 Task: Add a signature Guadalupe Nelson containing With heartfelt thanks and sincere wishes, Guadalupe Nelson to email address softage.8@softage.net and add a label Self-improvement
Action: Mouse moved to (1302, 67)
Screenshot: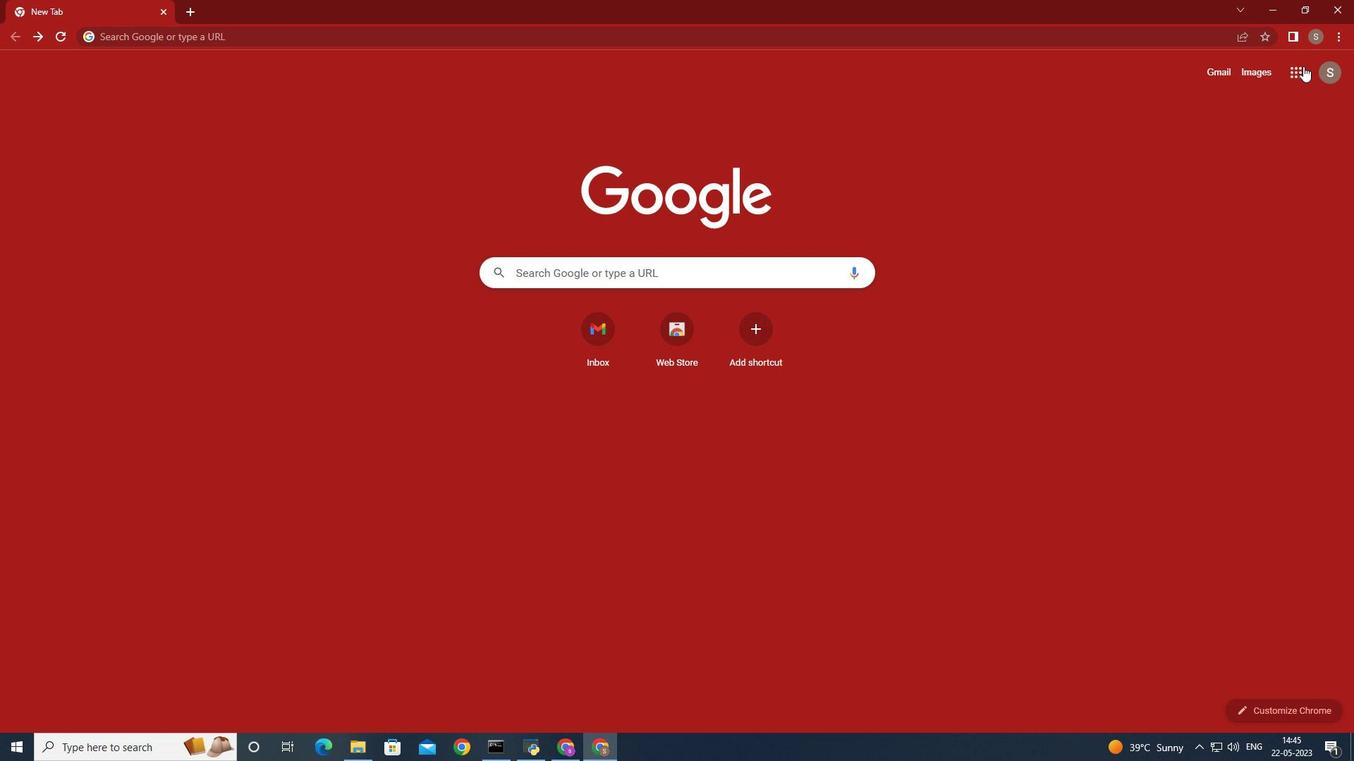 
Action: Mouse pressed left at (1302, 67)
Screenshot: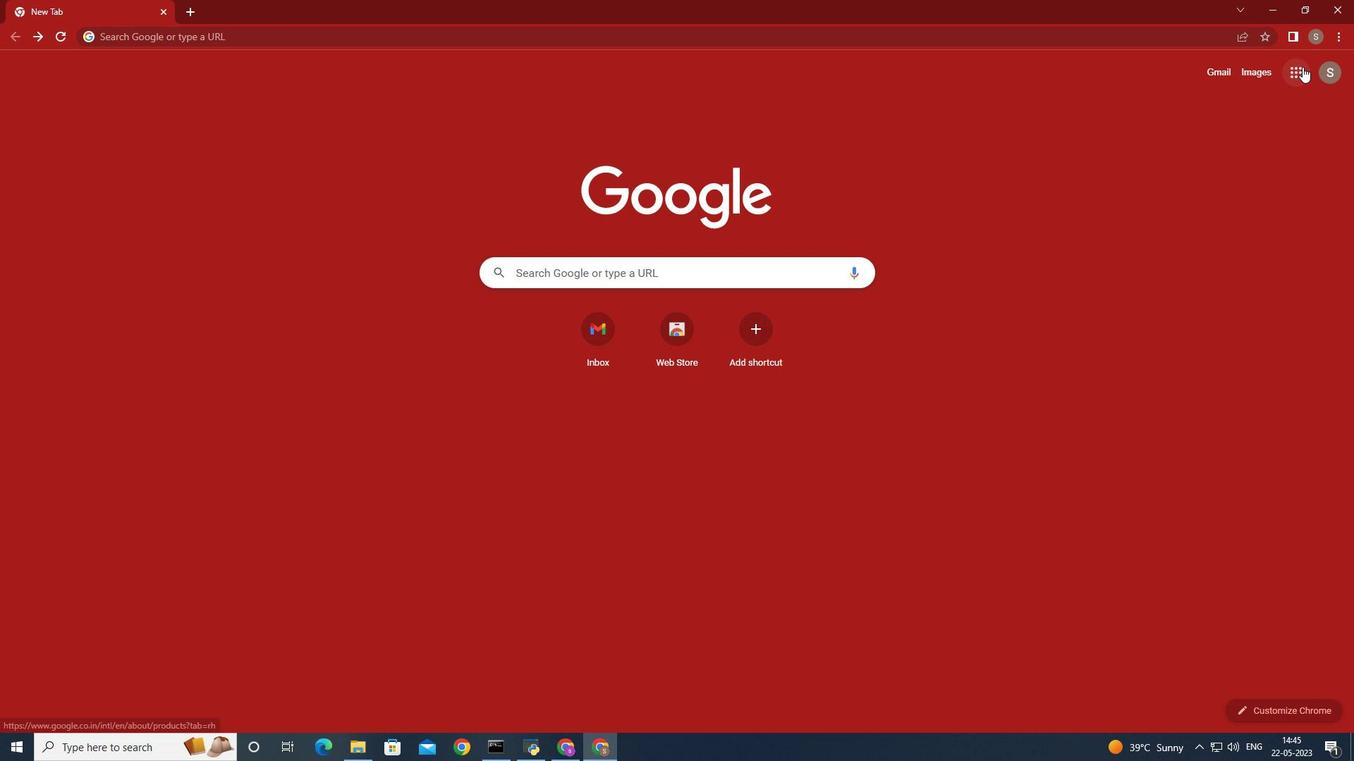 
Action: Mouse moved to (1239, 119)
Screenshot: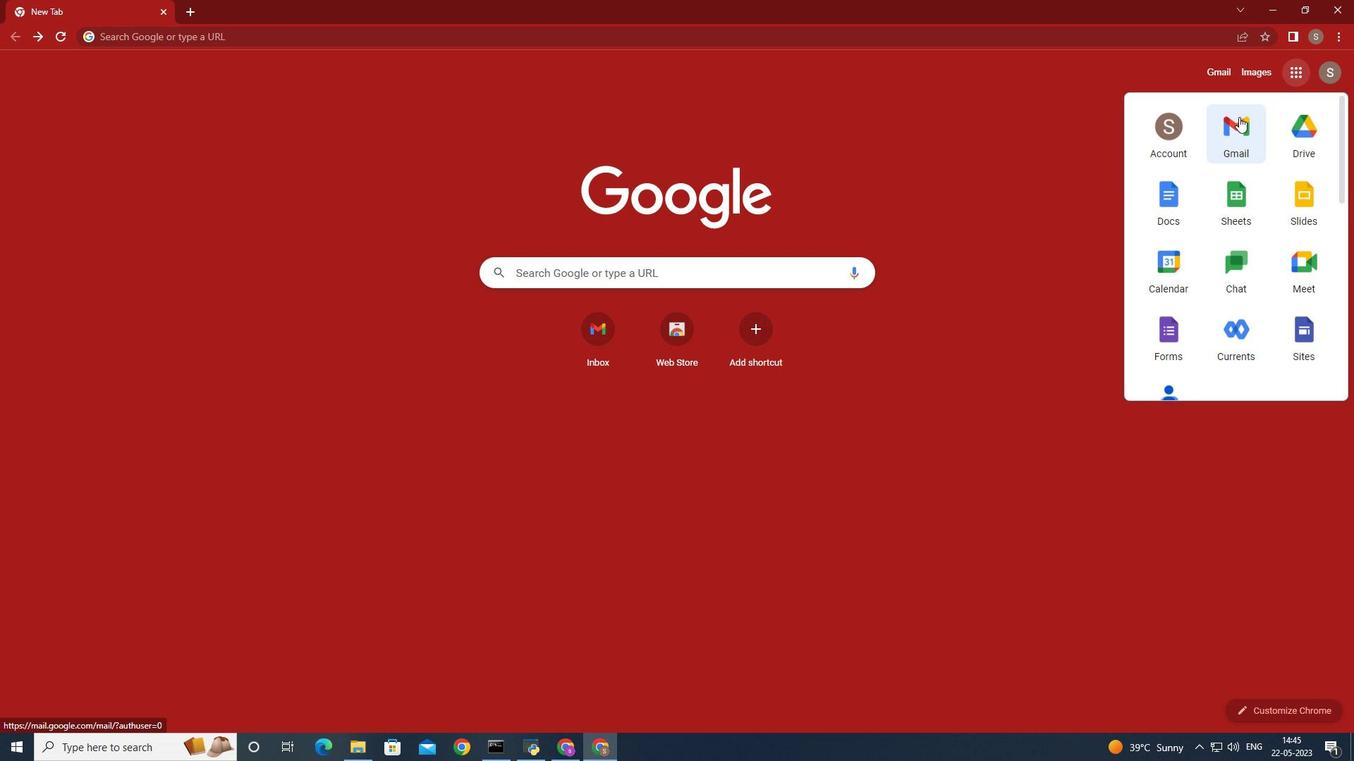 
Action: Mouse pressed left at (1239, 119)
Screenshot: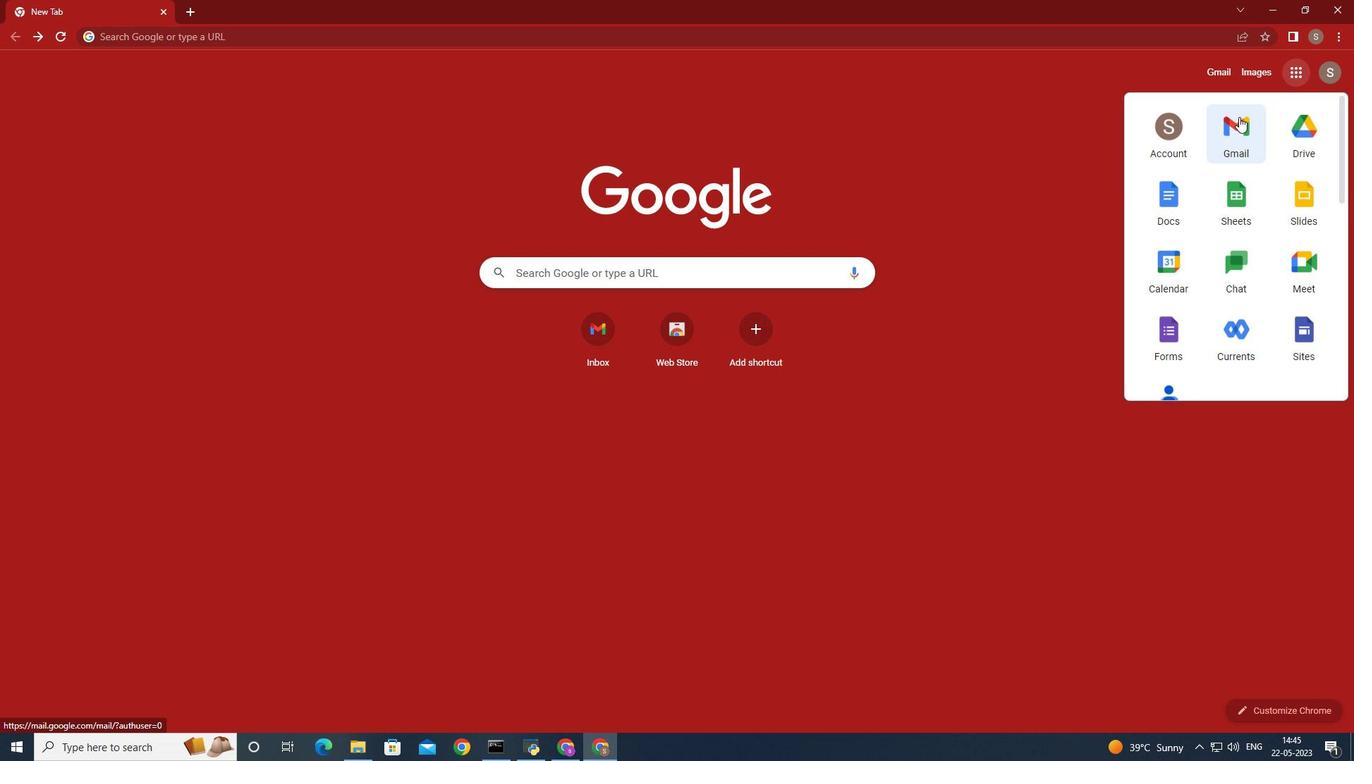 
Action: Mouse moved to (1194, 105)
Screenshot: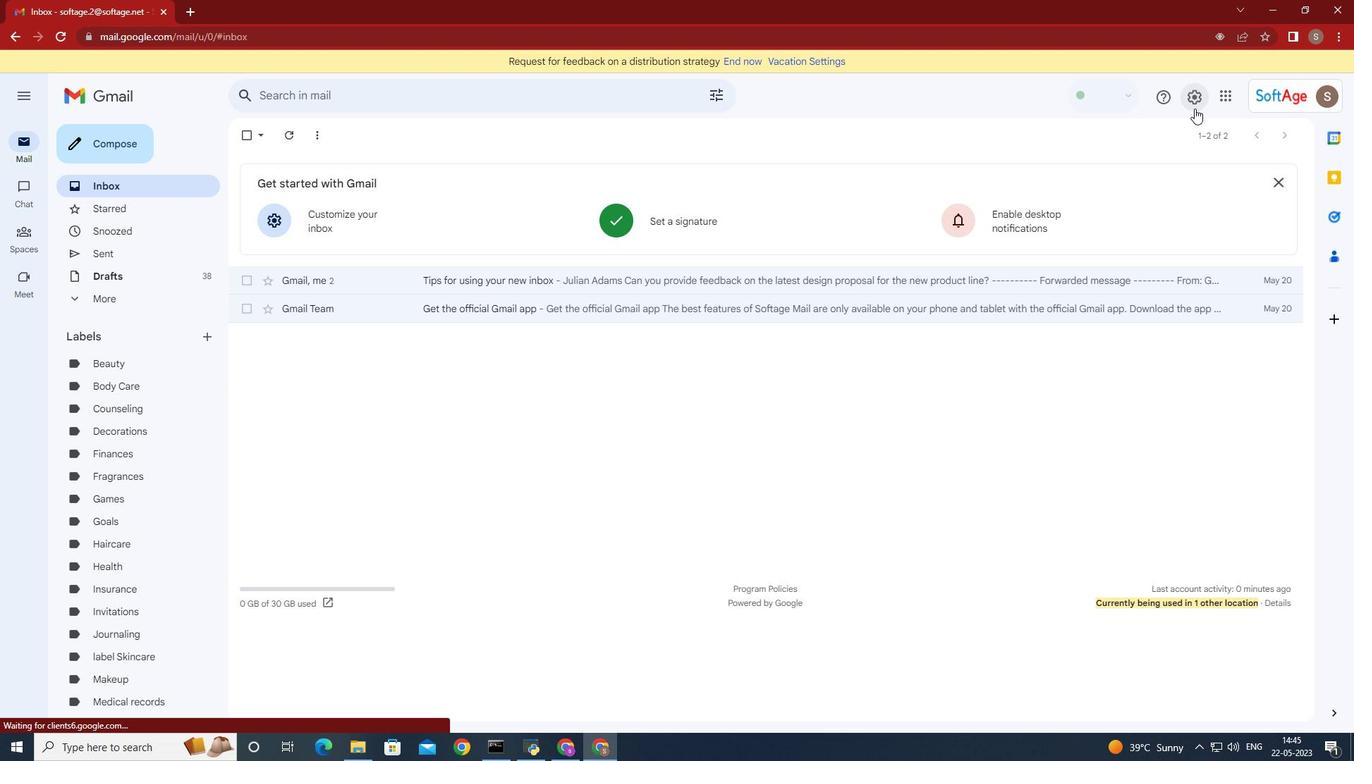 
Action: Mouse pressed left at (1194, 105)
Screenshot: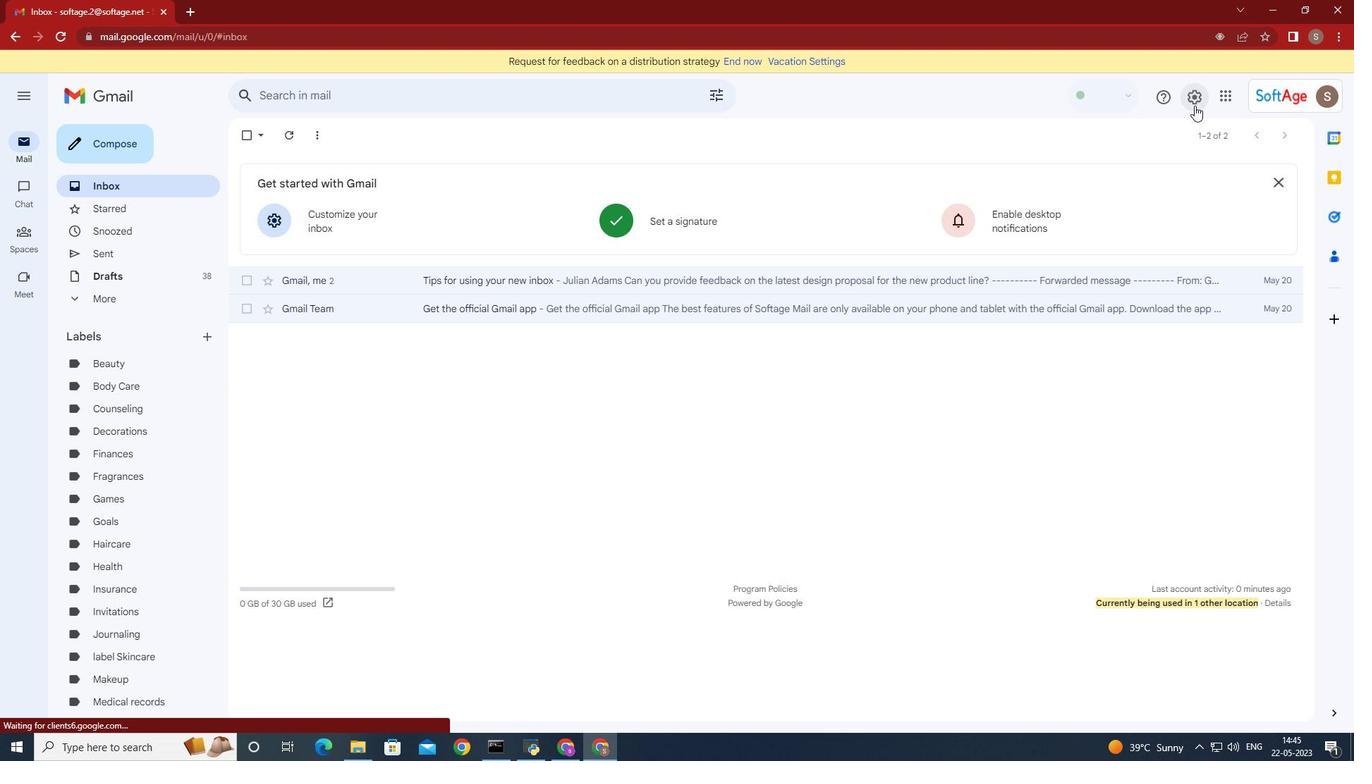 
Action: Mouse moved to (1241, 163)
Screenshot: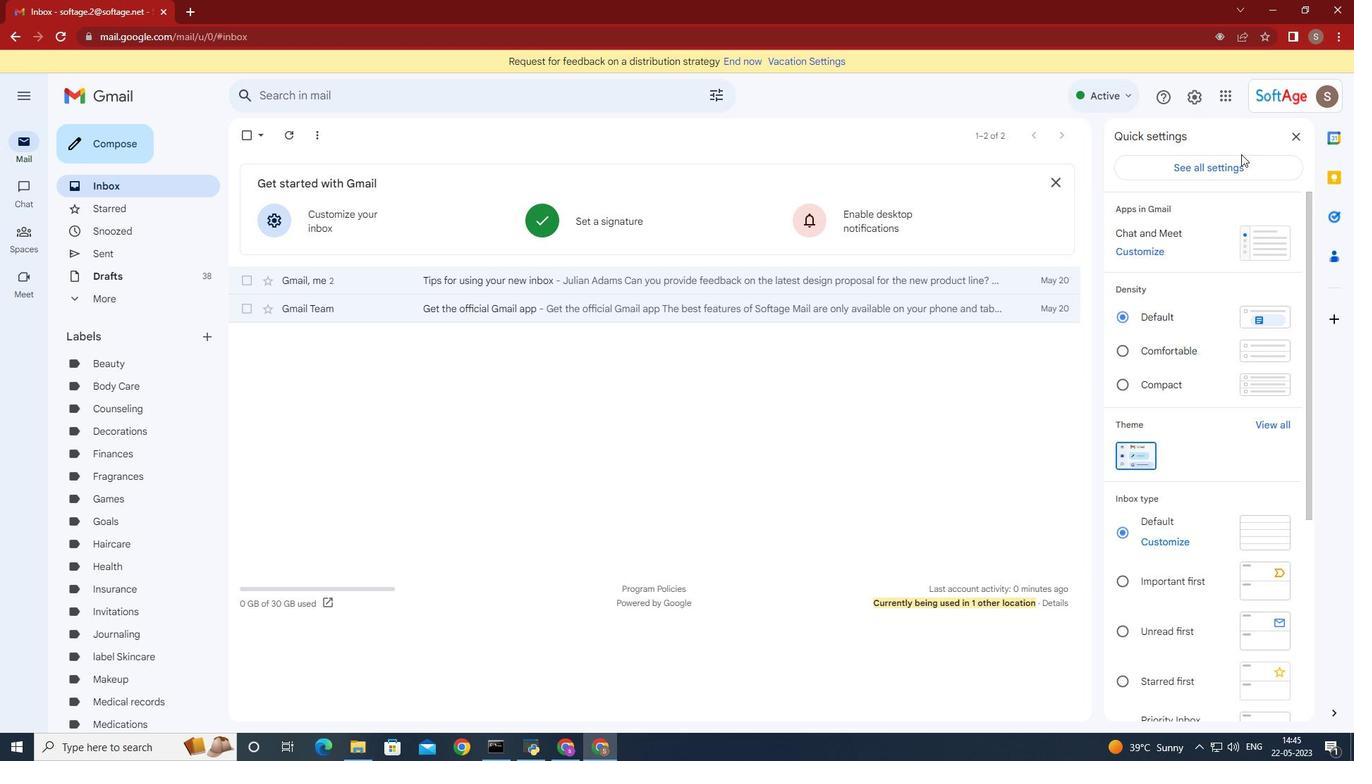
Action: Mouse pressed left at (1241, 163)
Screenshot: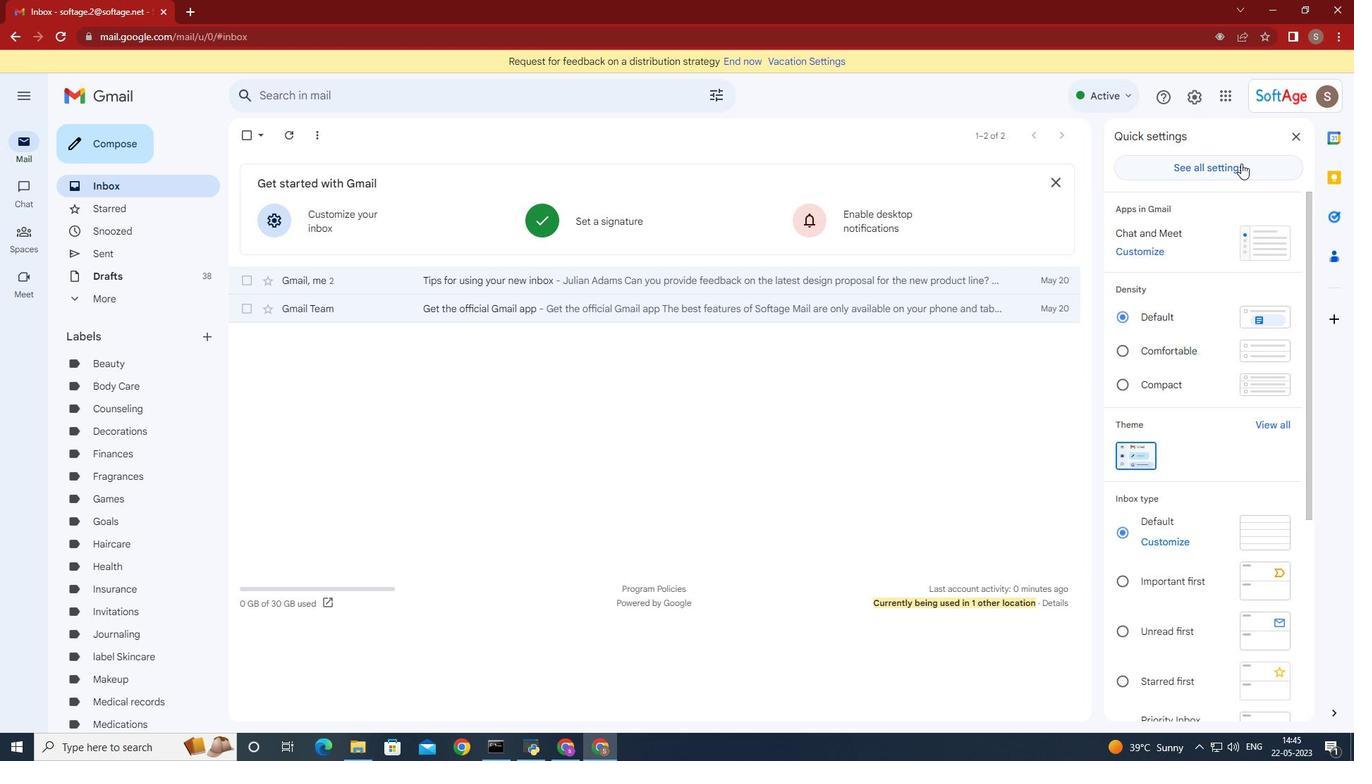 
Action: Mouse moved to (1017, 337)
Screenshot: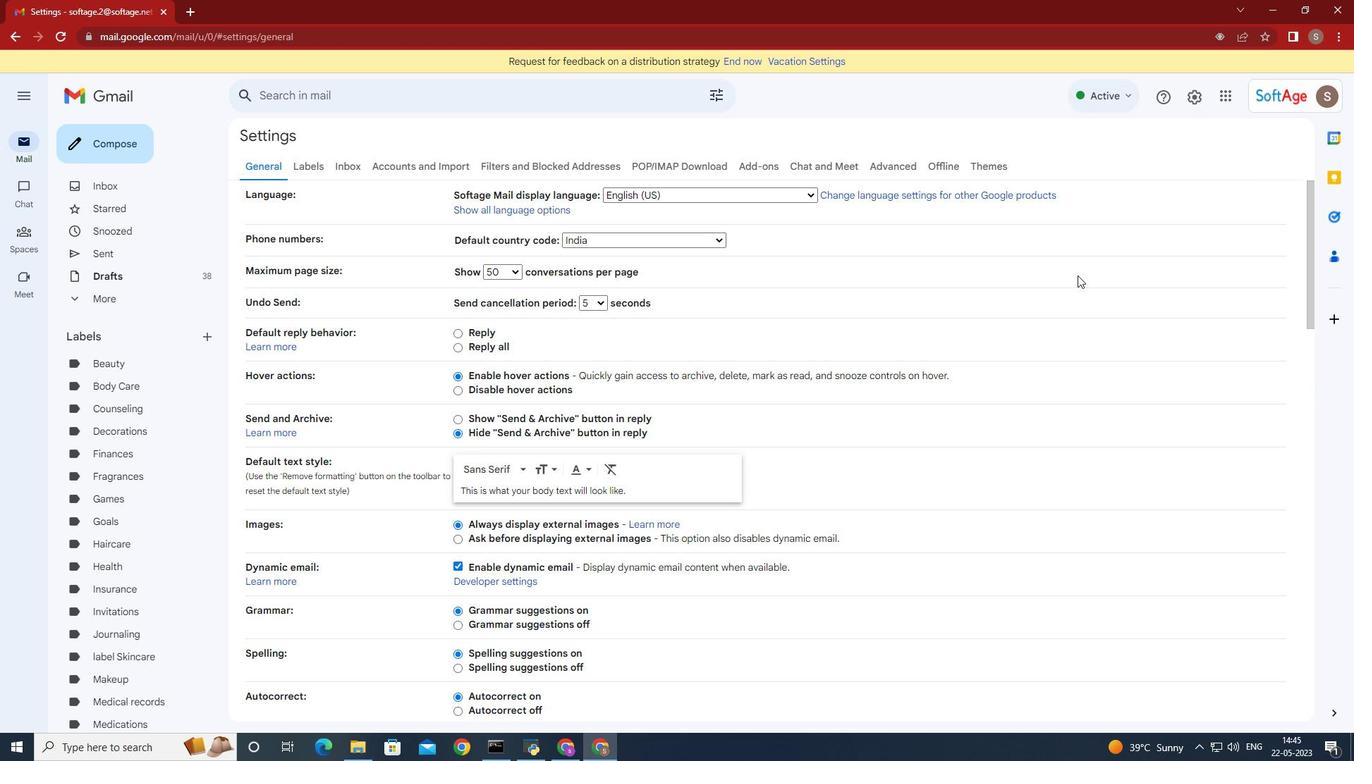 
Action: Mouse scrolled (1017, 337) with delta (0, 0)
Screenshot: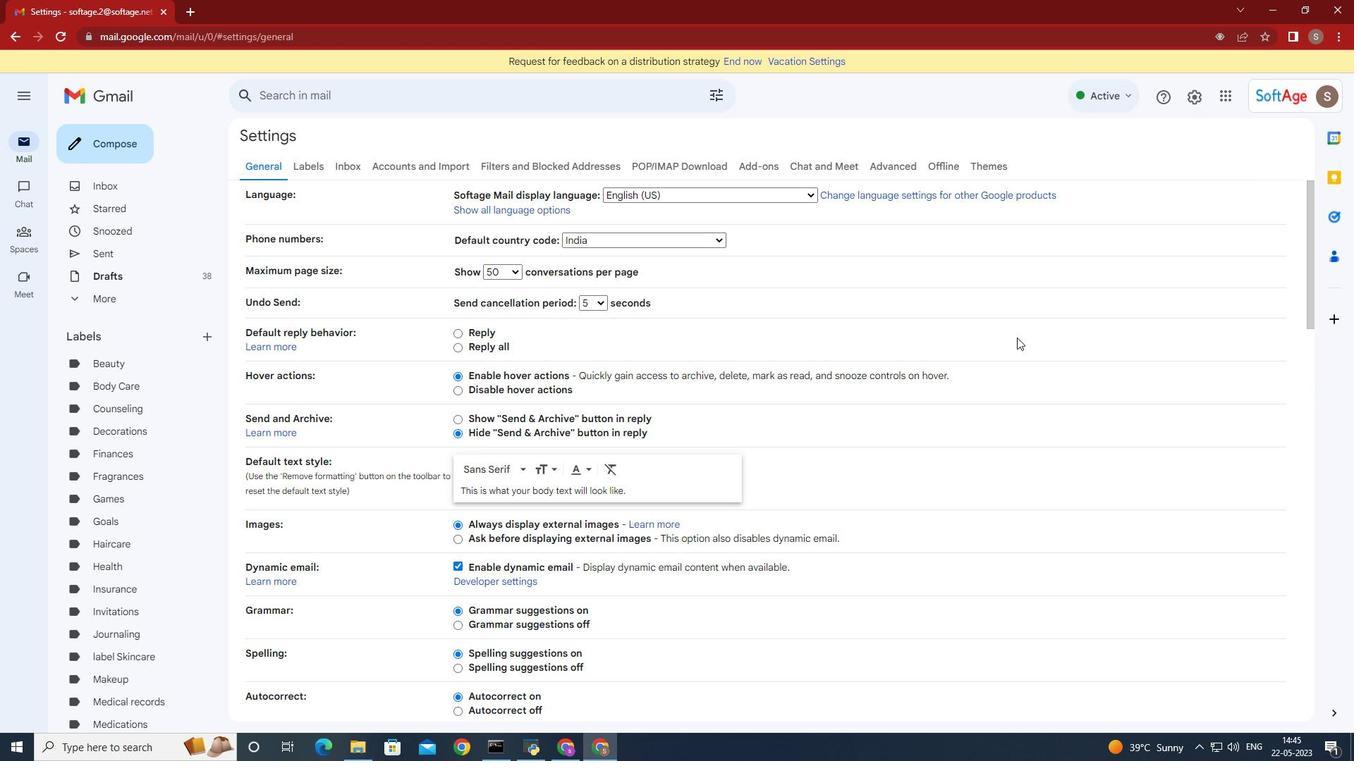 
Action: Mouse scrolled (1017, 337) with delta (0, 0)
Screenshot: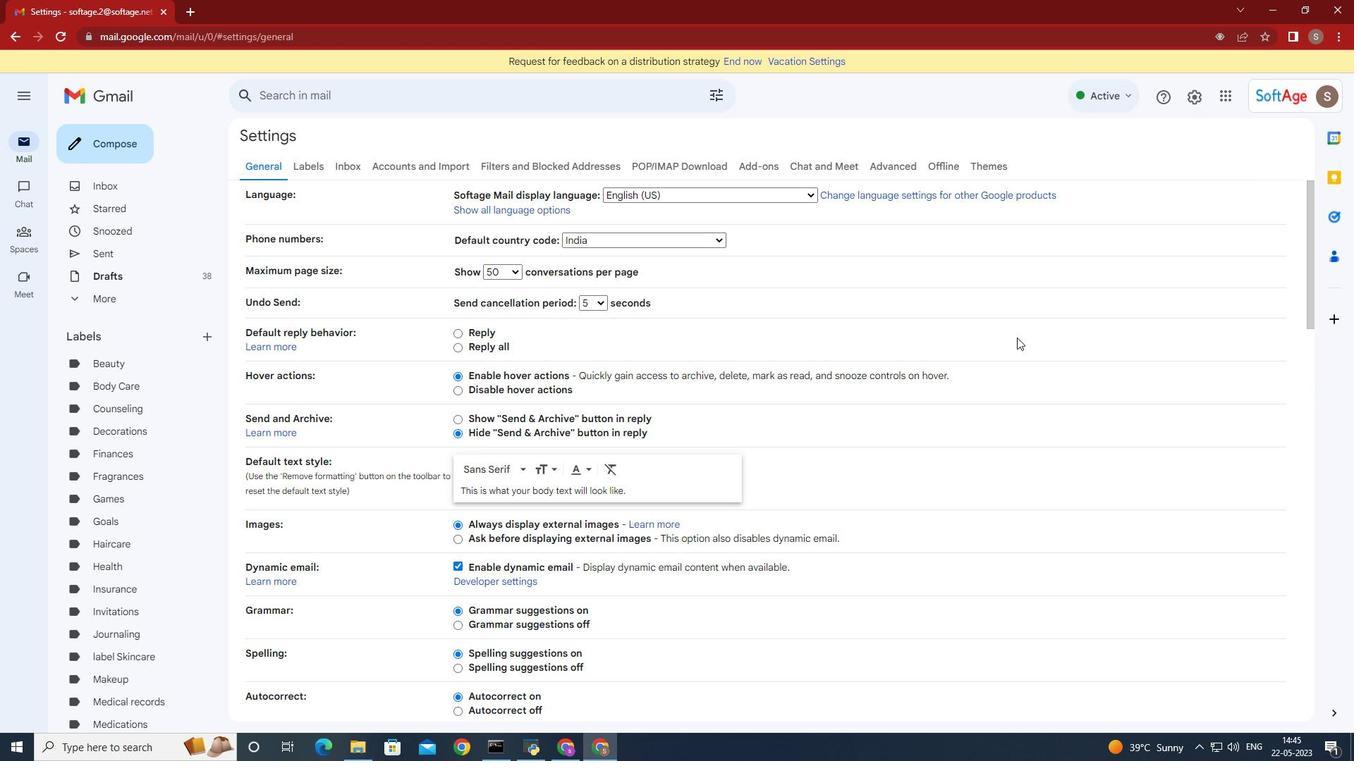 
Action: Mouse scrolled (1017, 337) with delta (0, 0)
Screenshot: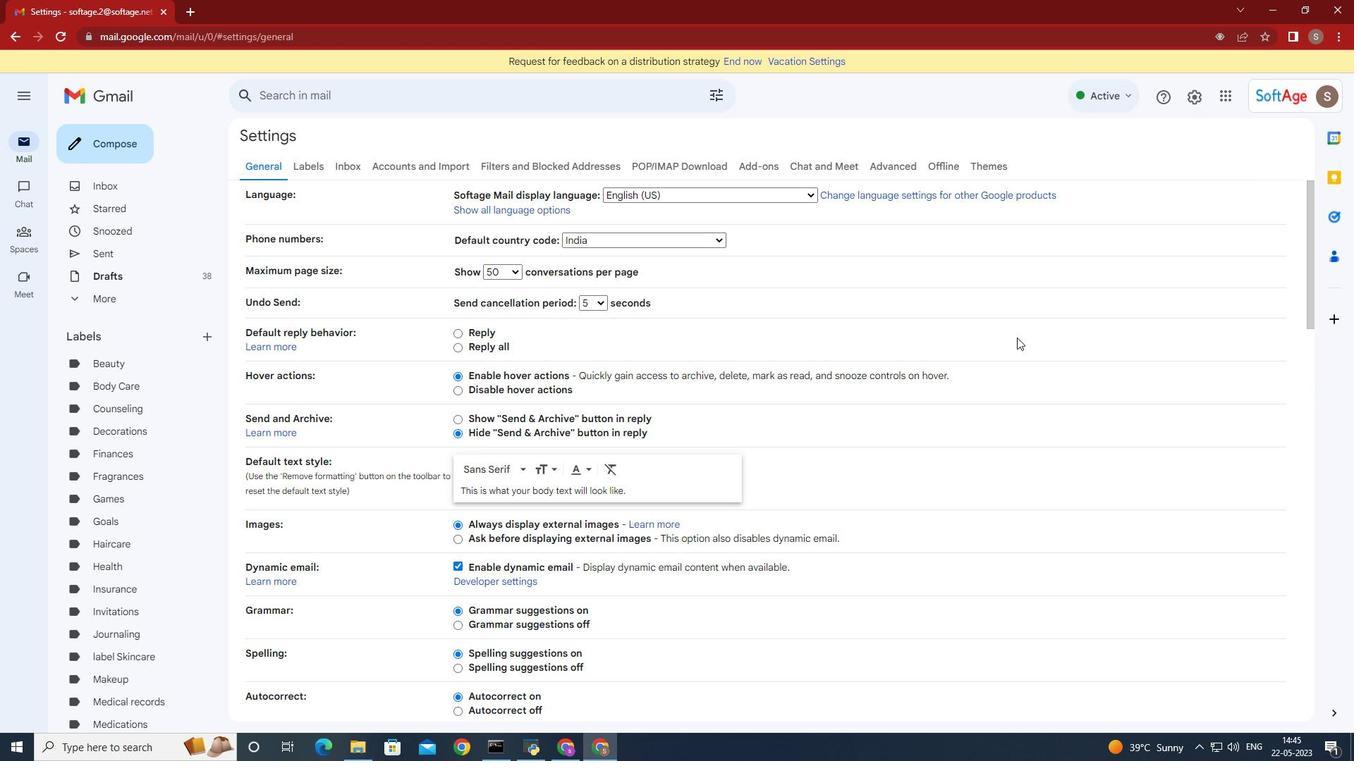 
Action: Mouse scrolled (1017, 337) with delta (0, 0)
Screenshot: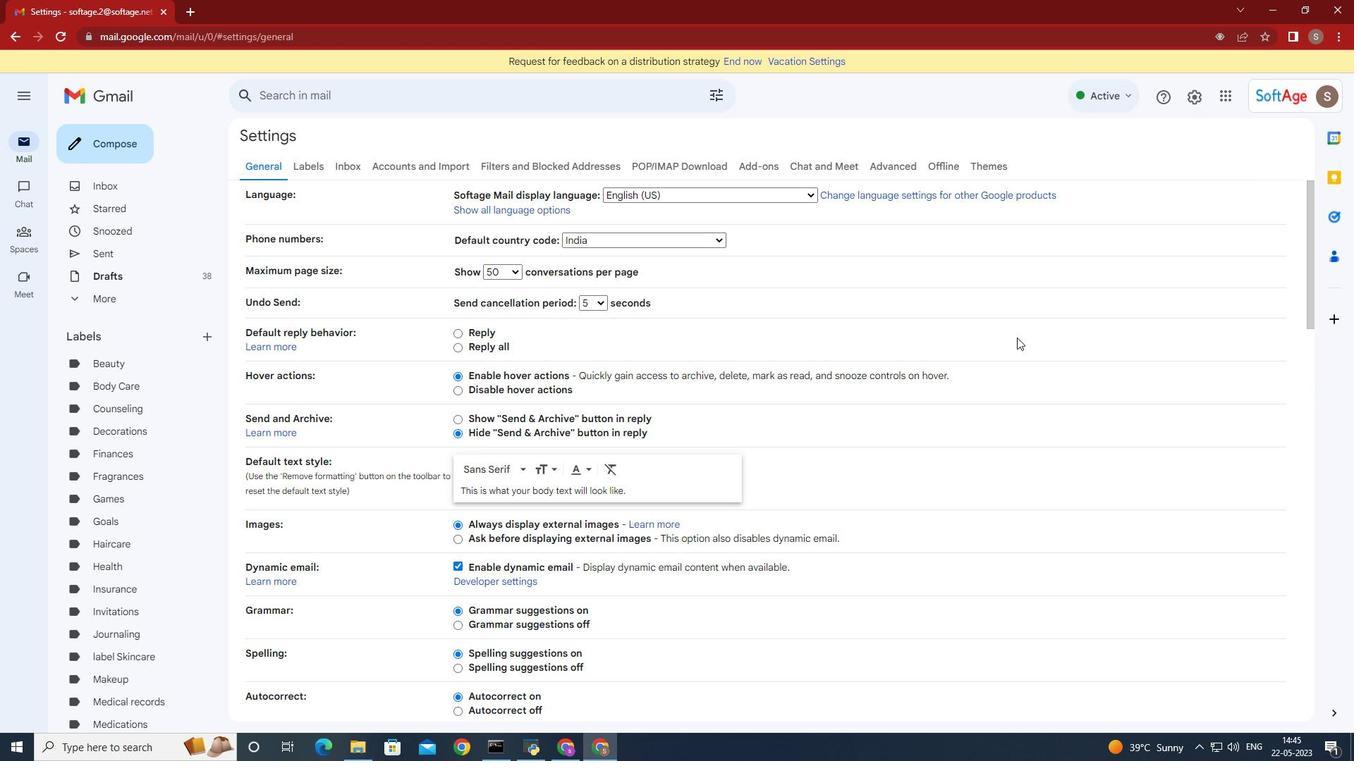 
Action: Mouse moved to (1017, 337)
Screenshot: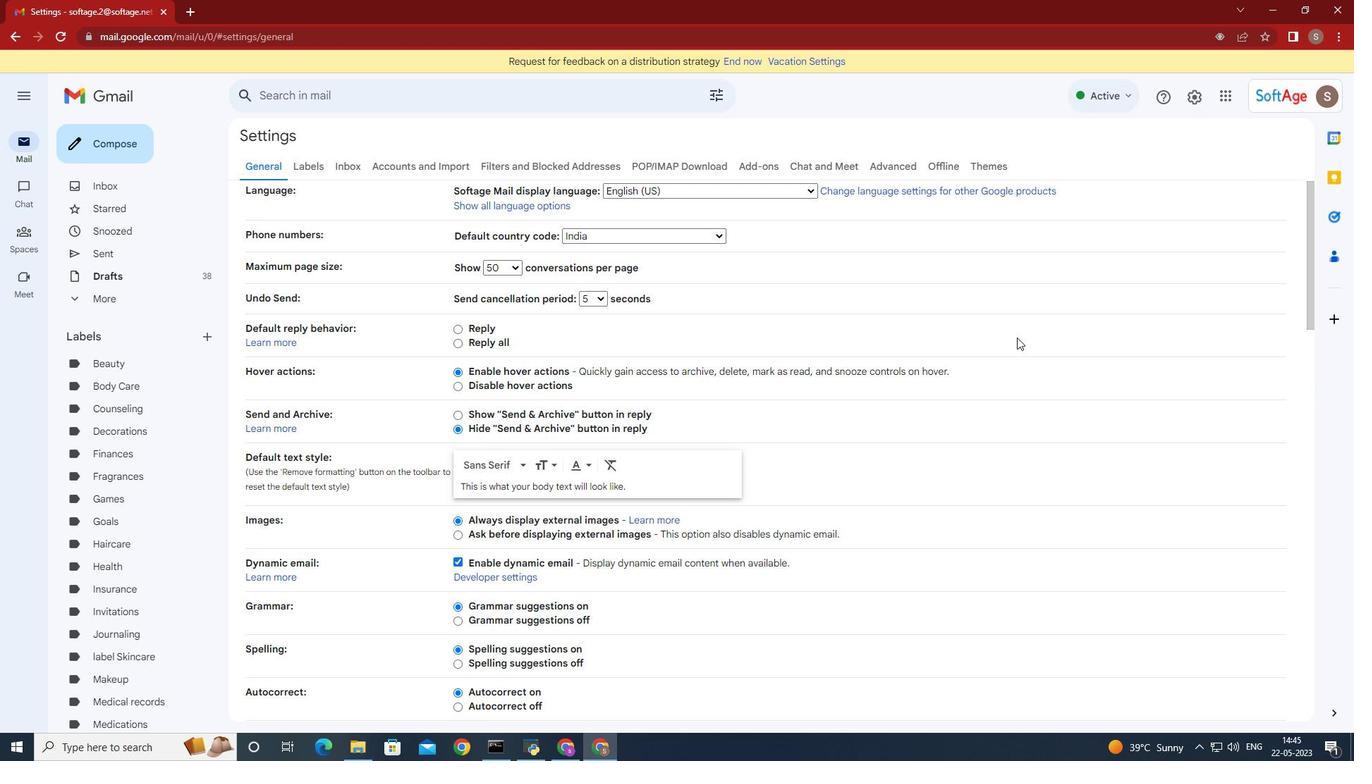 
Action: Mouse scrolled (1017, 337) with delta (0, 0)
Screenshot: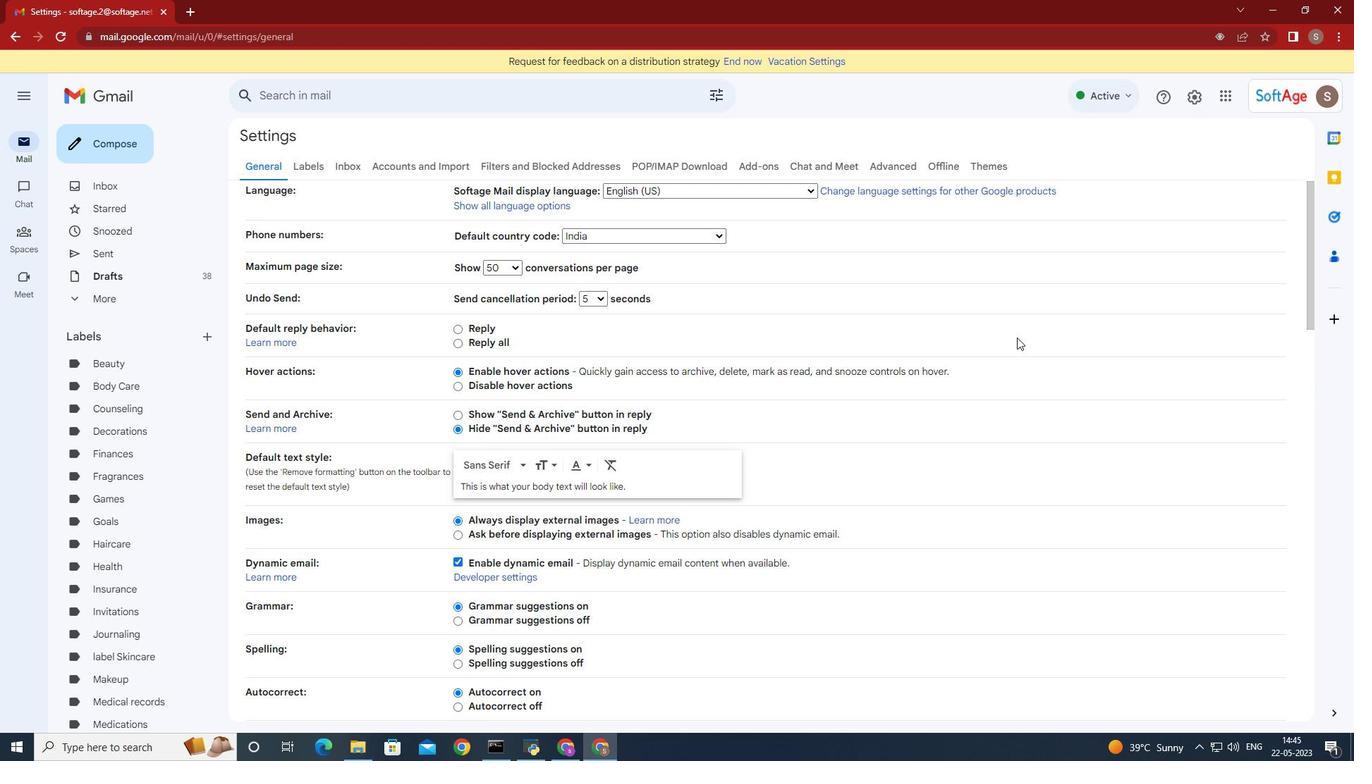 
Action: Mouse moved to (1005, 350)
Screenshot: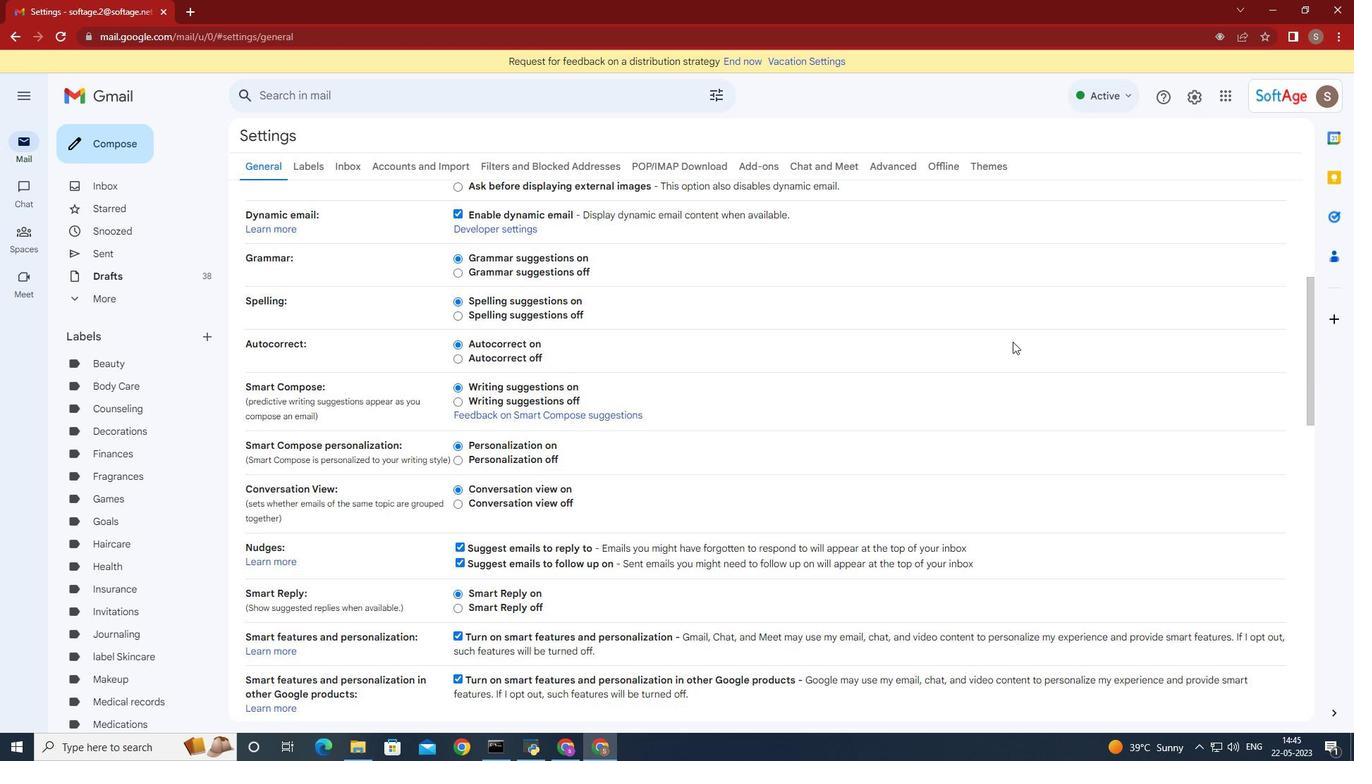 
Action: Mouse scrolled (1005, 349) with delta (0, 0)
Screenshot: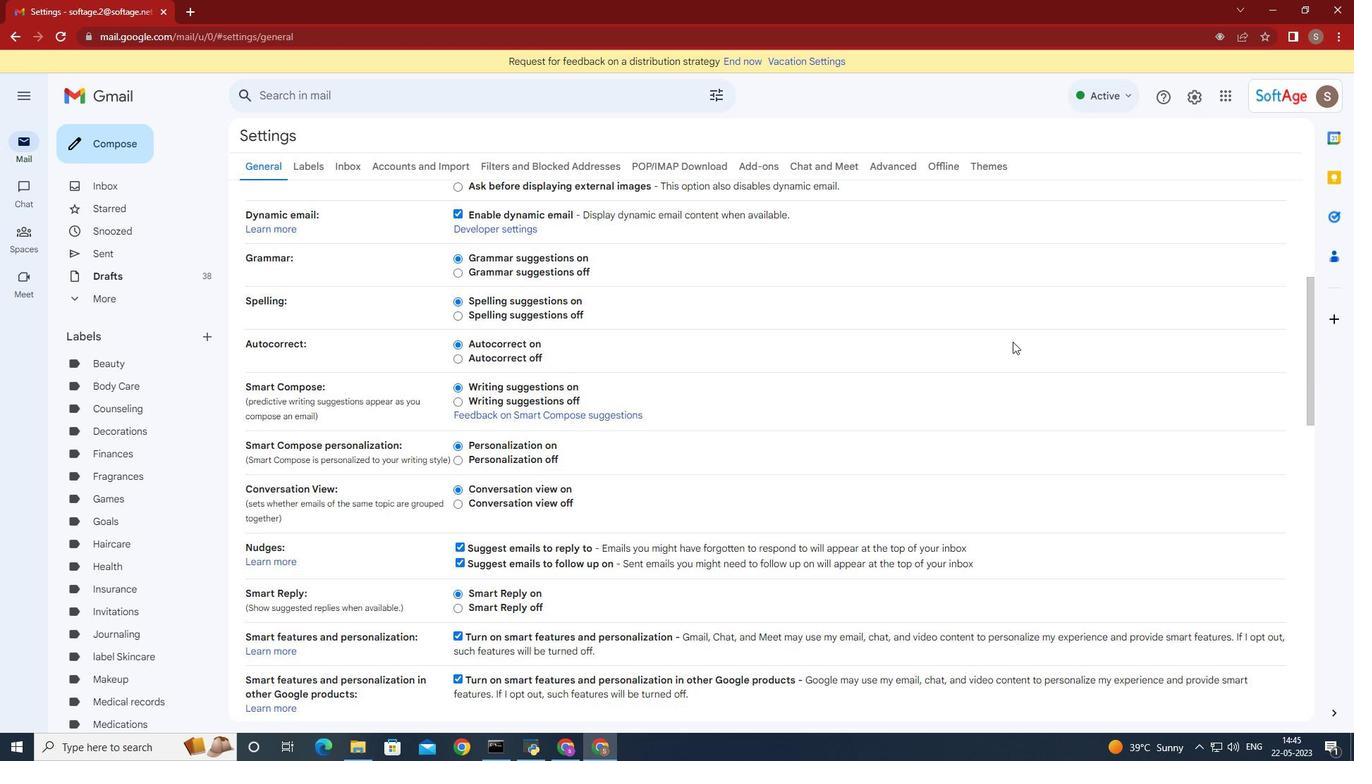 
Action: Mouse moved to (1003, 353)
Screenshot: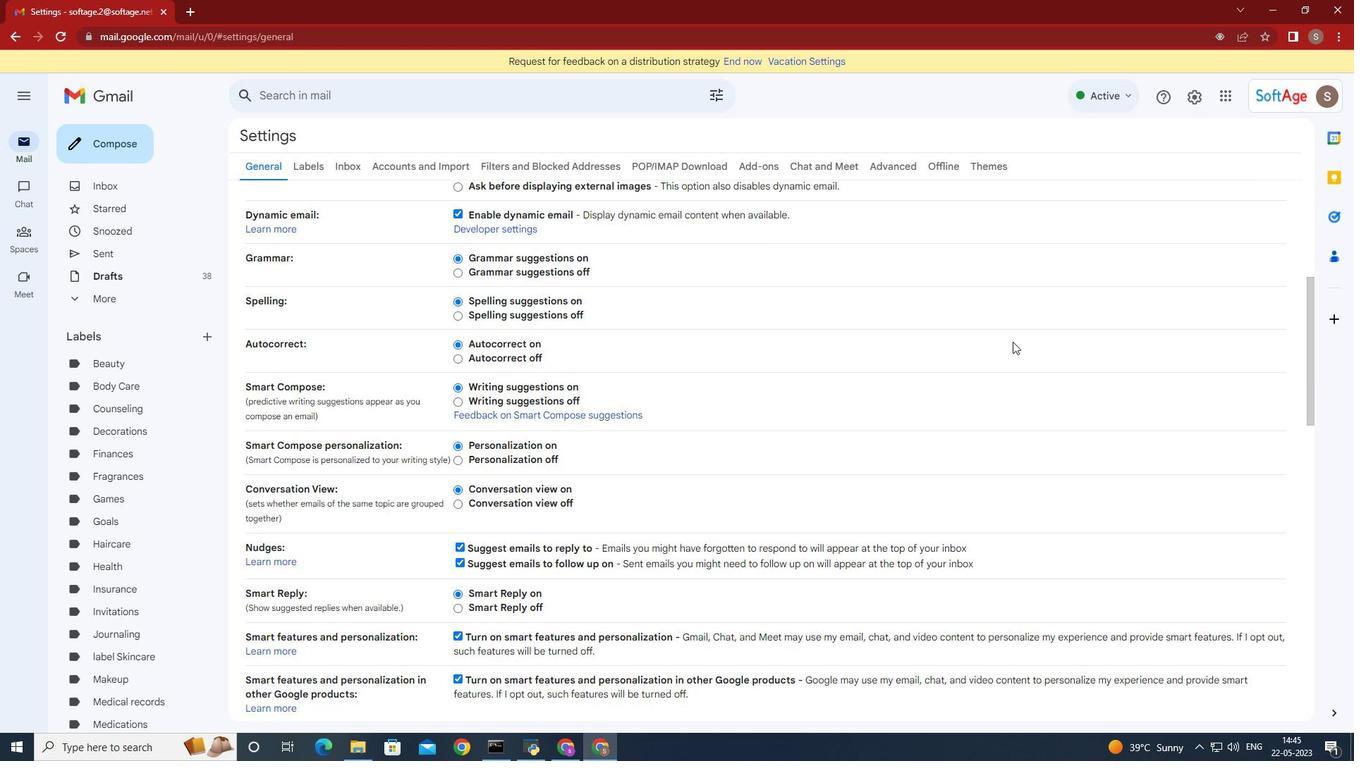 
Action: Mouse scrolled (1003, 352) with delta (0, 0)
Screenshot: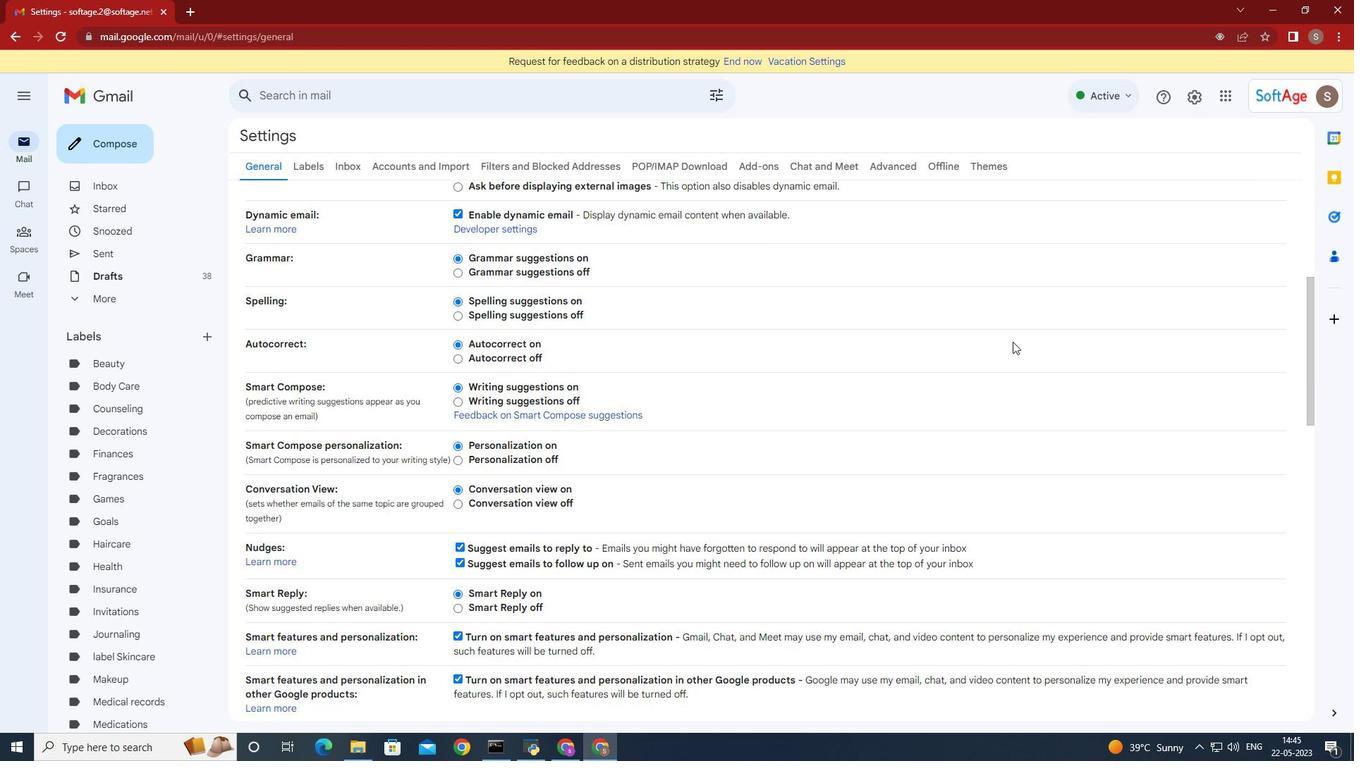 
Action: Mouse moved to (955, 368)
Screenshot: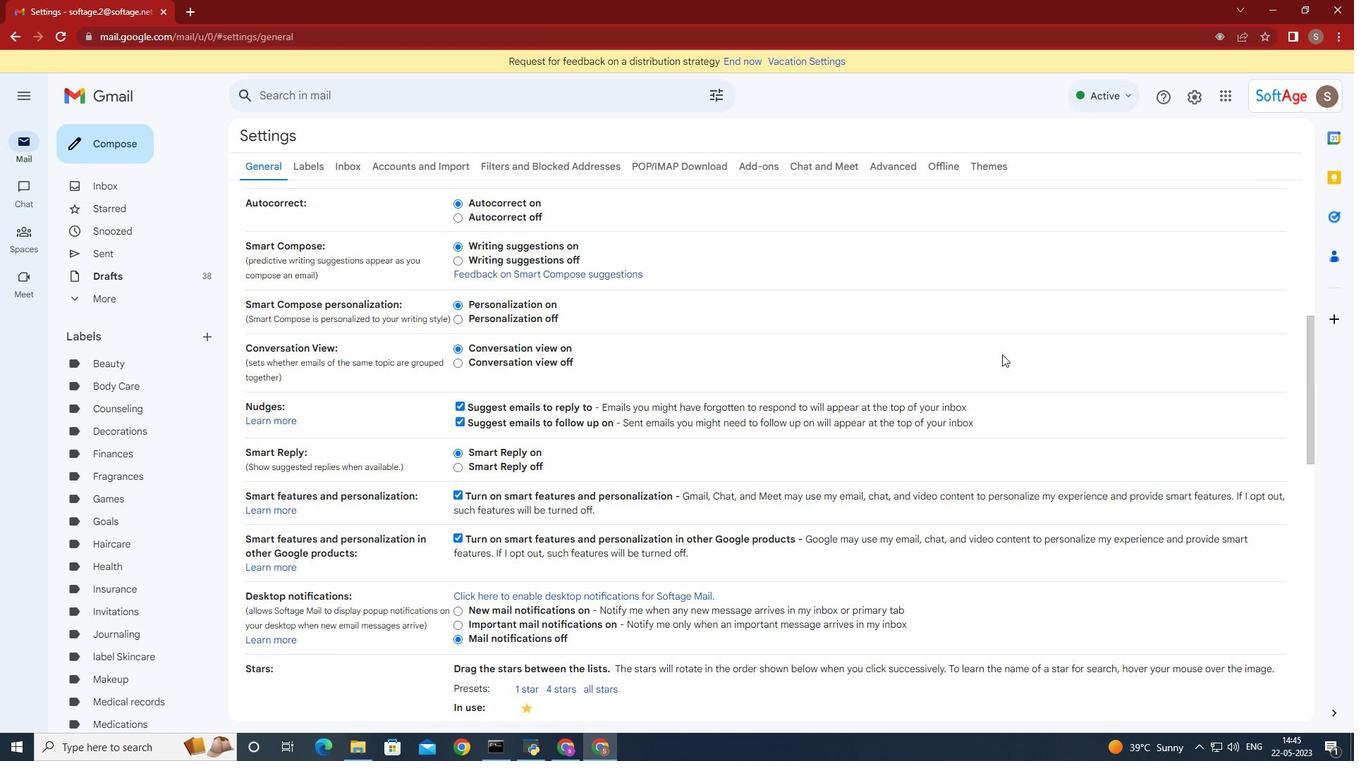 
Action: Mouse scrolled (1001, 354) with delta (0, 0)
Screenshot: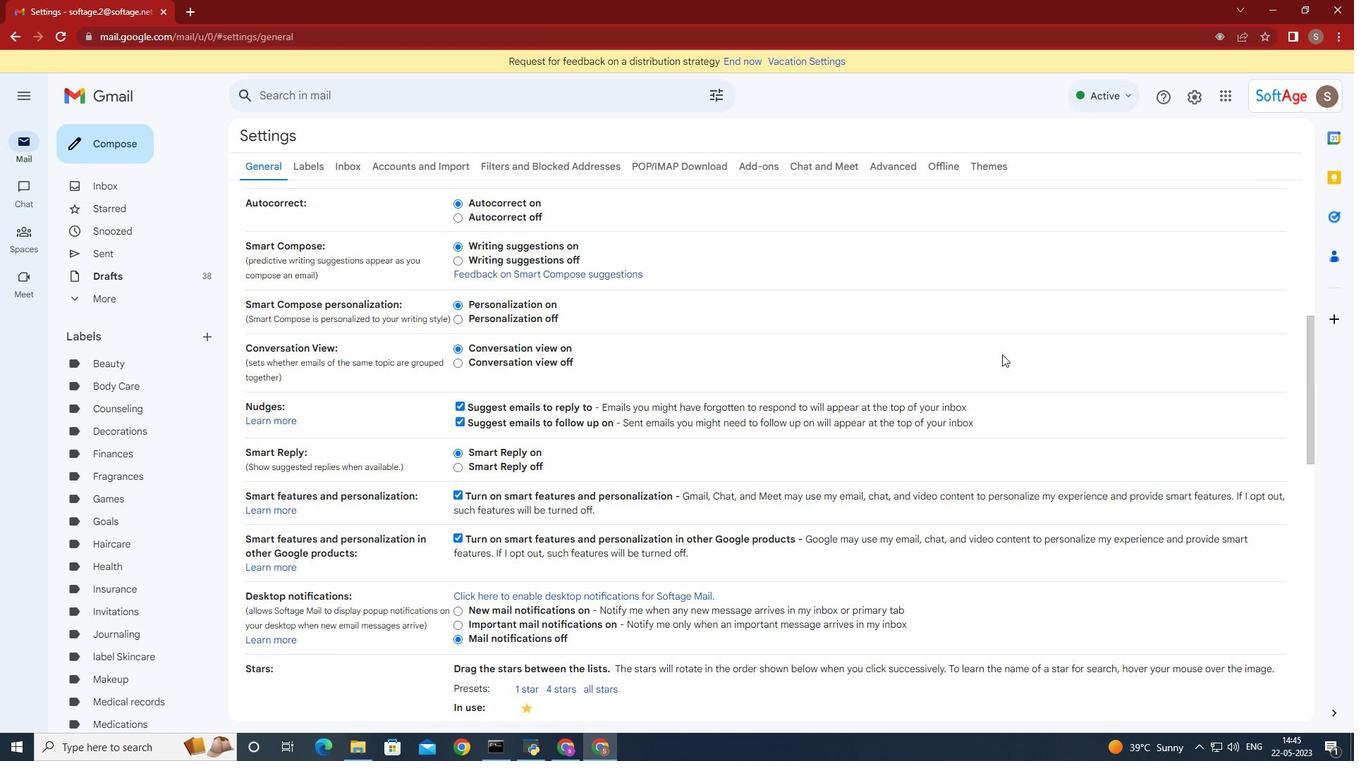 
Action: Mouse moved to (952, 376)
Screenshot: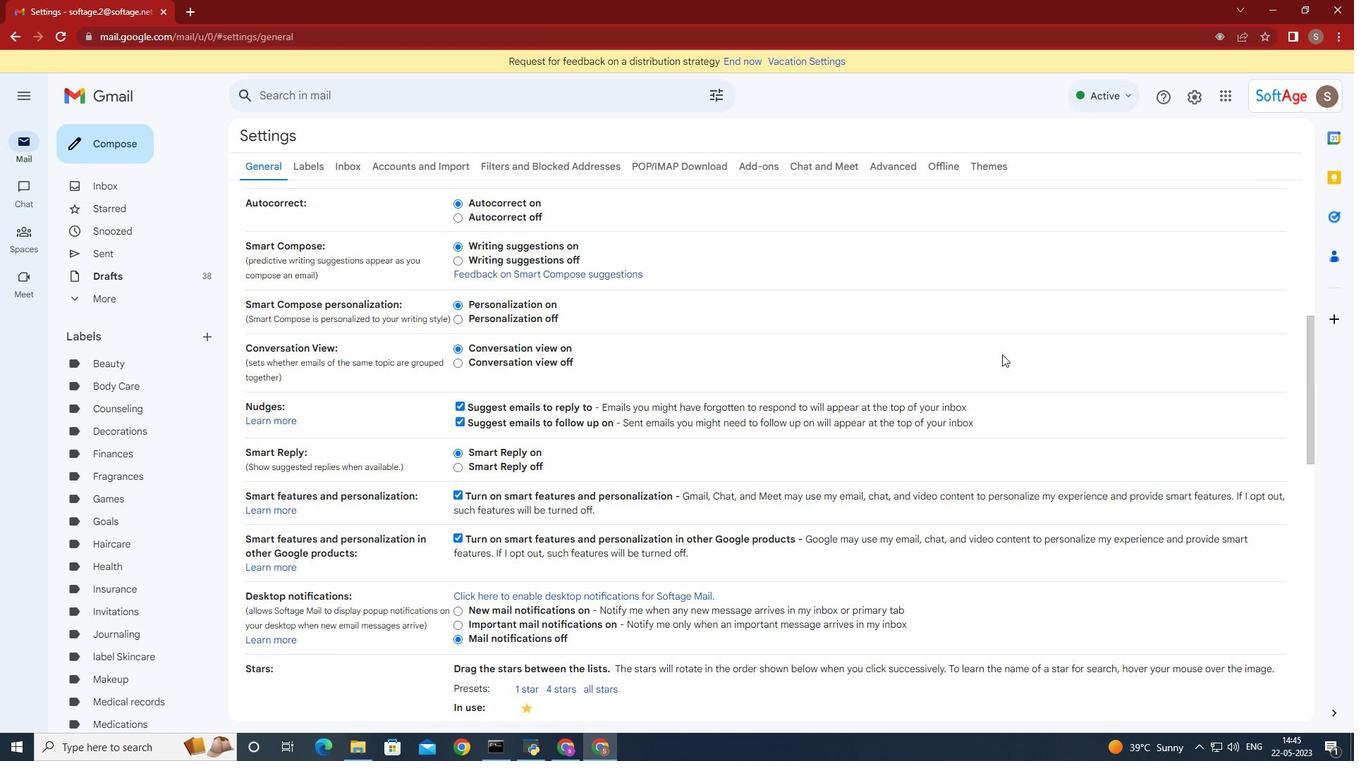 
Action: Mouse scrolled (998, 356) with delta (0, 0)
Screenshot: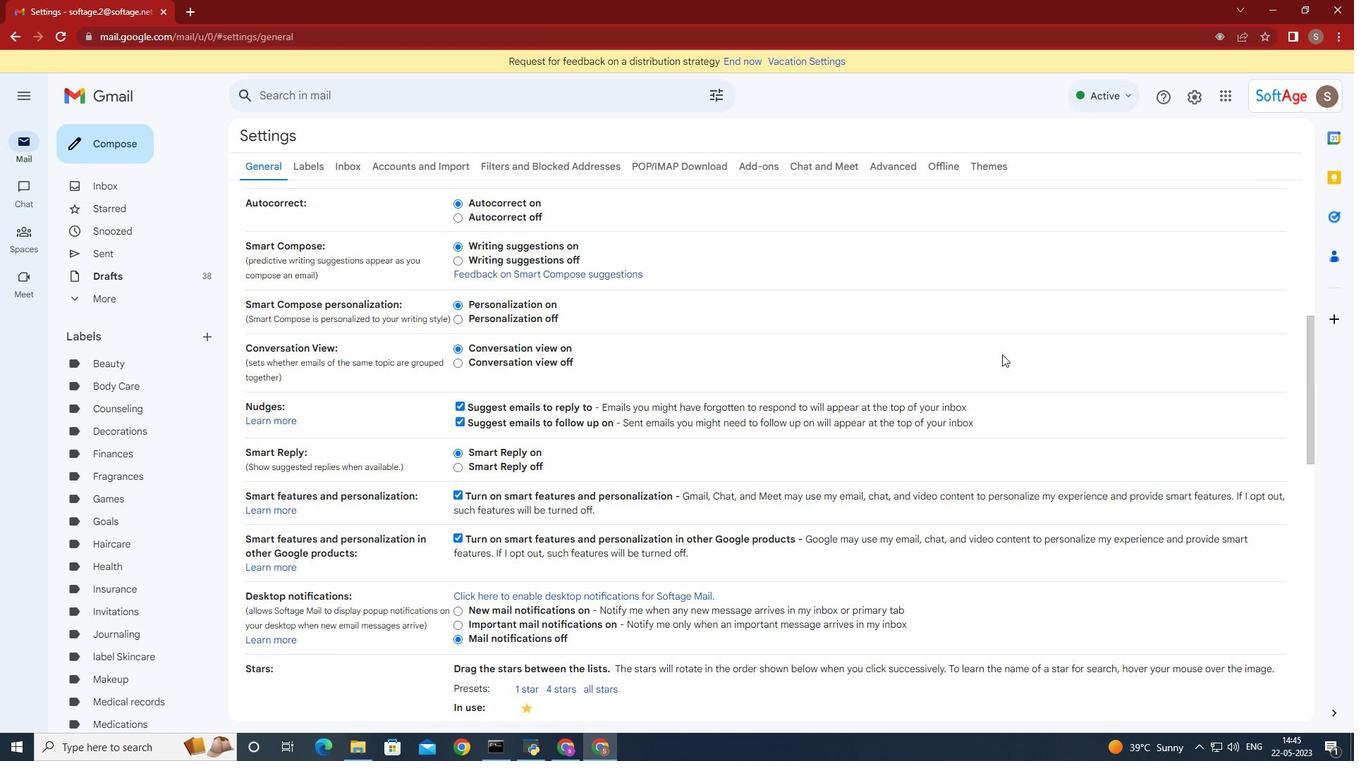 
Action: Mouse moved to (952, 378)
Screenshot: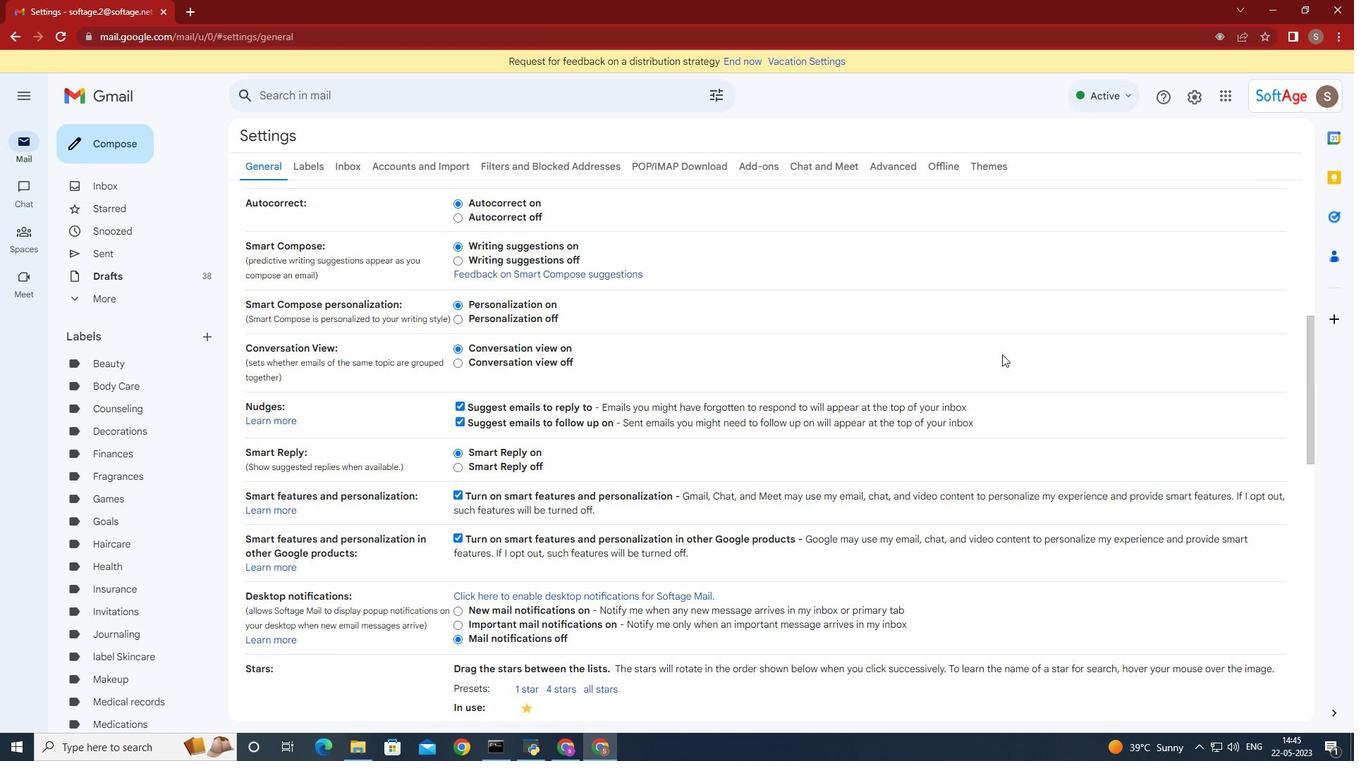 
Action: Mouse scrolled (995, 356) with delta (0, 0)
Screenshot: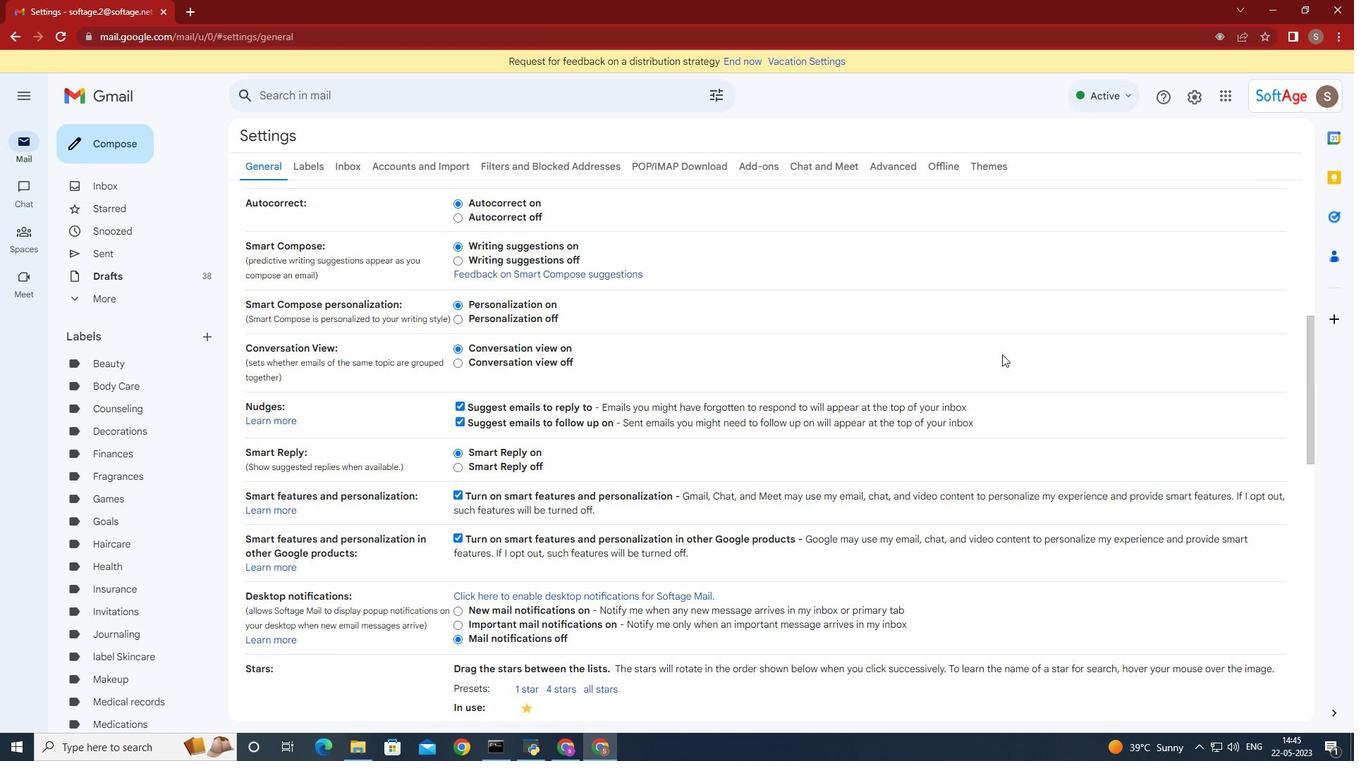 
Action: Mouse moved to (952, 378)
Screenshot: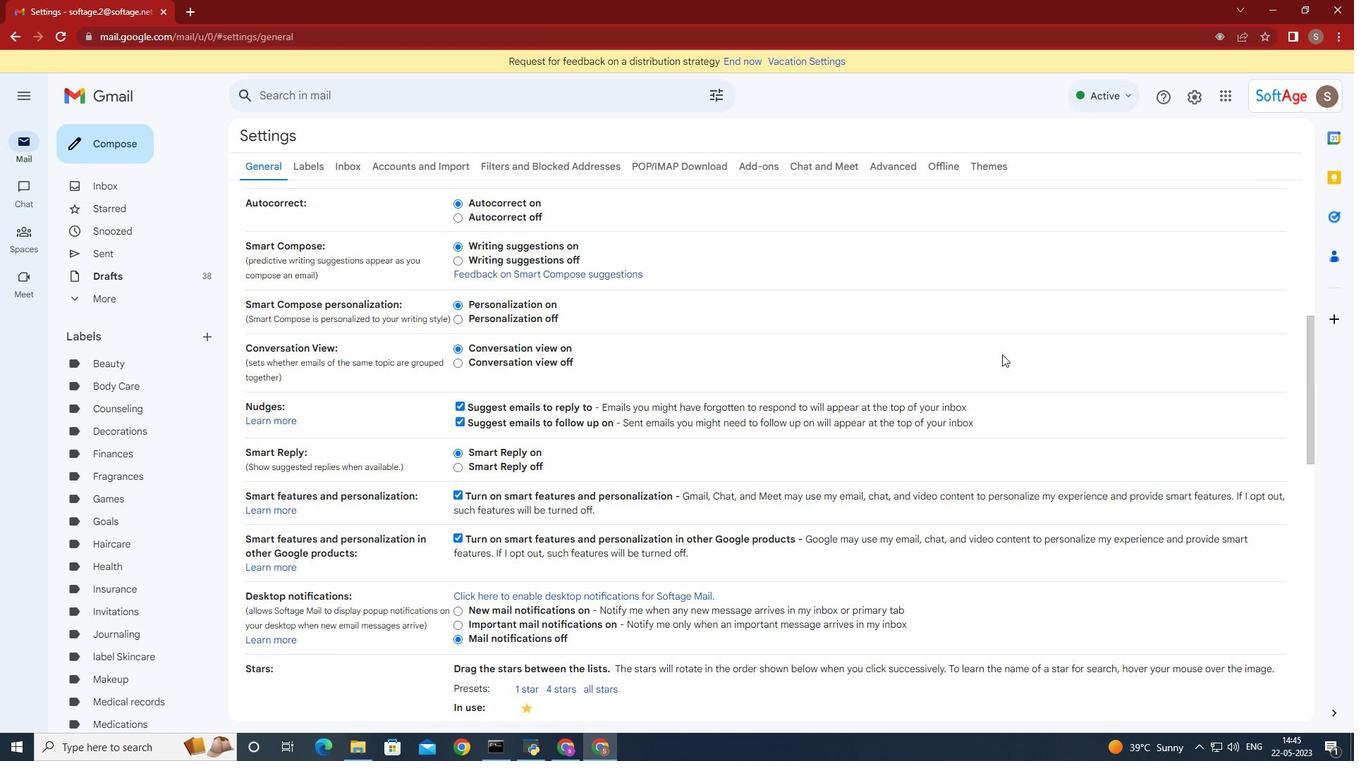 
Action: Mouse scrolled (991, 356) with delta (0, 0)
Screenshot: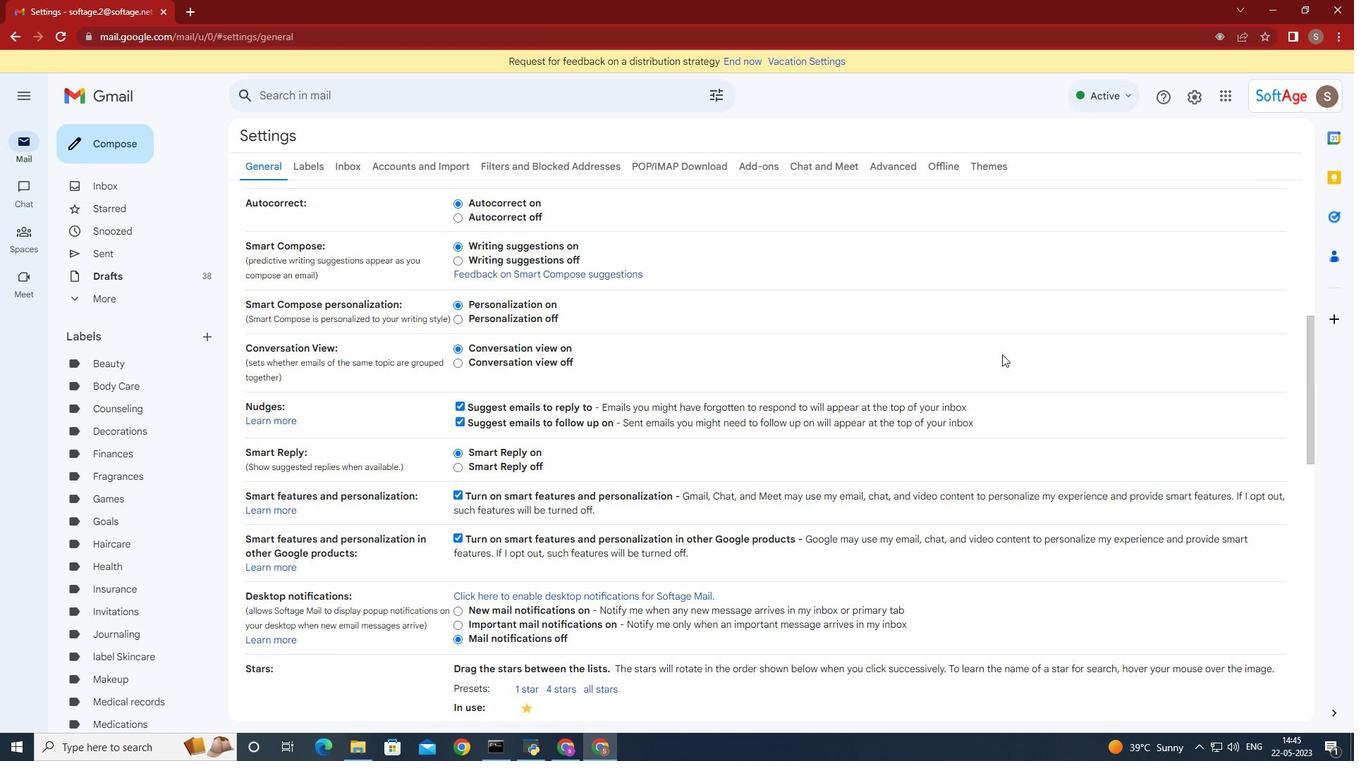 
Action: Mouse moved to (951, 378)
Screenshot: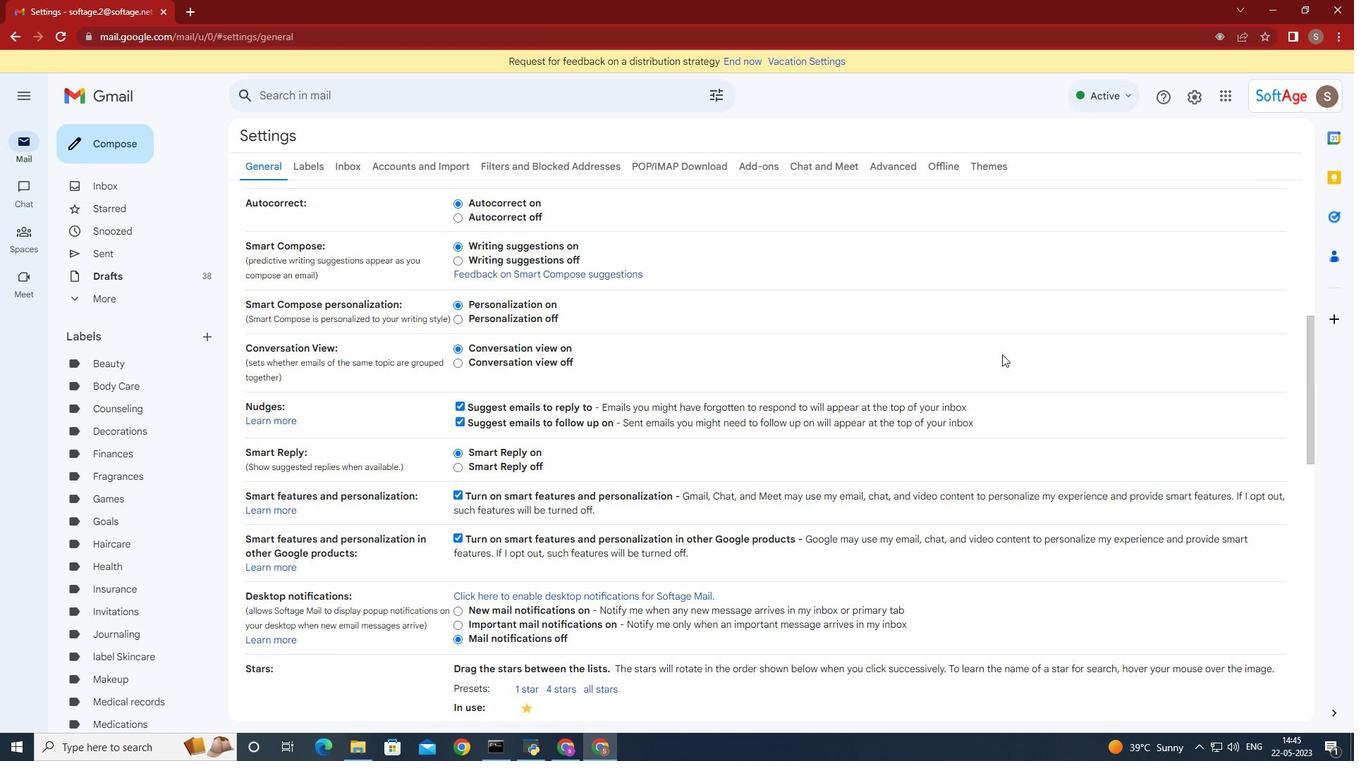 
Action: Mouse scrolled (981, 357) with delta (0, 0)
Screenshot: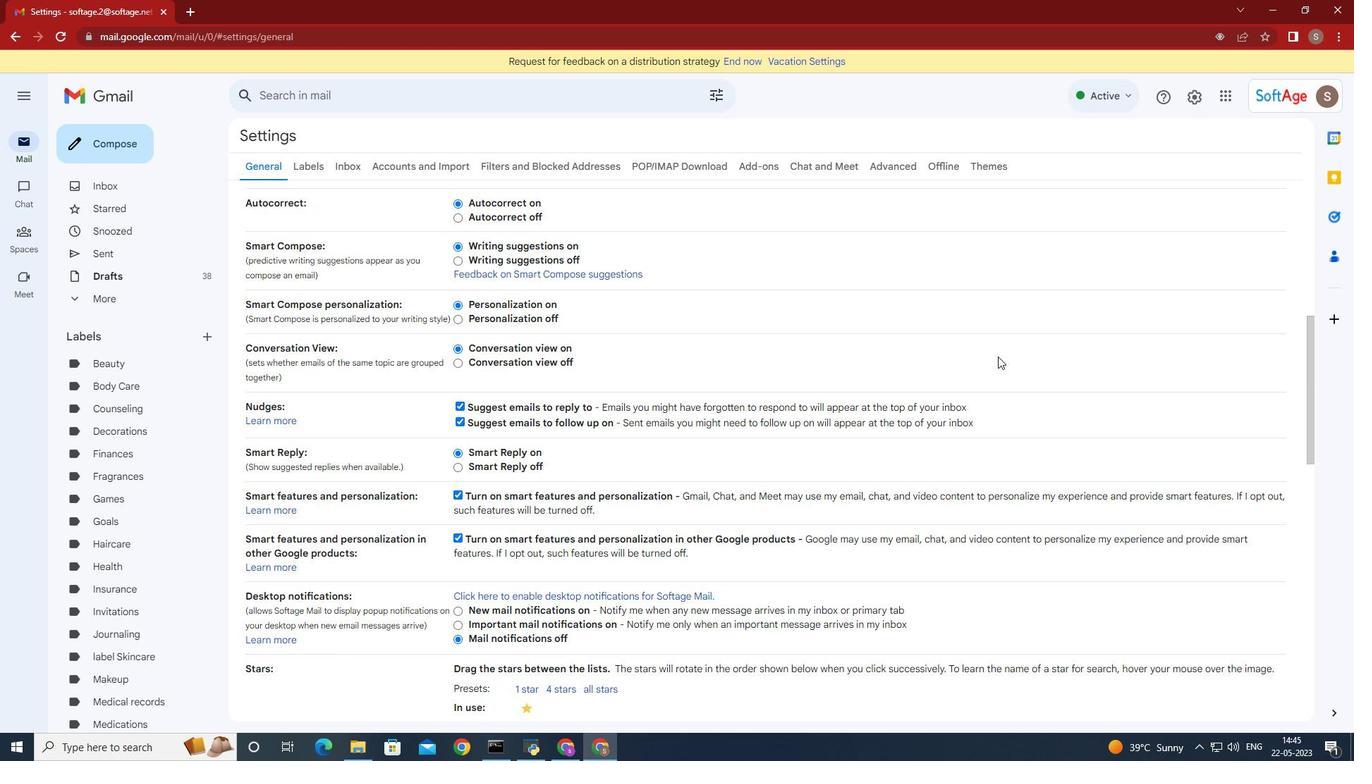 
Action: Mouse moved to (951, 378)
Screenshot: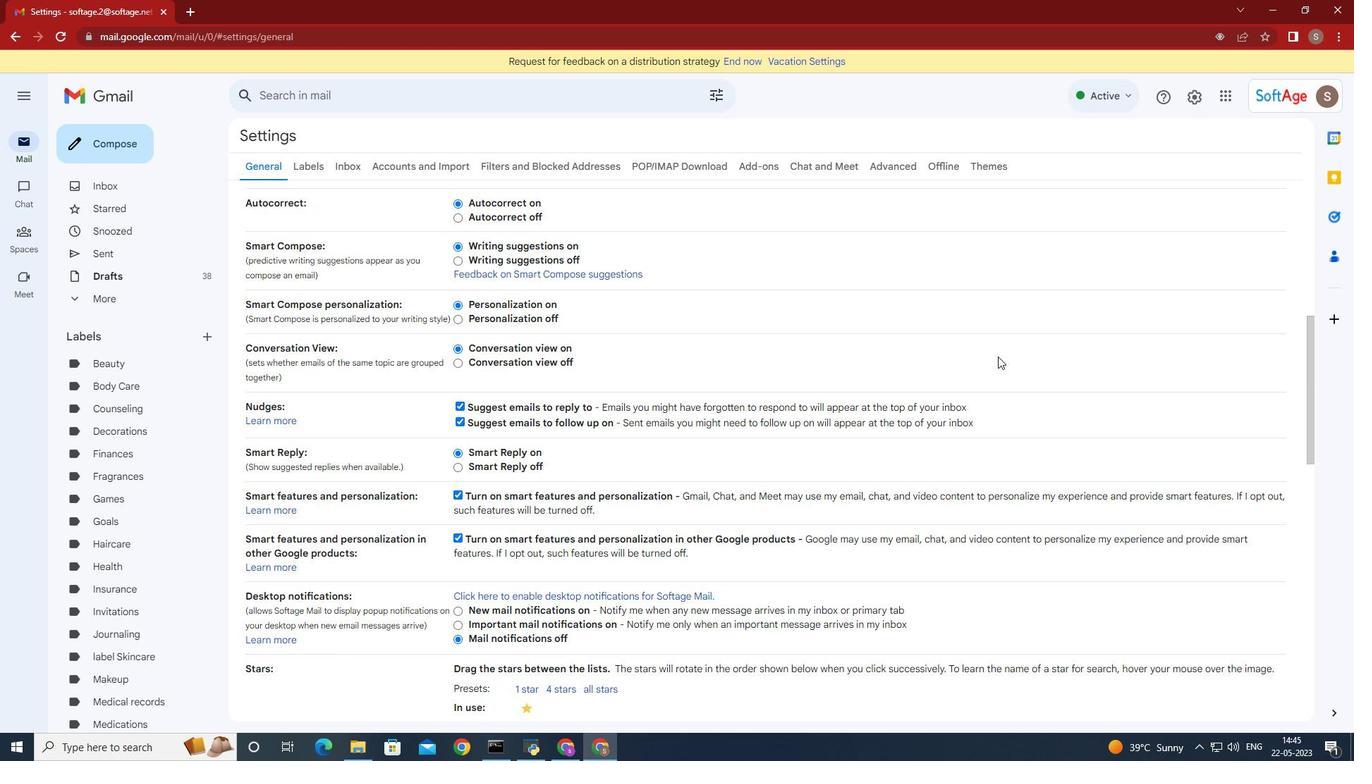 
Action: Mouse scrolled (952, 377) with delta (0, 0)
Screenshot: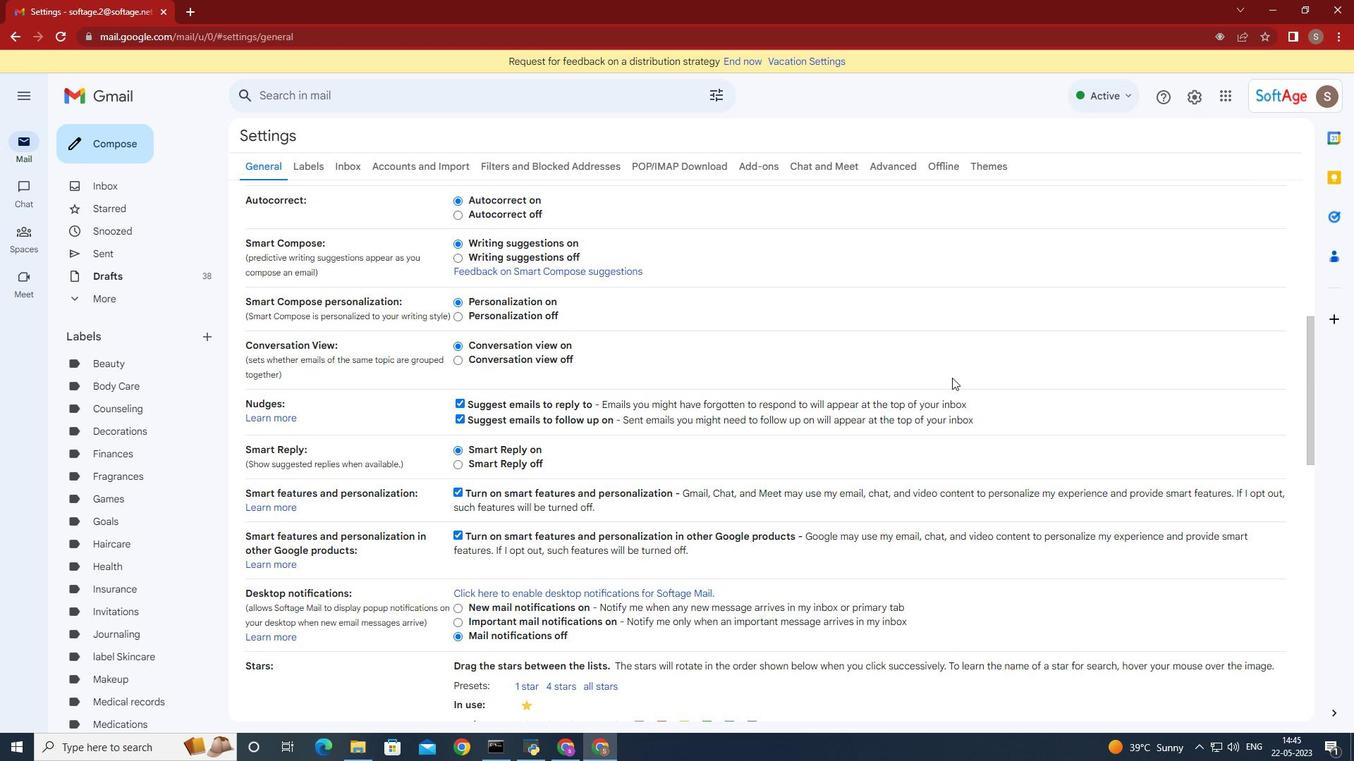 
Action: Mouse moved to (950, 378)
Screenshot: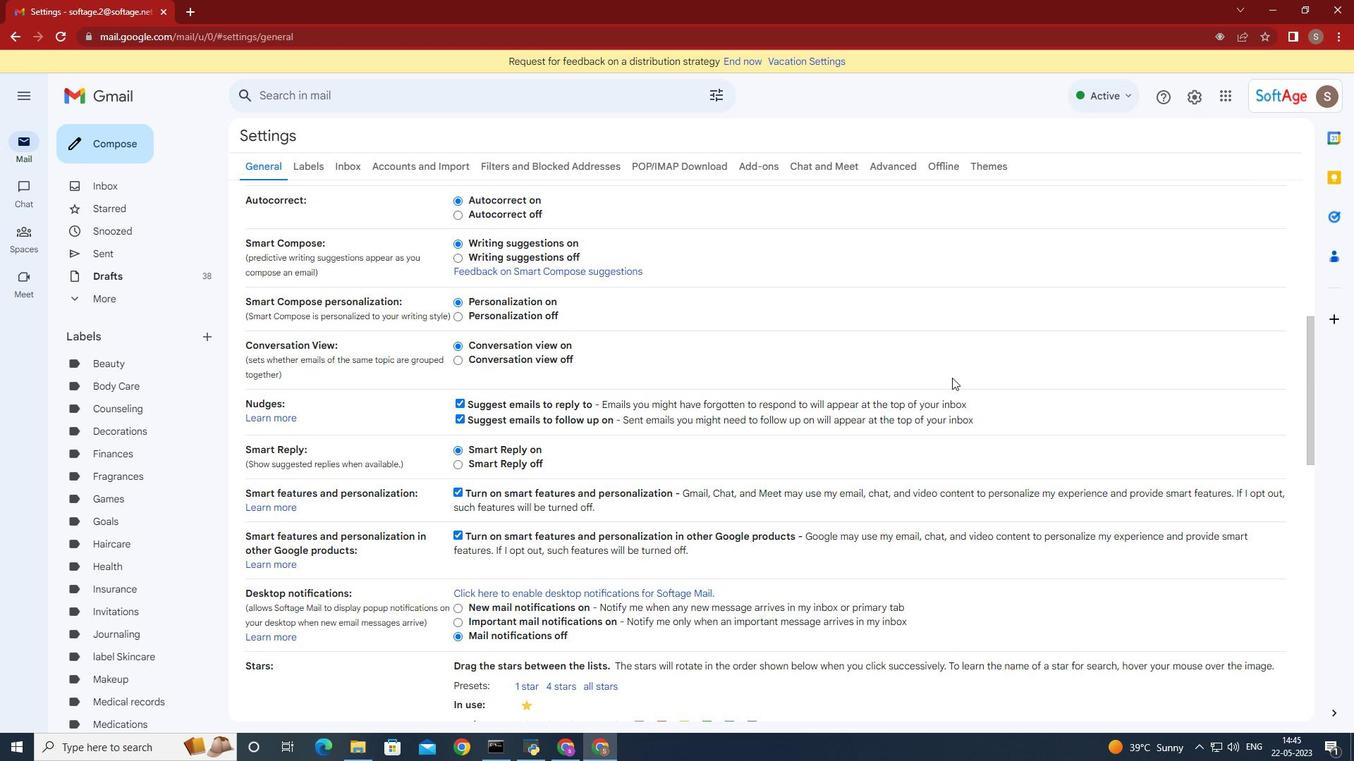 
Action: Mouse scrolled (951, 377) with delta (0, 0)
Screenshot: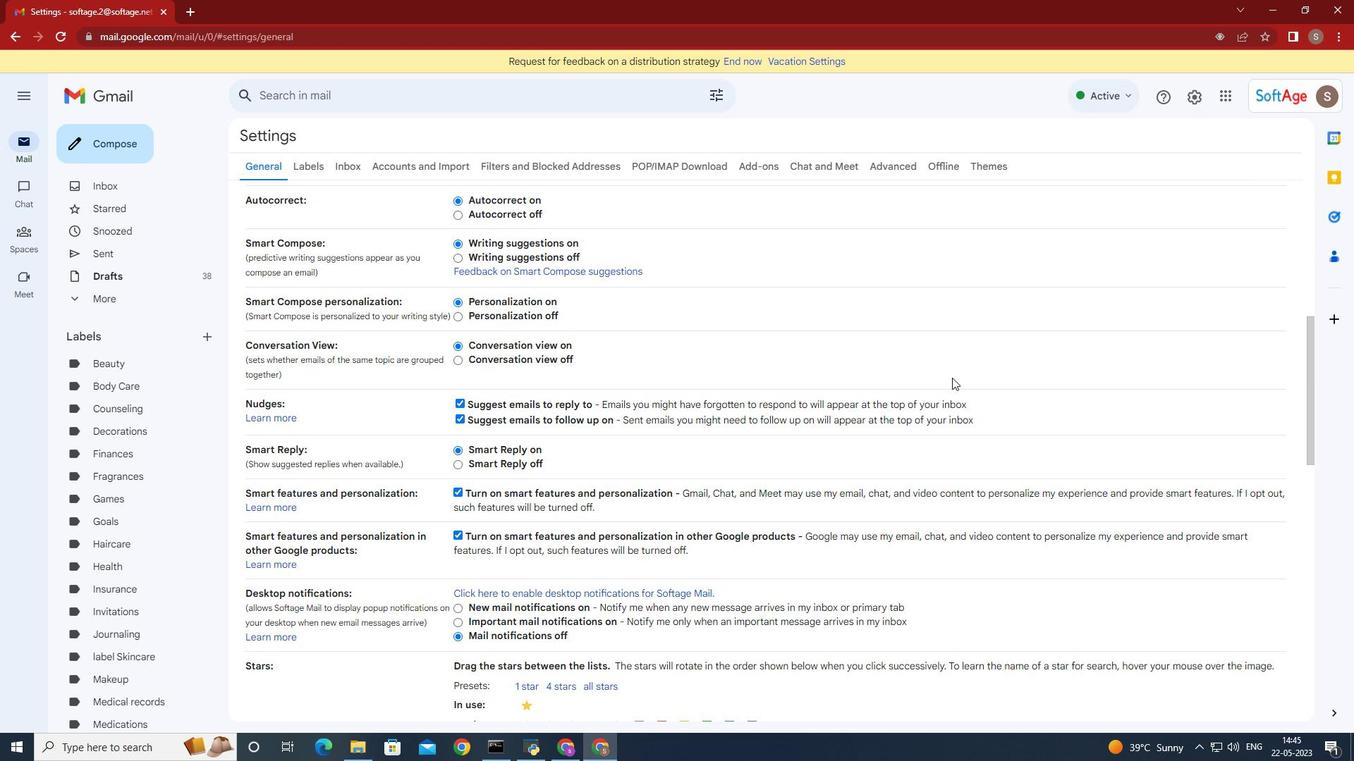 
Action: Mouse moved to (950, 379)
Screenshot: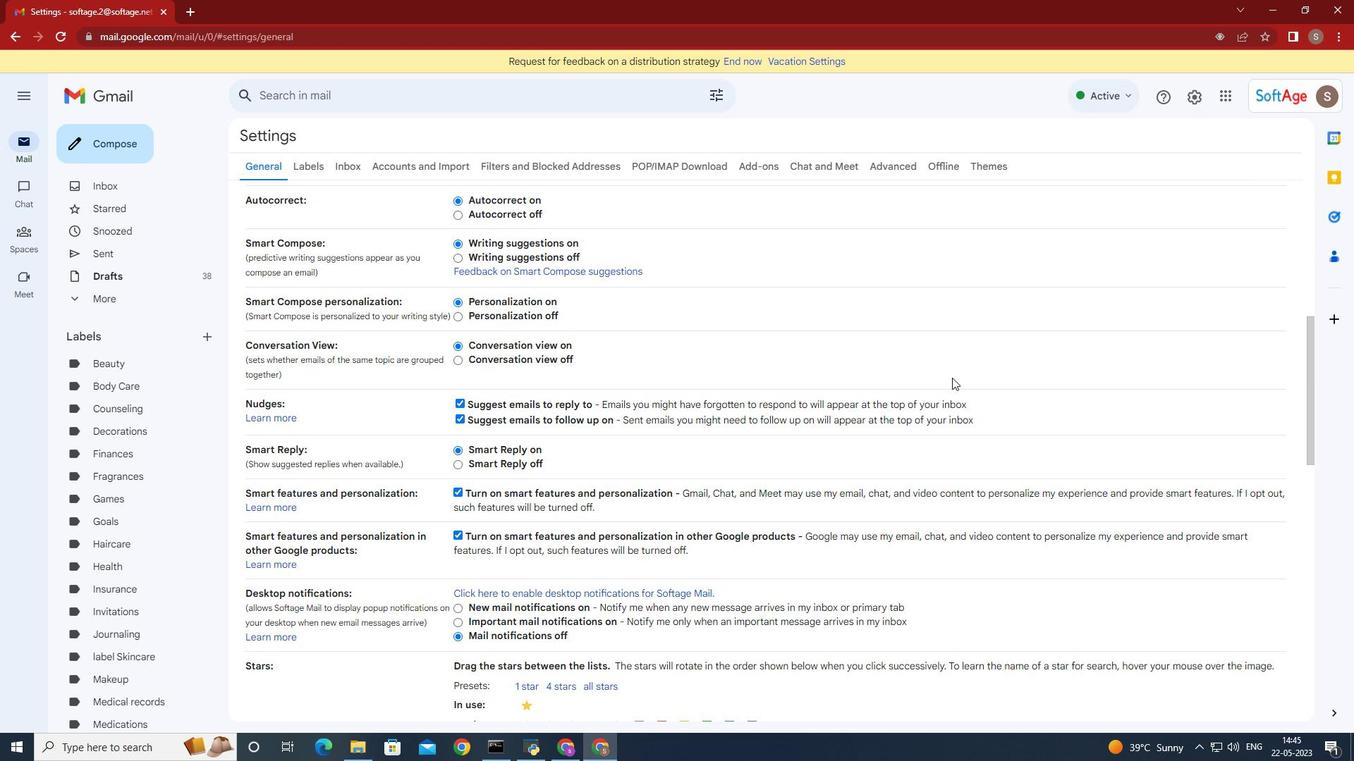 
Action: Mouse scrolled (951, 377) with delta (0, 0)
Screenshot: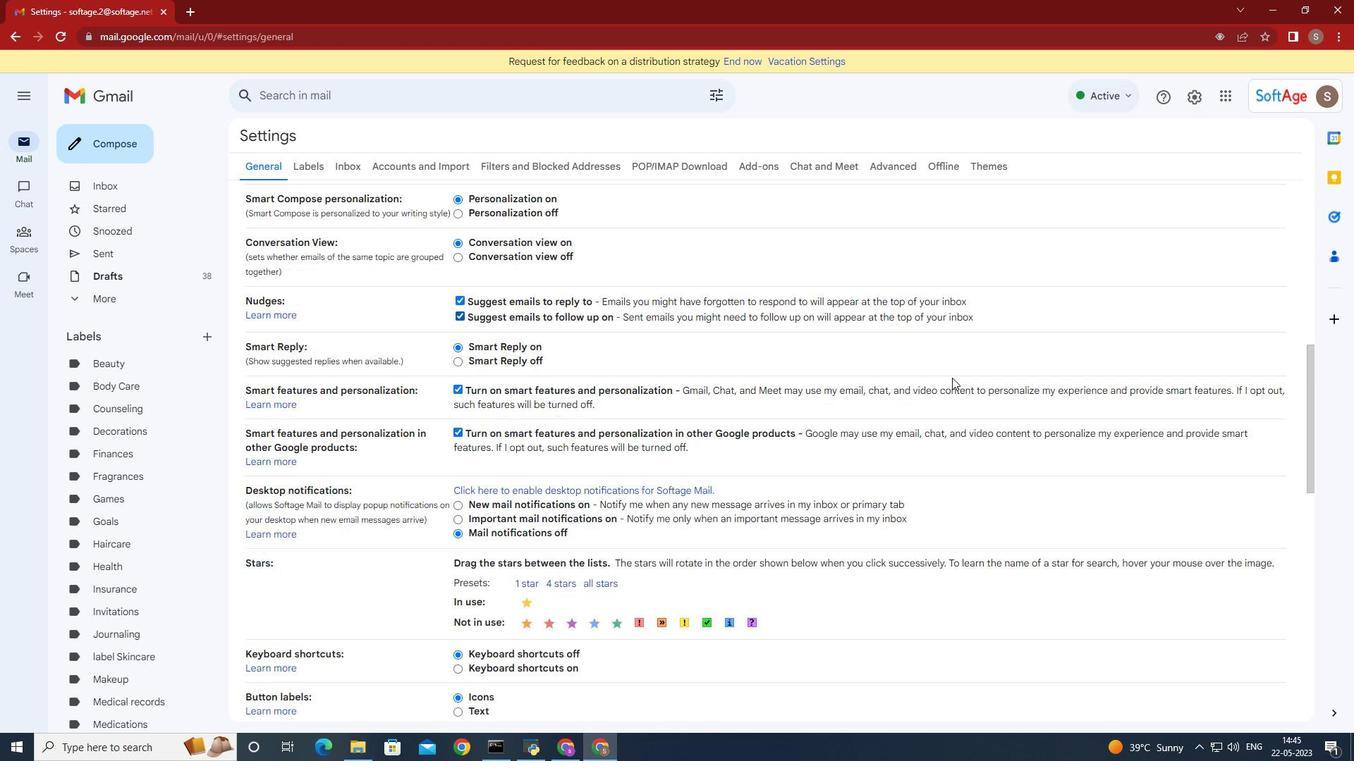 
Action: Mouse moved to (950, 379)
Screenshot: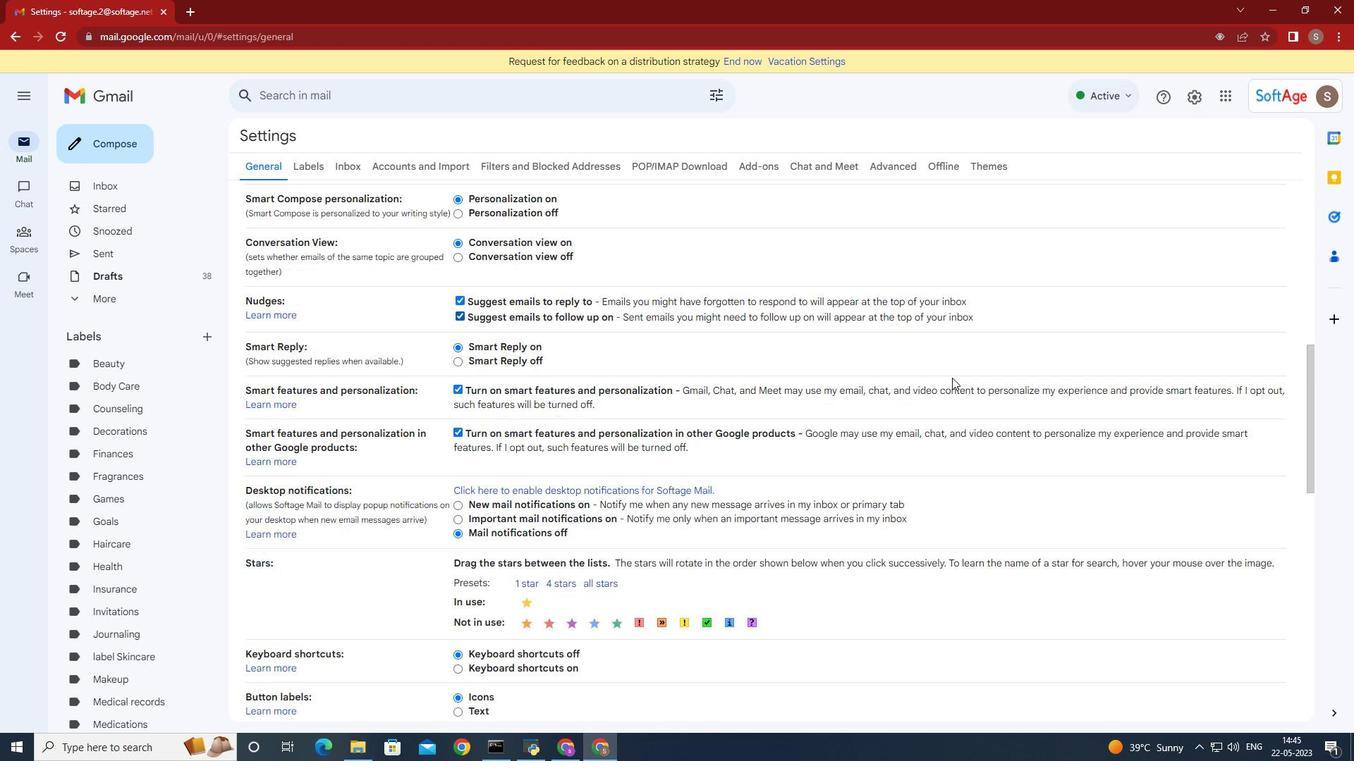 
Action: Mouse scrolled (951, 378) with delta (0, 0)
Screenshot: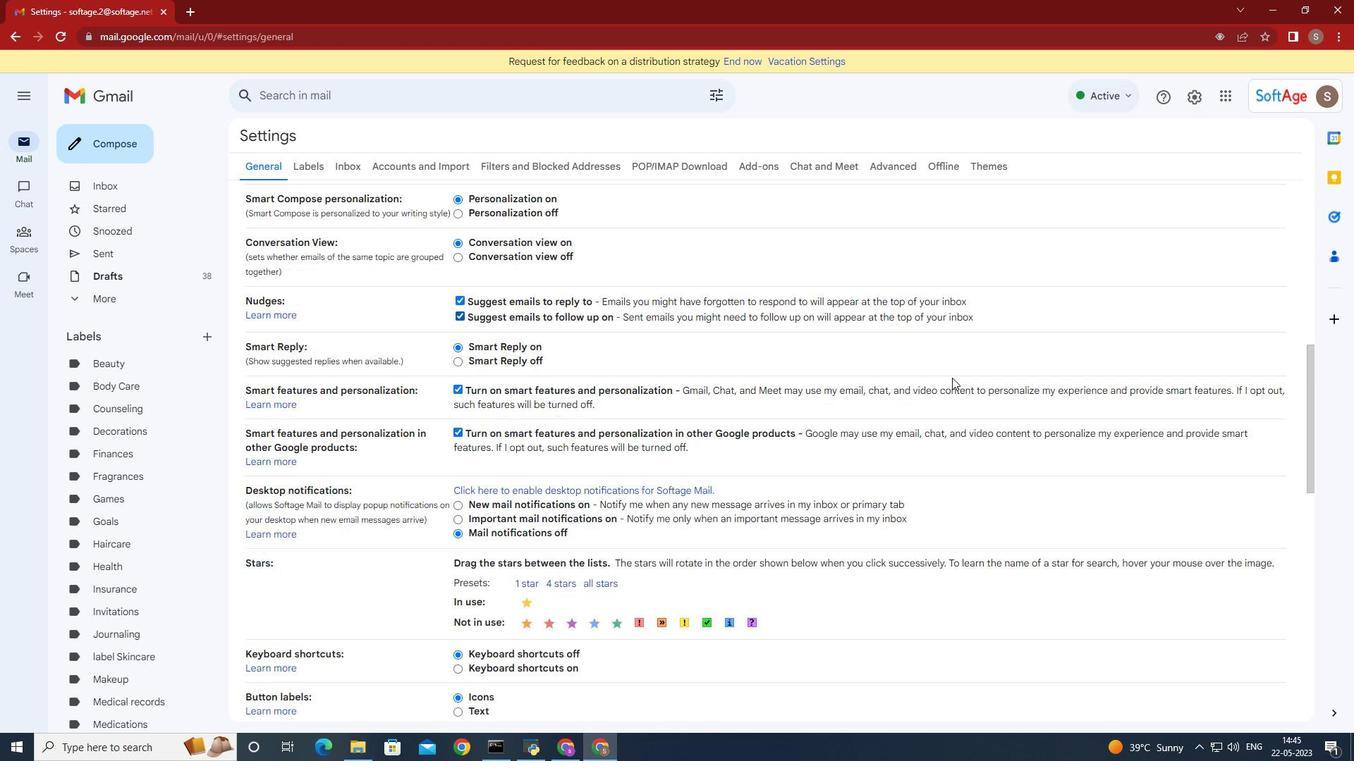 
Action: Mouse moved to (933, 384)
Screenshot: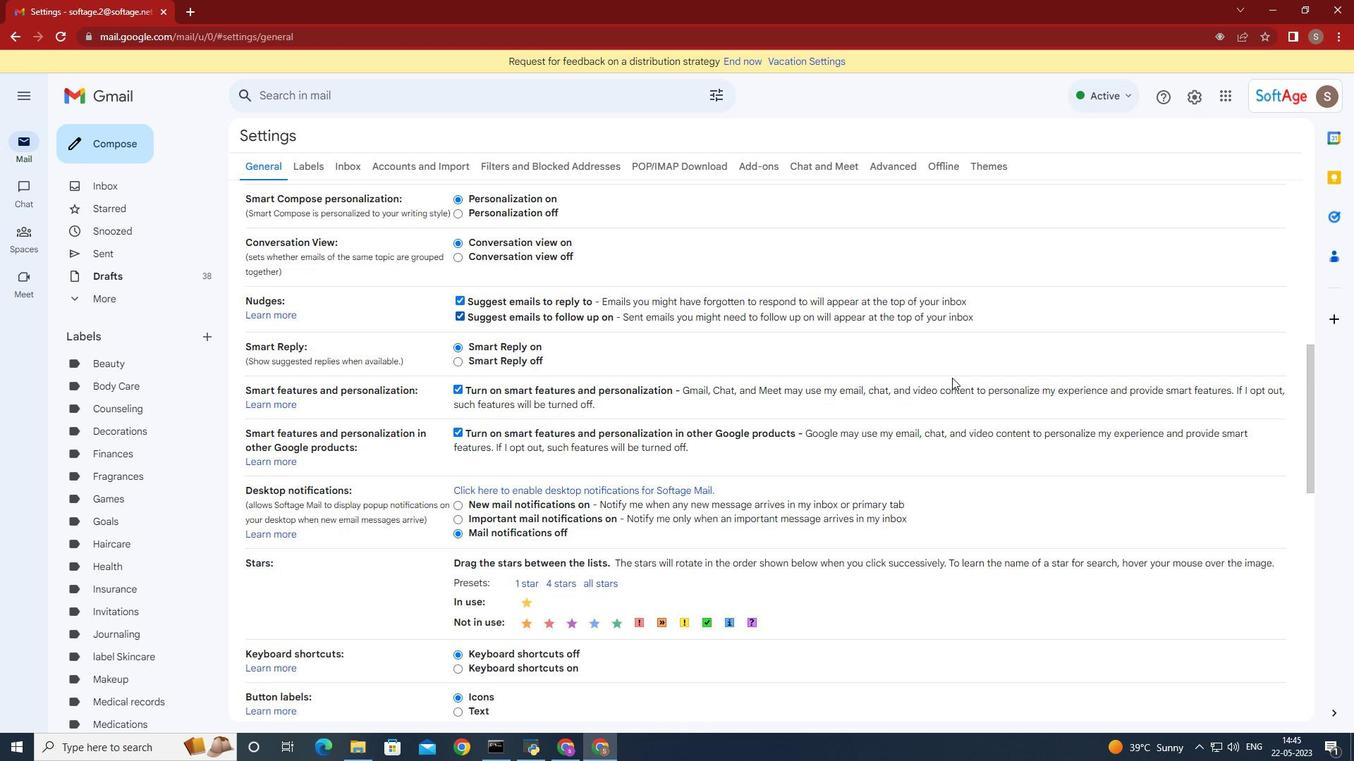 
Action: Mouse scrolled (950, 378) with delta (0, 0)
Screenshot: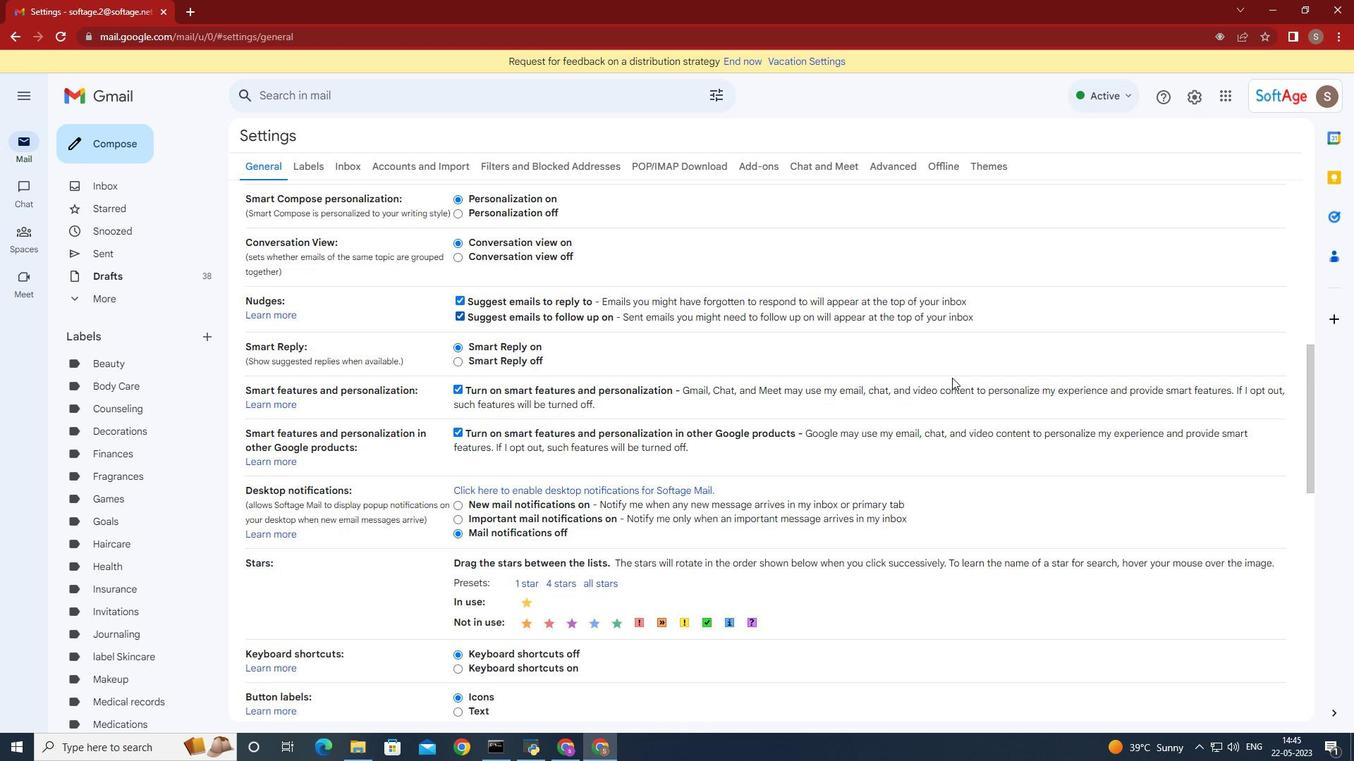 
Action: Mouse moved to (774, 428)
Screenshot: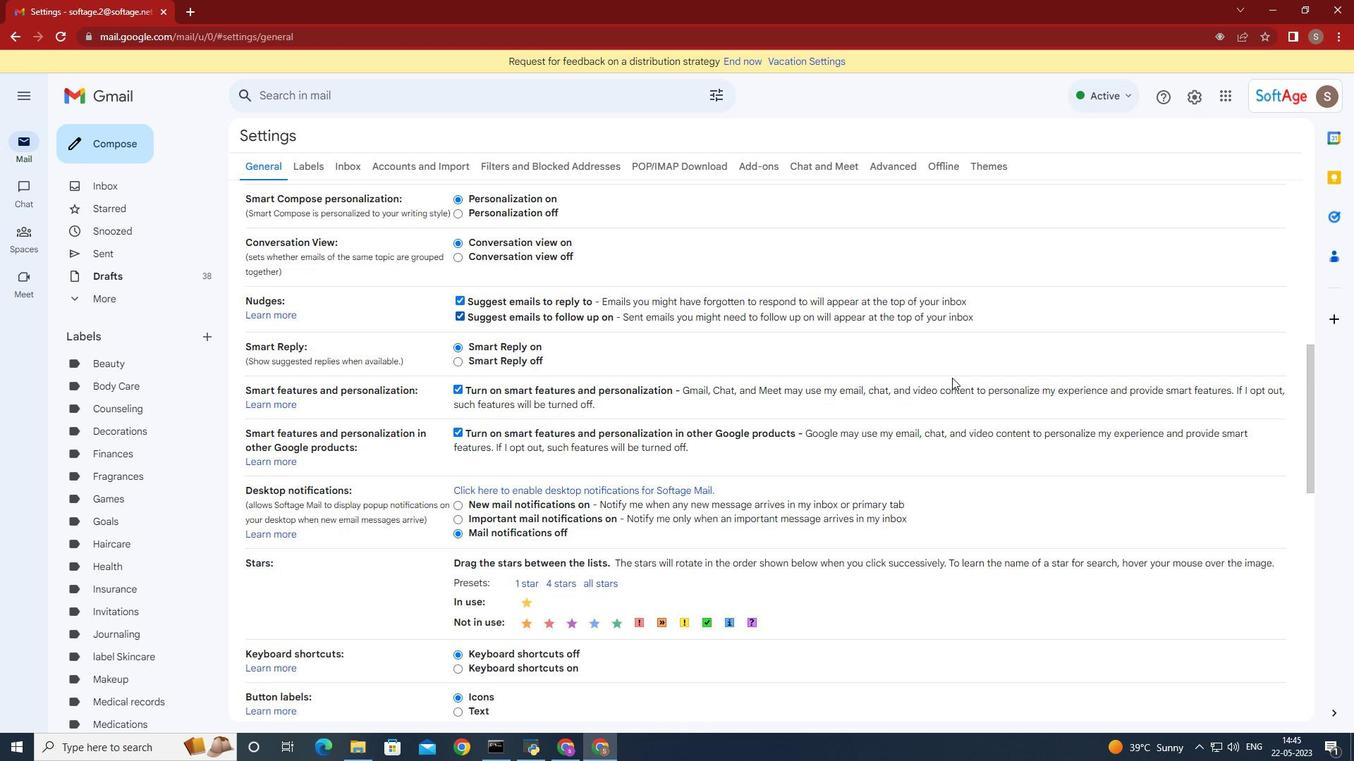 
Action: Mouse scrolled (950, 378) with delta (0, 0)
Screenshot: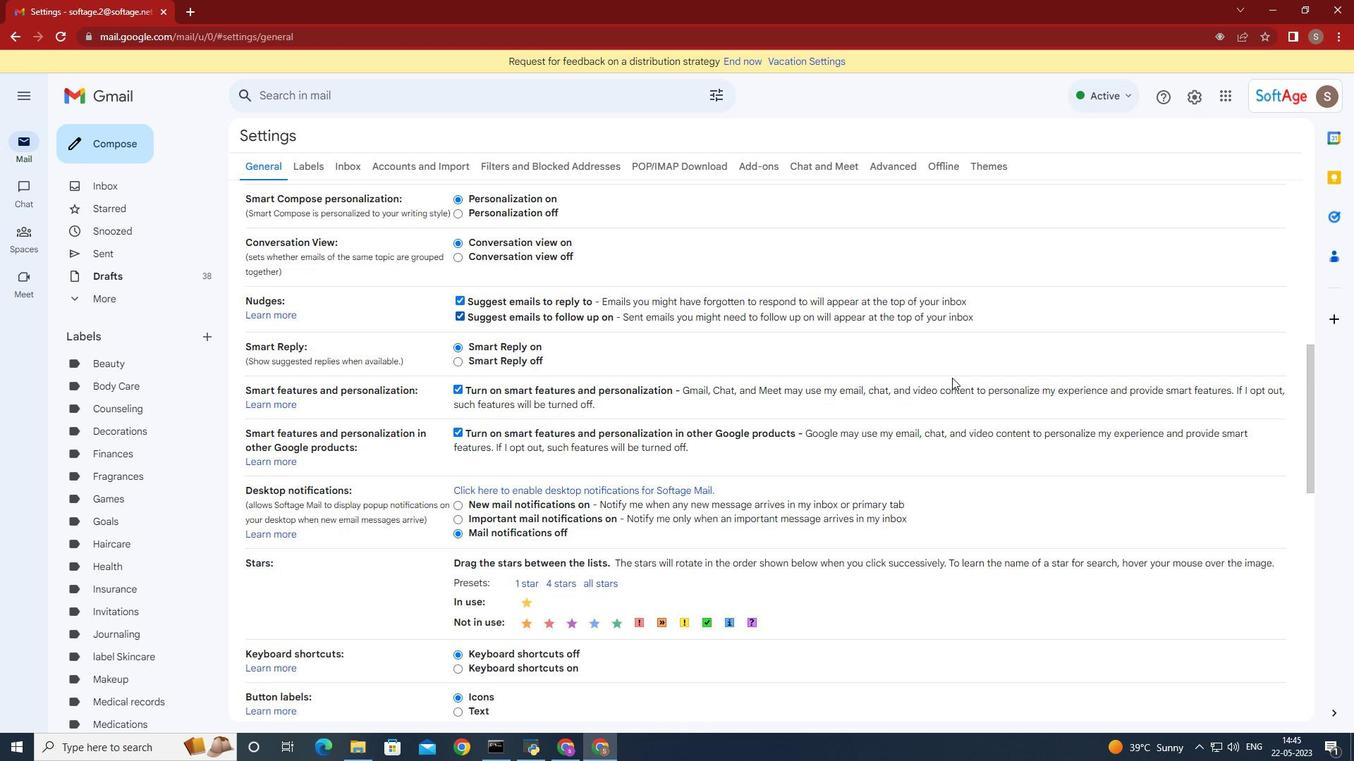 
Action: Mouse moved to (715, 450)
Screenshot: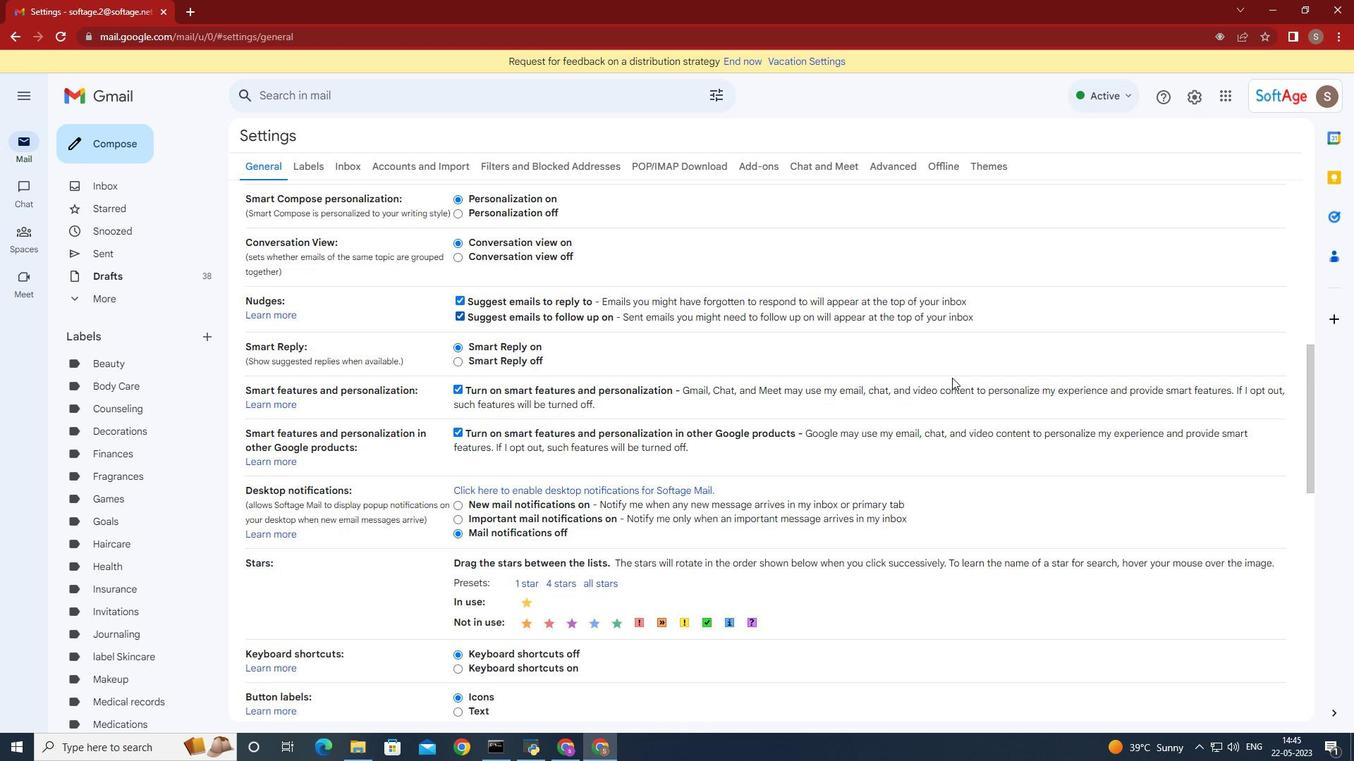 
Action: Mouse scrolled (950, 378) with delta (0, 0)
Screenshot: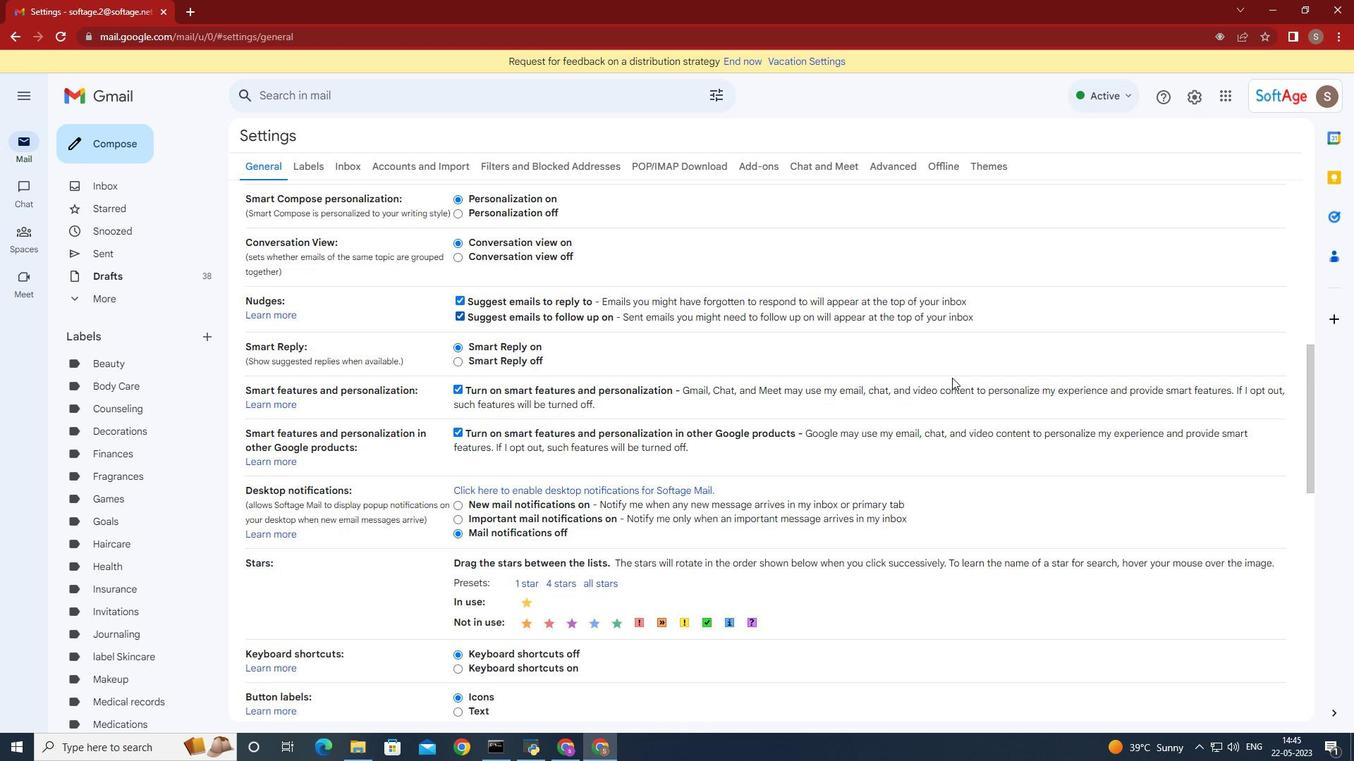 
Action: Mouse moved to (710, 454)
Screenshot: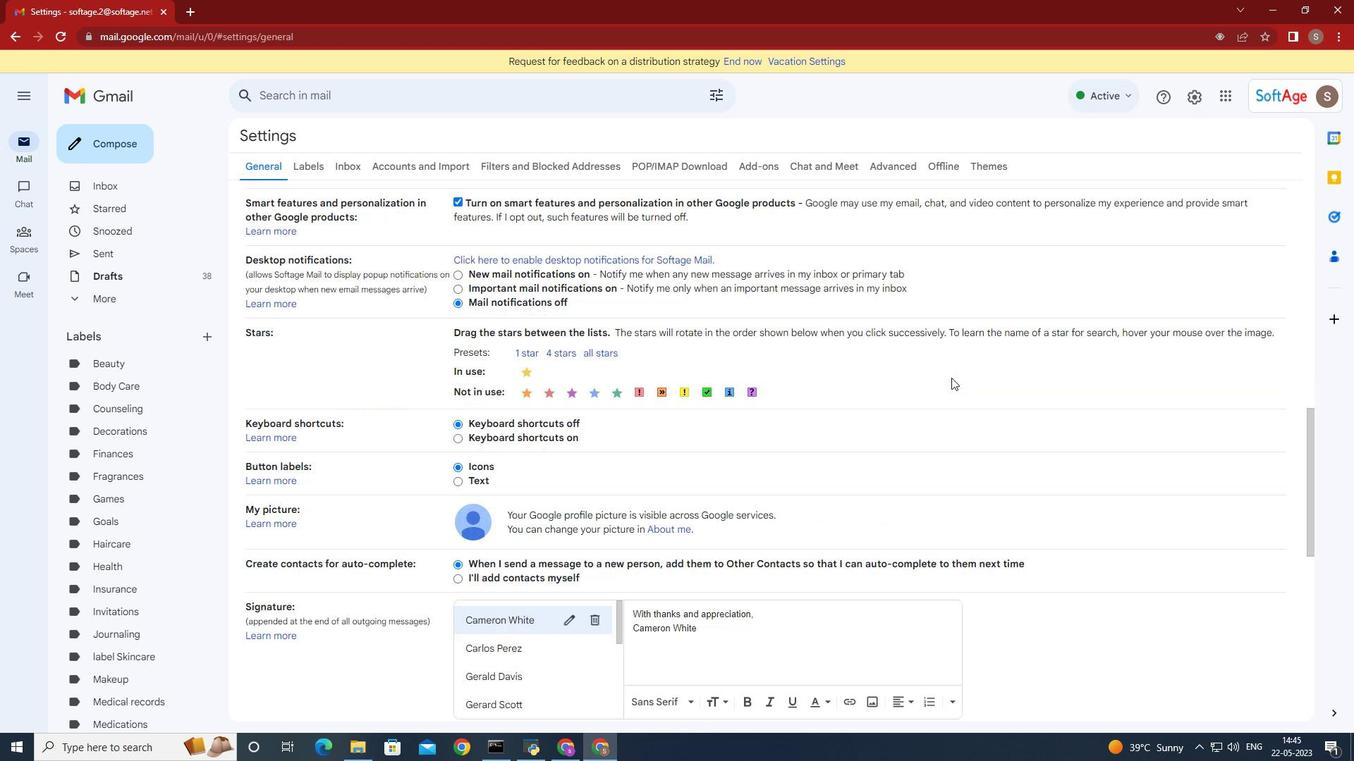
Action: Mouse scrolled (714, 451) with delta (0, 0)
Screenshot: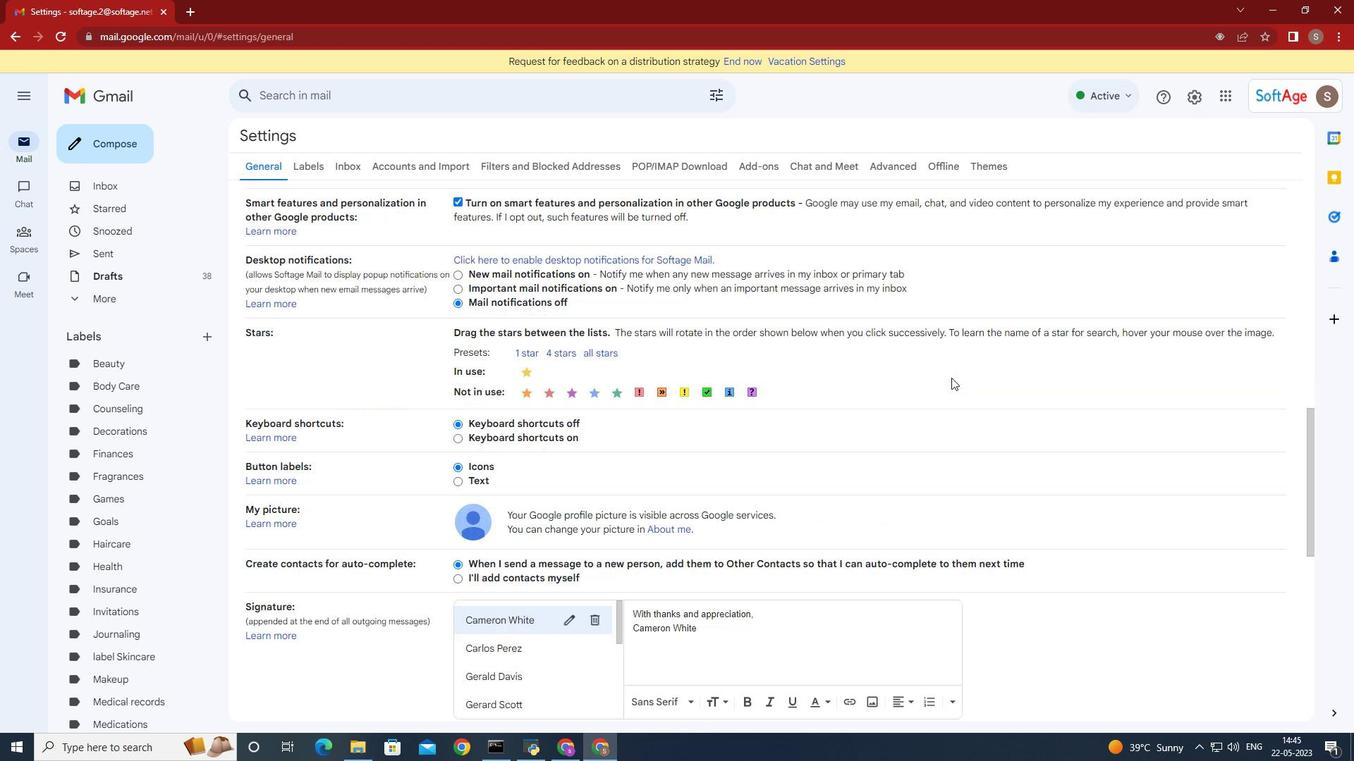 
Action: Mouse moved to (709, 454)
Screenshot: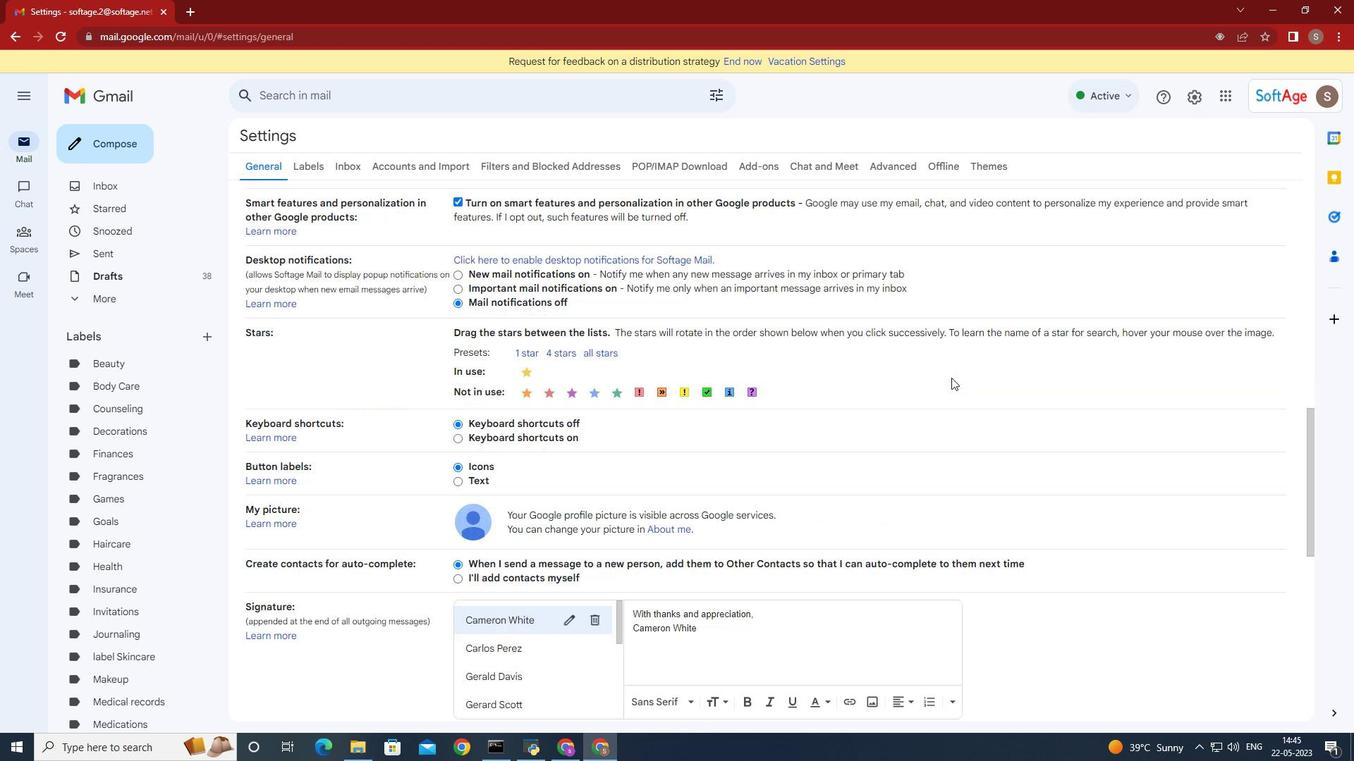 
Action: Mouse scrolled (713, 452) with delta (0, 0)
Screenshot: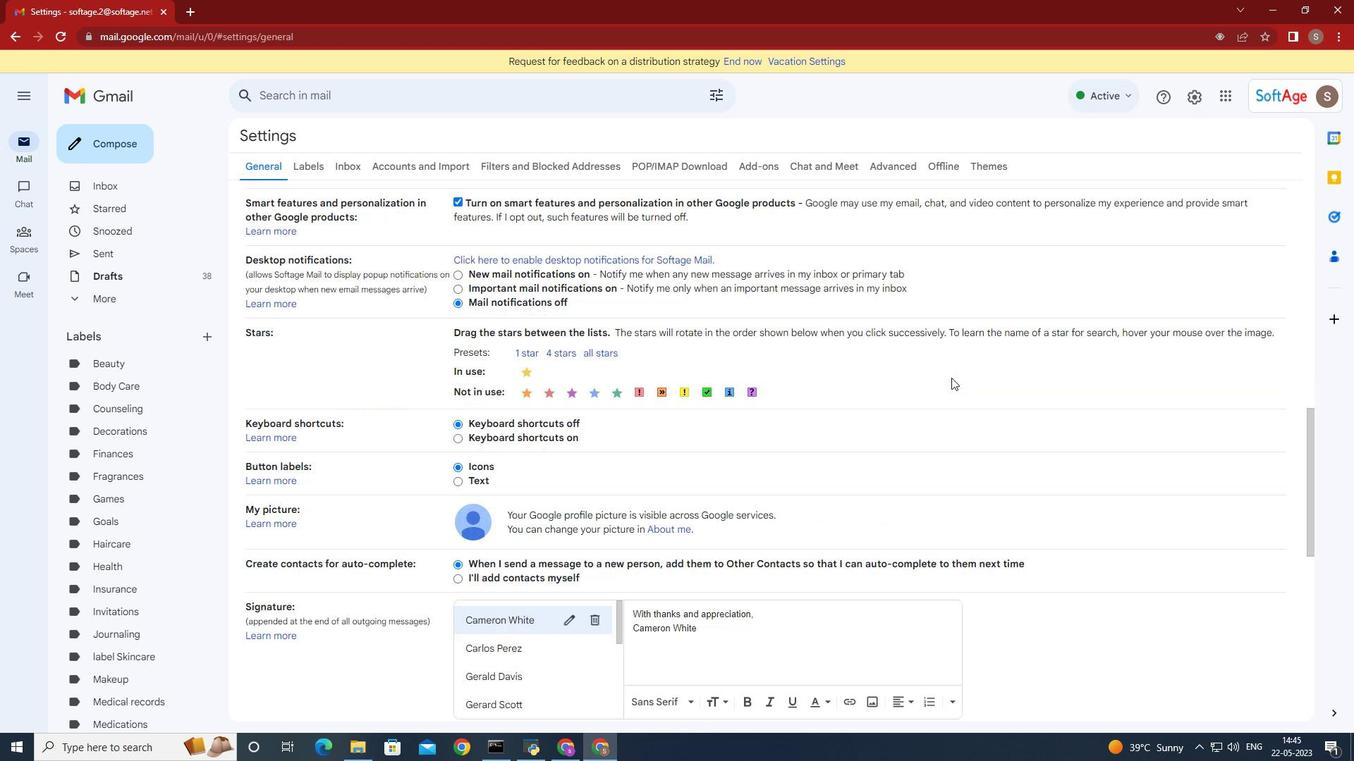 
Action: Mouse moved to (708, 454)
Screenshot: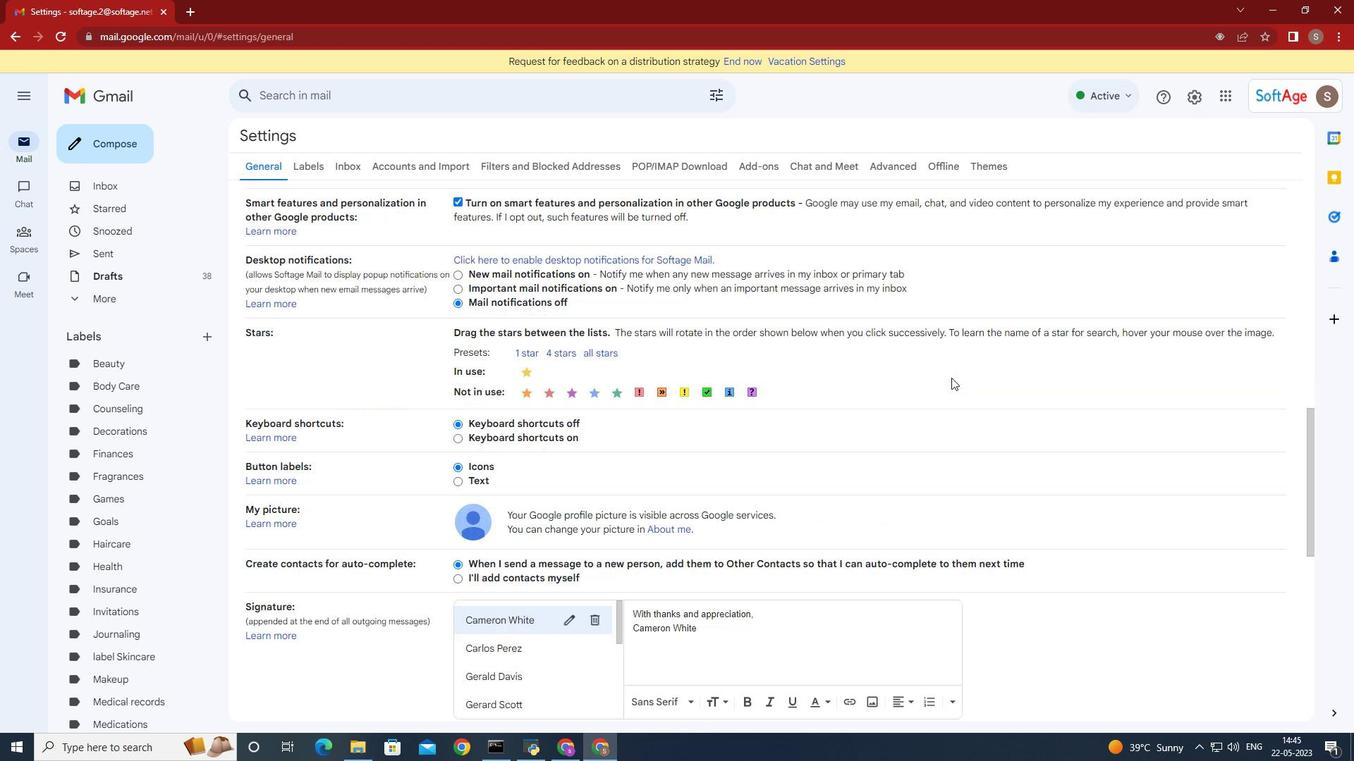 
Action: Mouse scrolled (713, 453) with delta (0, 0)
Screenshot: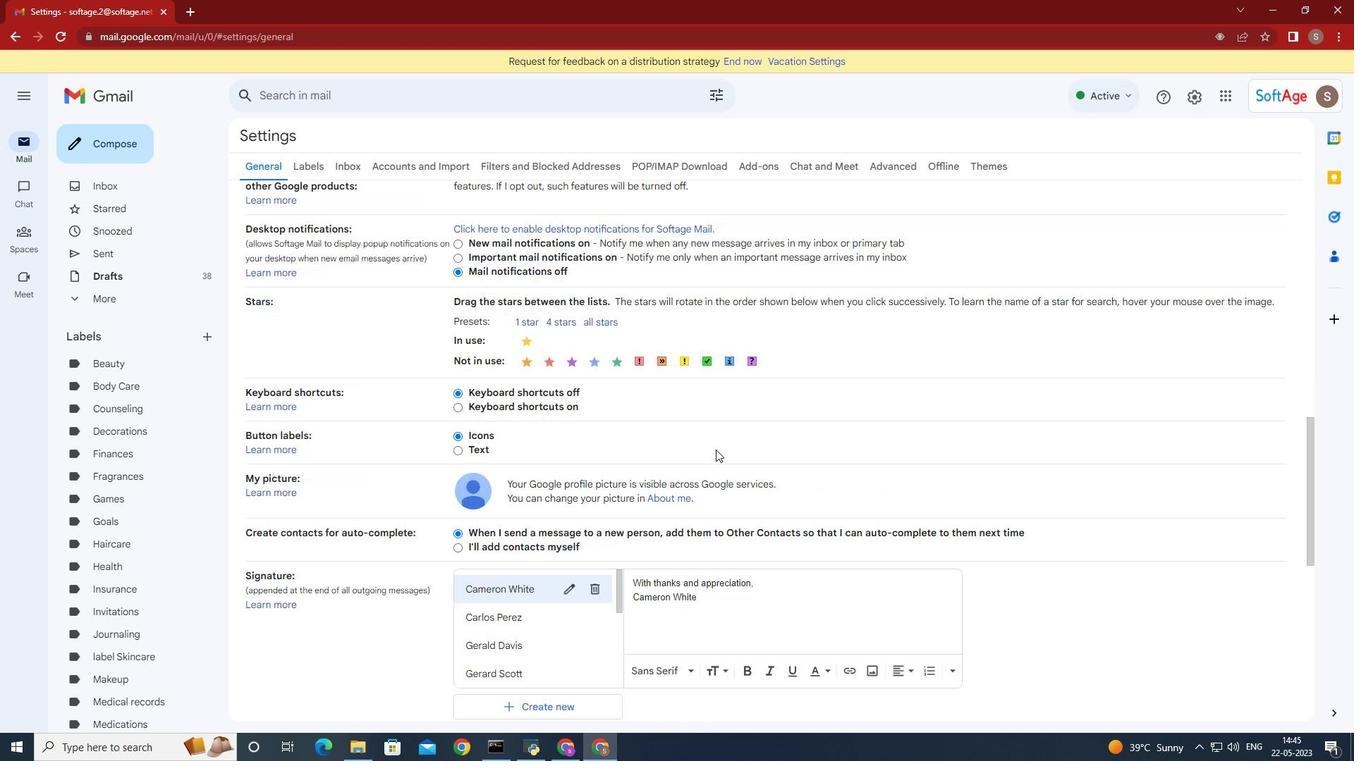 
Action: Mouse scrolled (713, 453) with delta (0, 0)
Screenshot: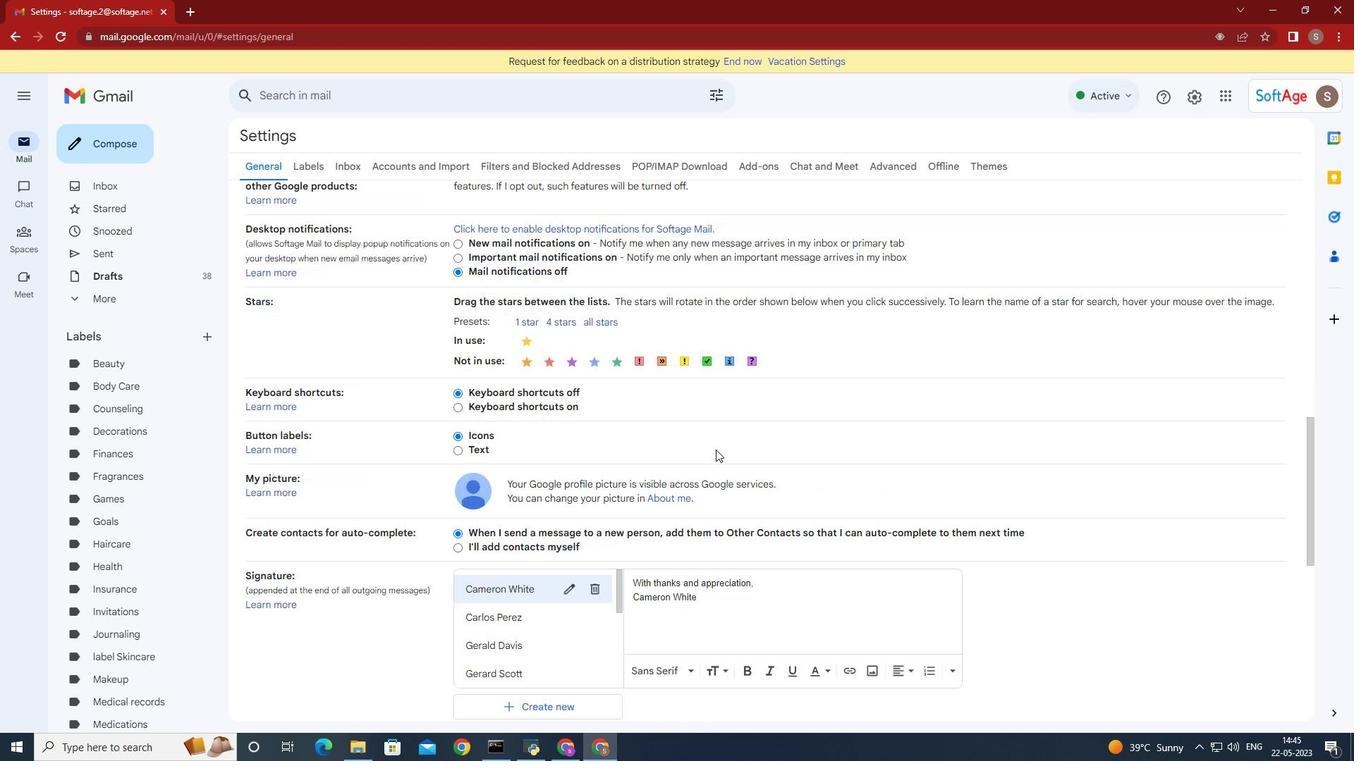 
Action: Mouse moved to (708, 454)
Screenshot: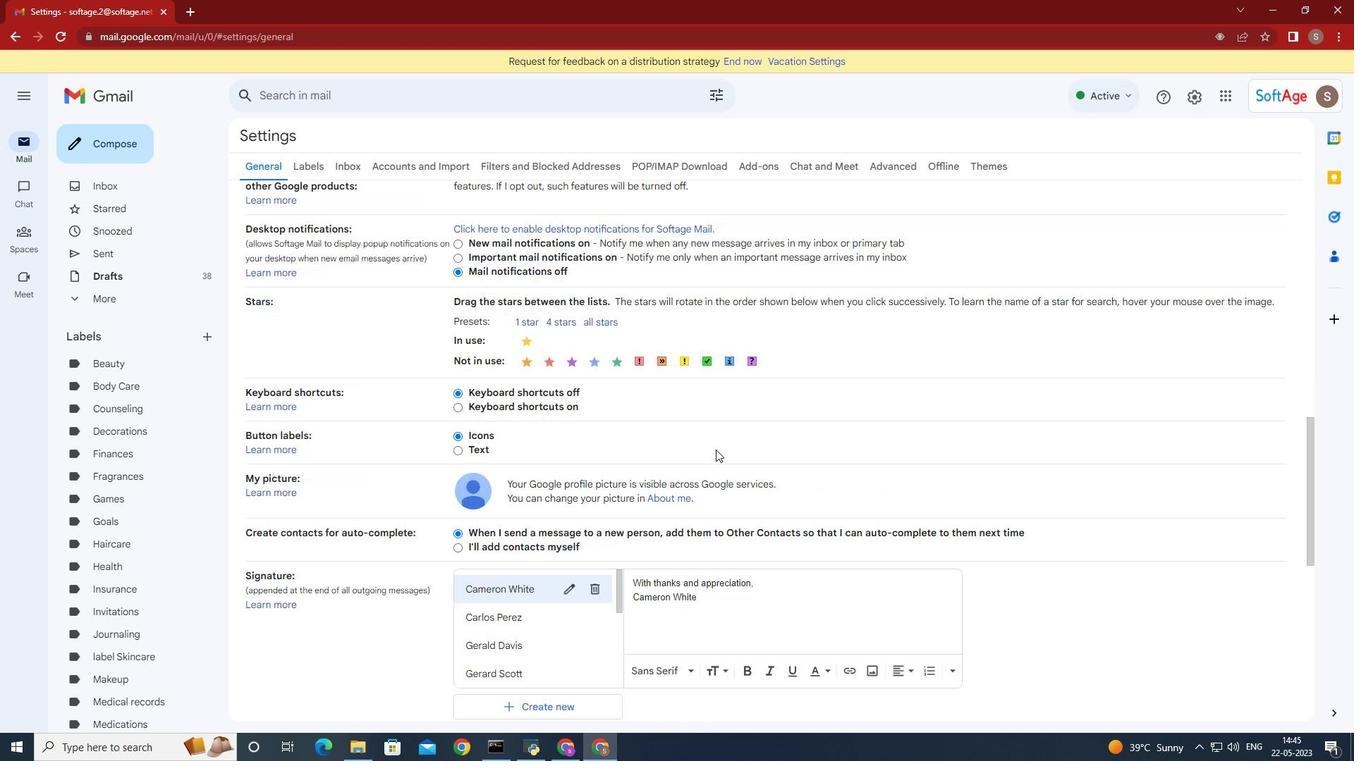 
Action: Mouse scrolled (710, 453) with delta (0, 0)
Screenshot: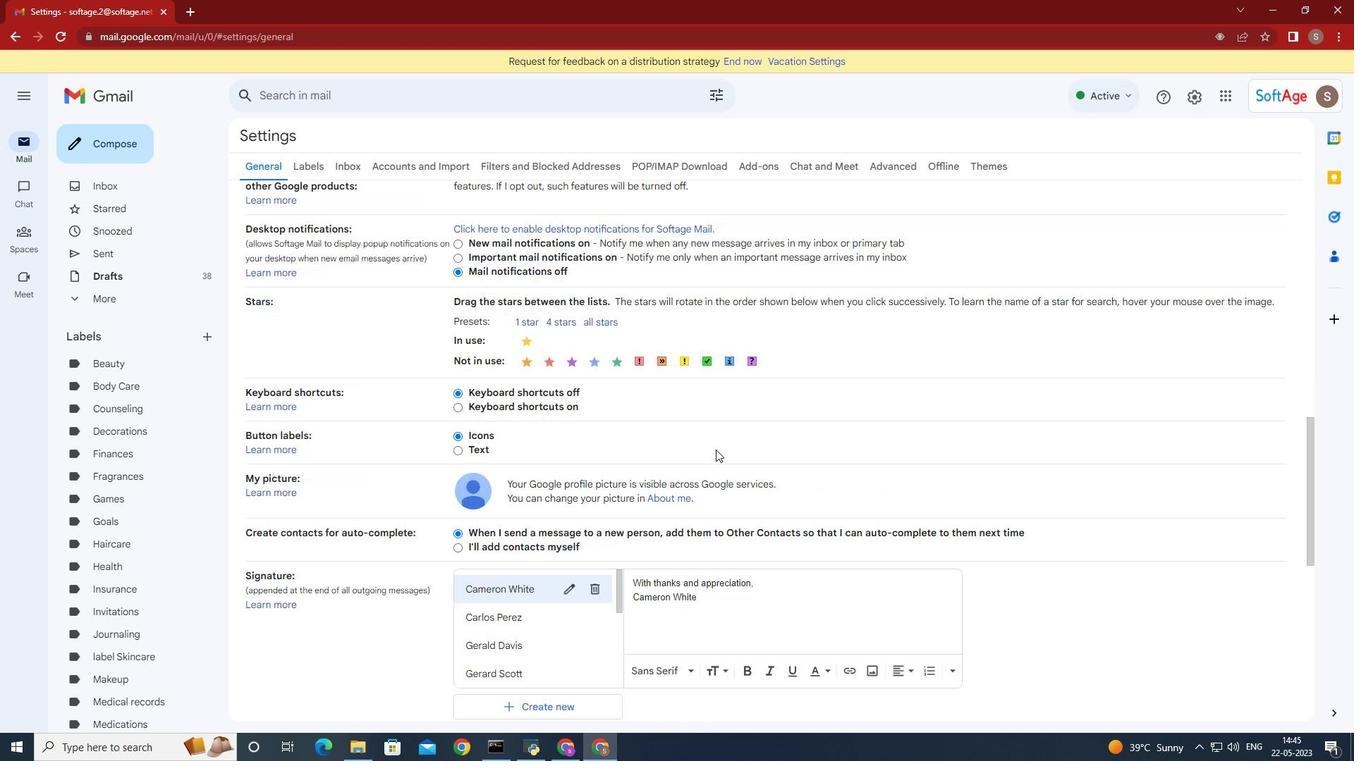 
Action: Mouse scrolled (709, 453) with delta (0, 0)
Screenshot: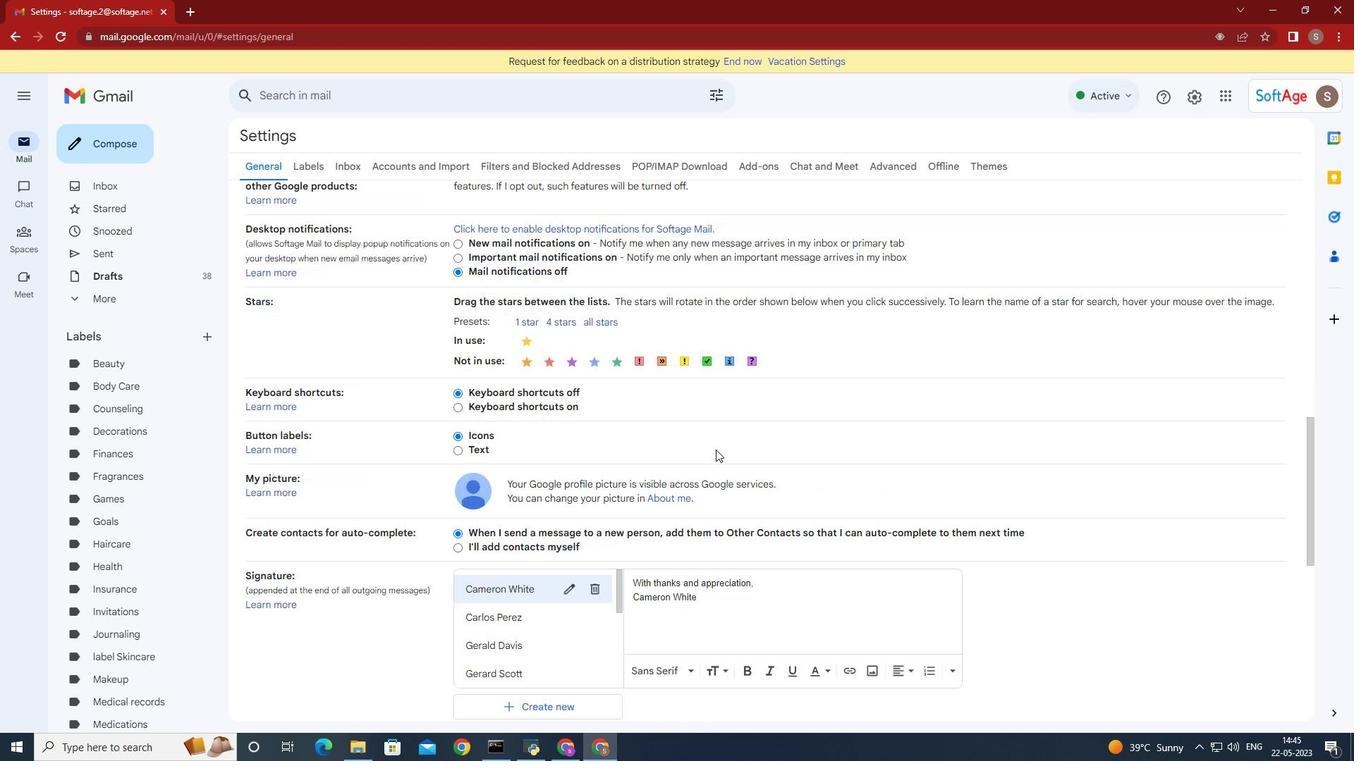 
Action: Mouse moved to (705, 454)
Screenshot: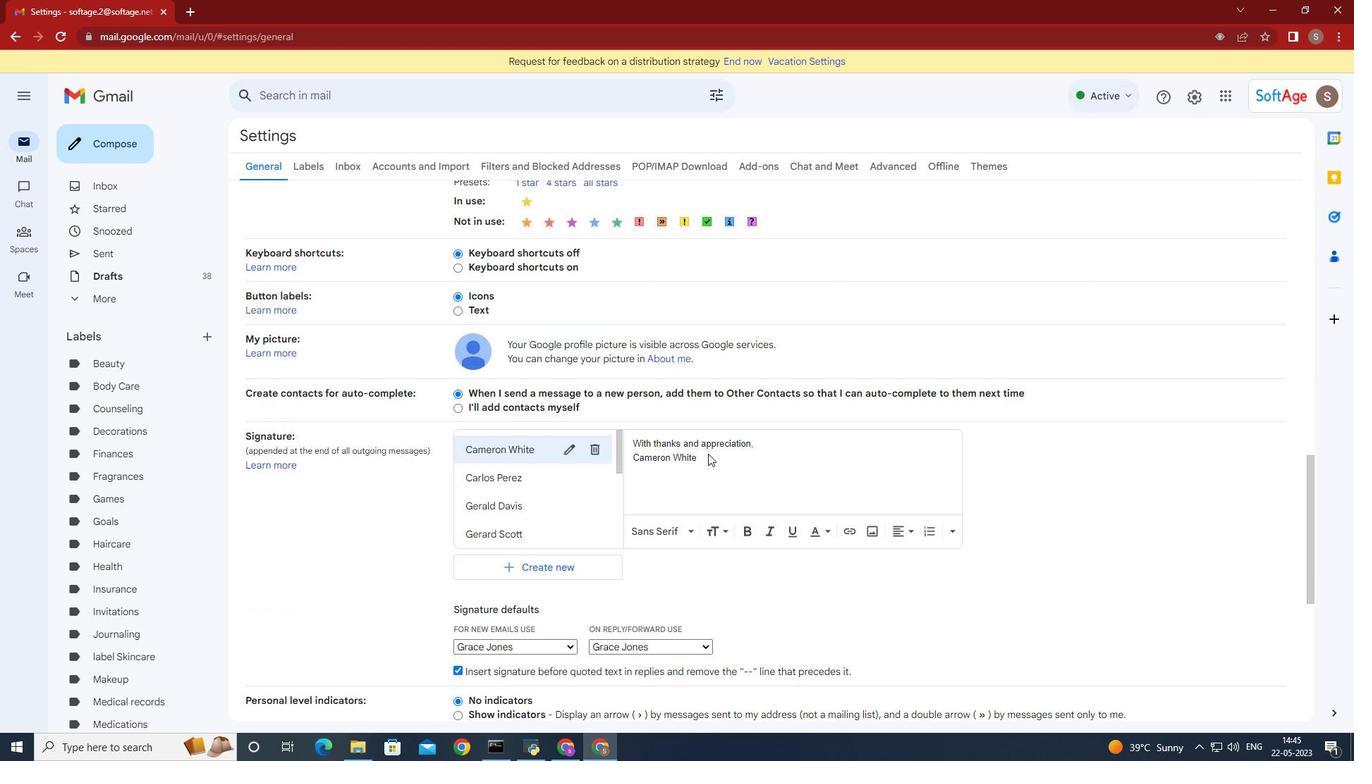 
Action: Mouse scrolled (705, 453) with delta (0, 0)
Screenshot: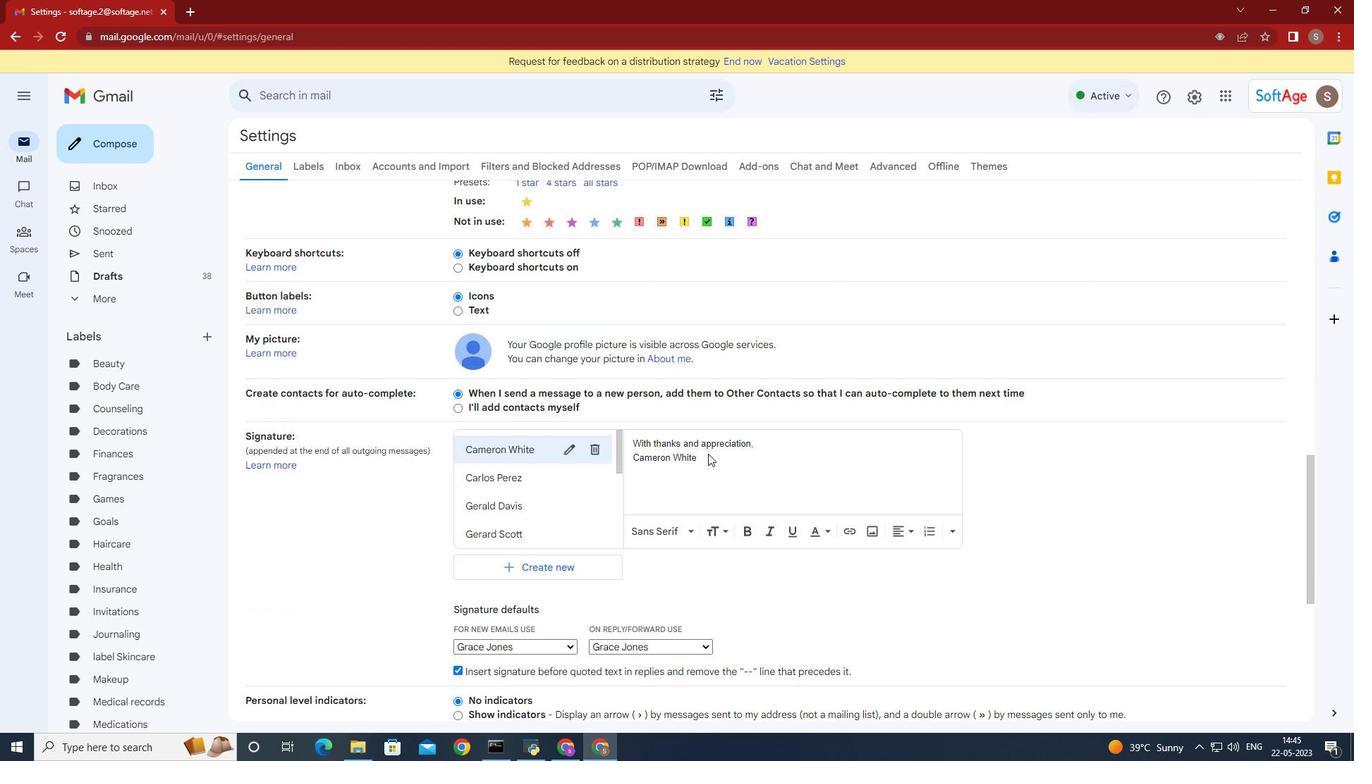 
Action: Mouse moved to (705, 452)
Screenshot: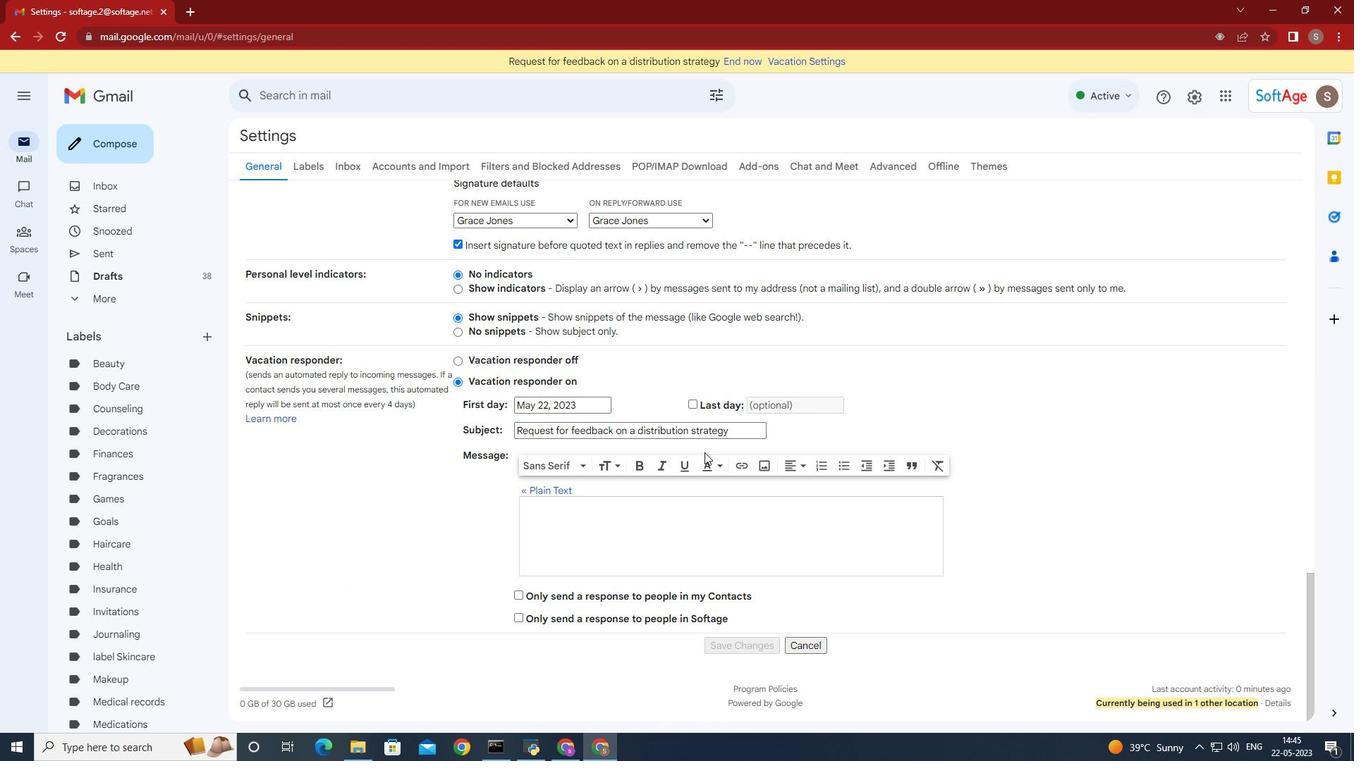 
Action: Mouse scrolled (705, 452) with delta (0, 0)
Screenshot: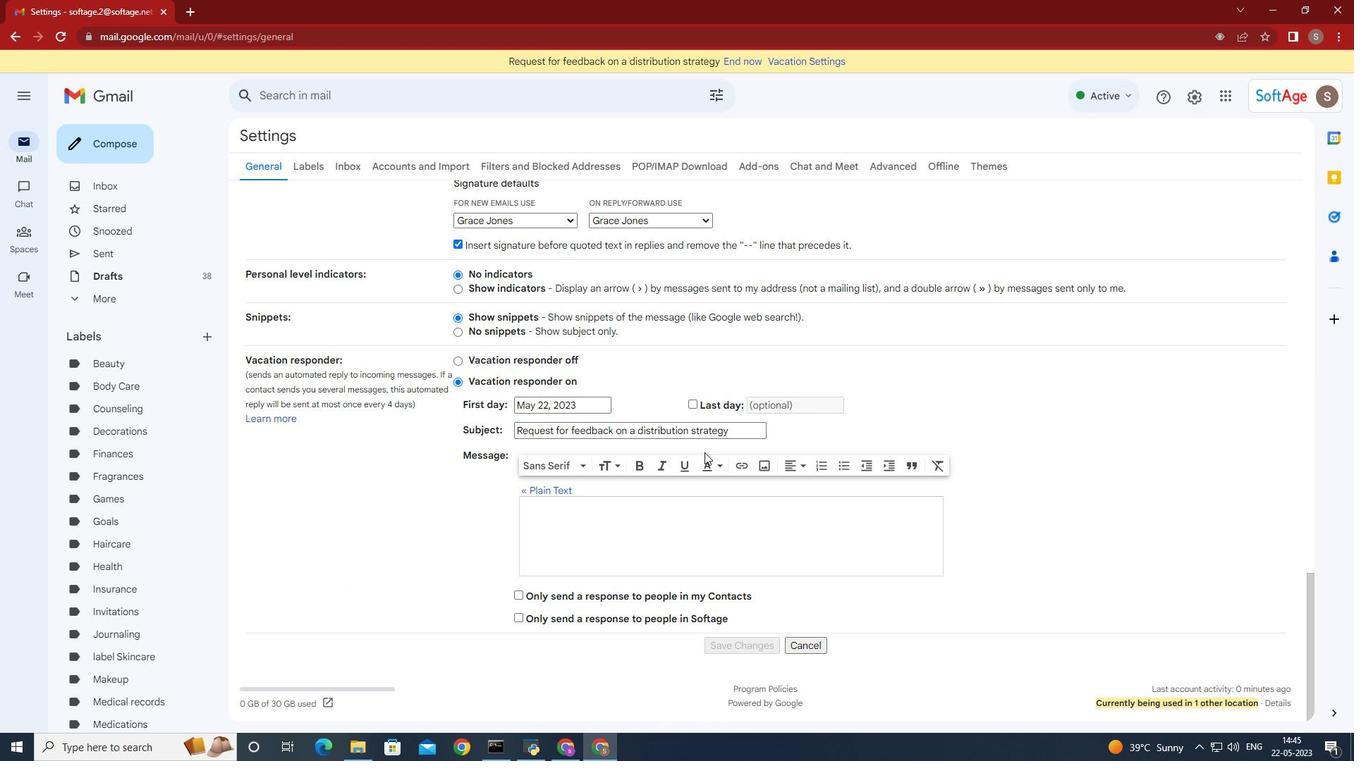 
Action: Mouse moved to (706, 452)
Screenshot: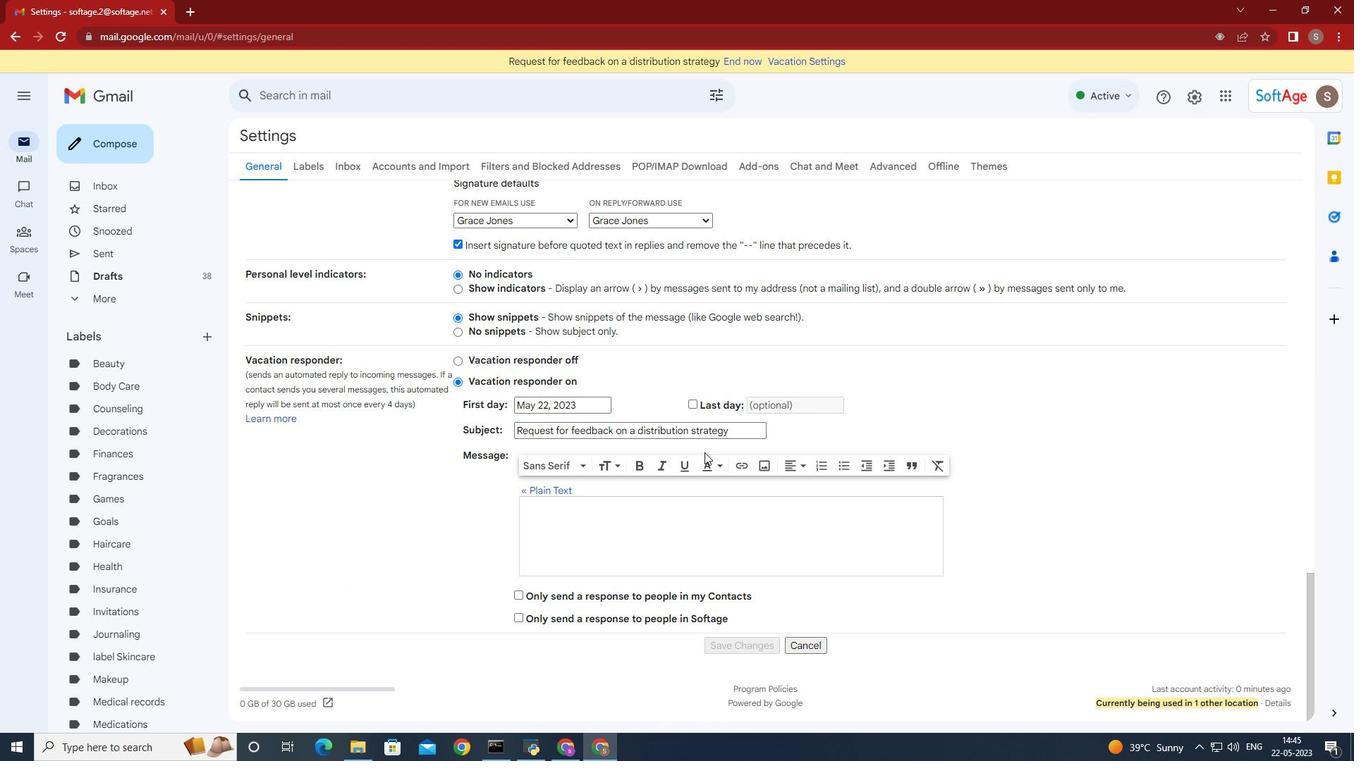 
Action: Mouse scrolled (706, 452) with delta (0, 0)
Screenshot: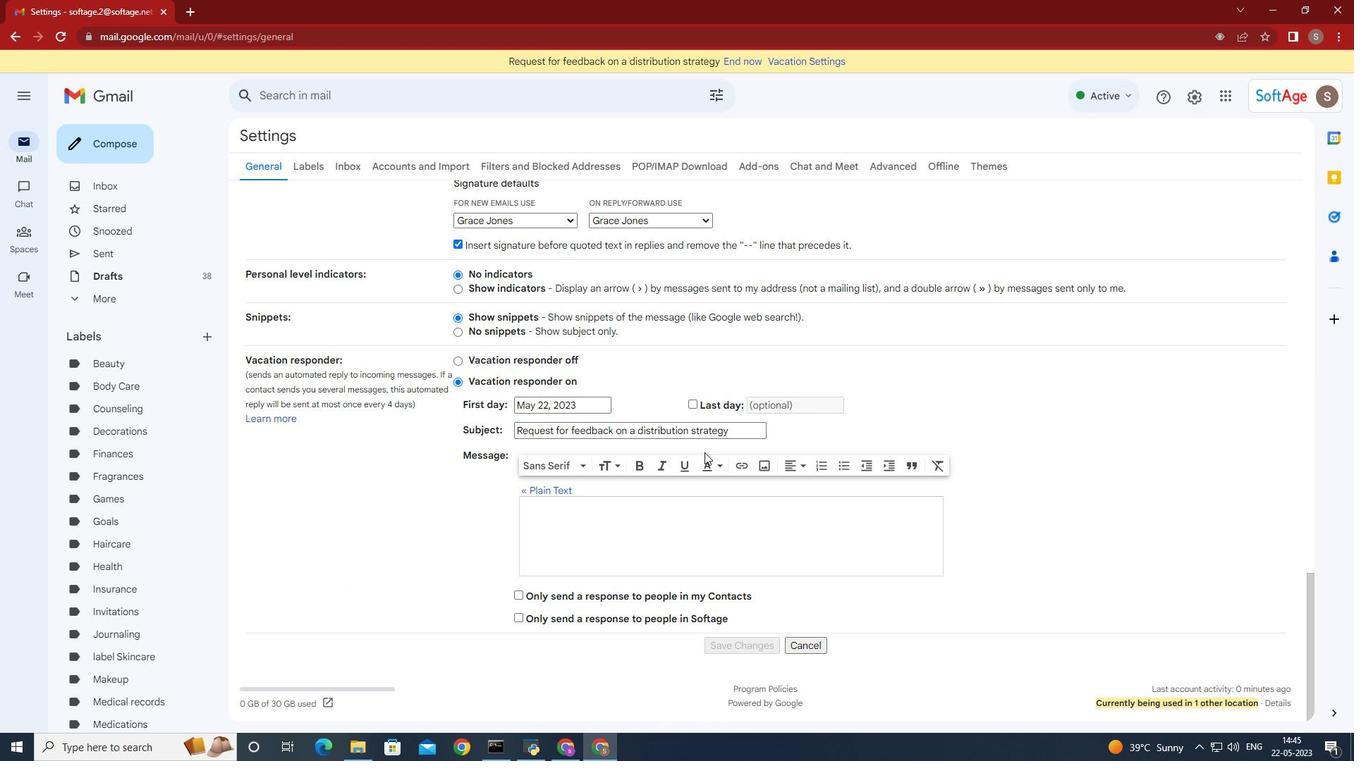 
Action: Mouse scrolled (706, 452) with delta (0, 0)
Screenshot: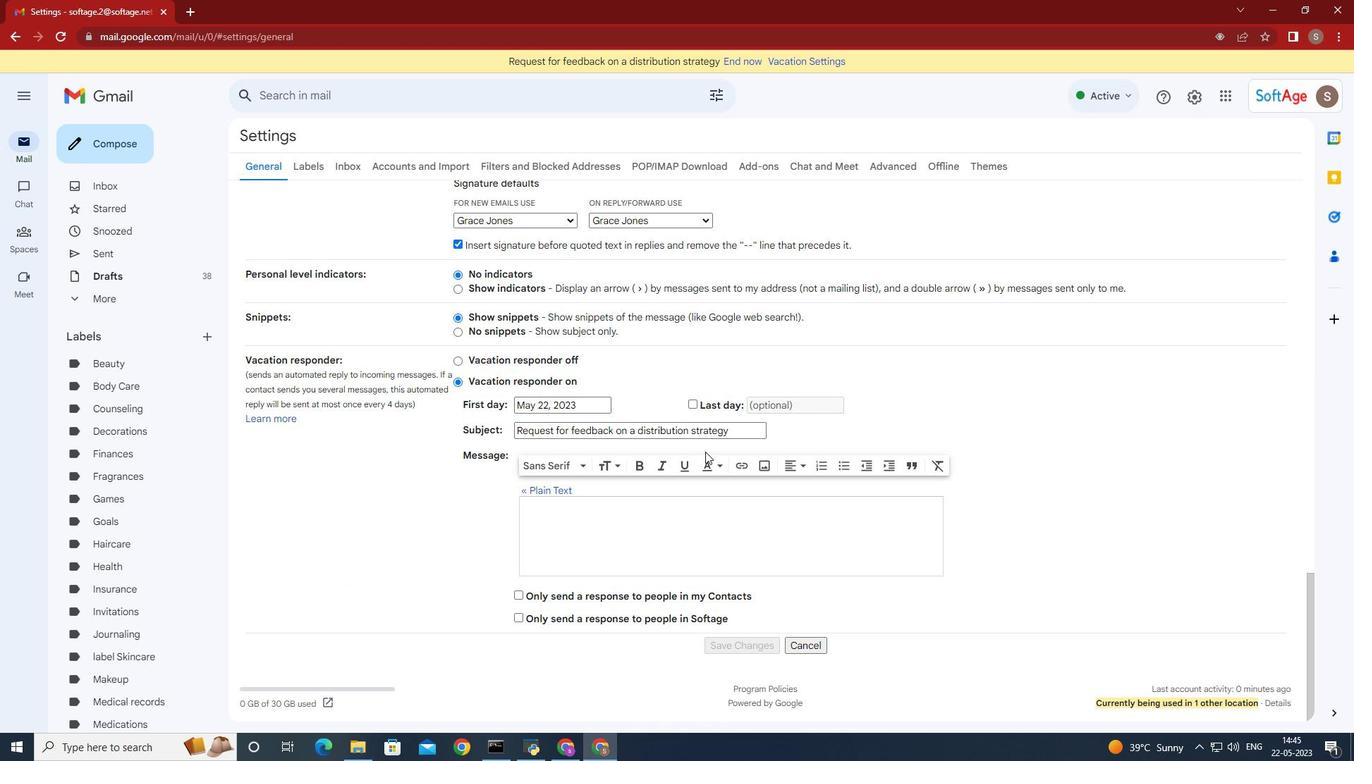 
Action: Mouse scrolled (706, 452) with delta (0, 0)
Screenshot: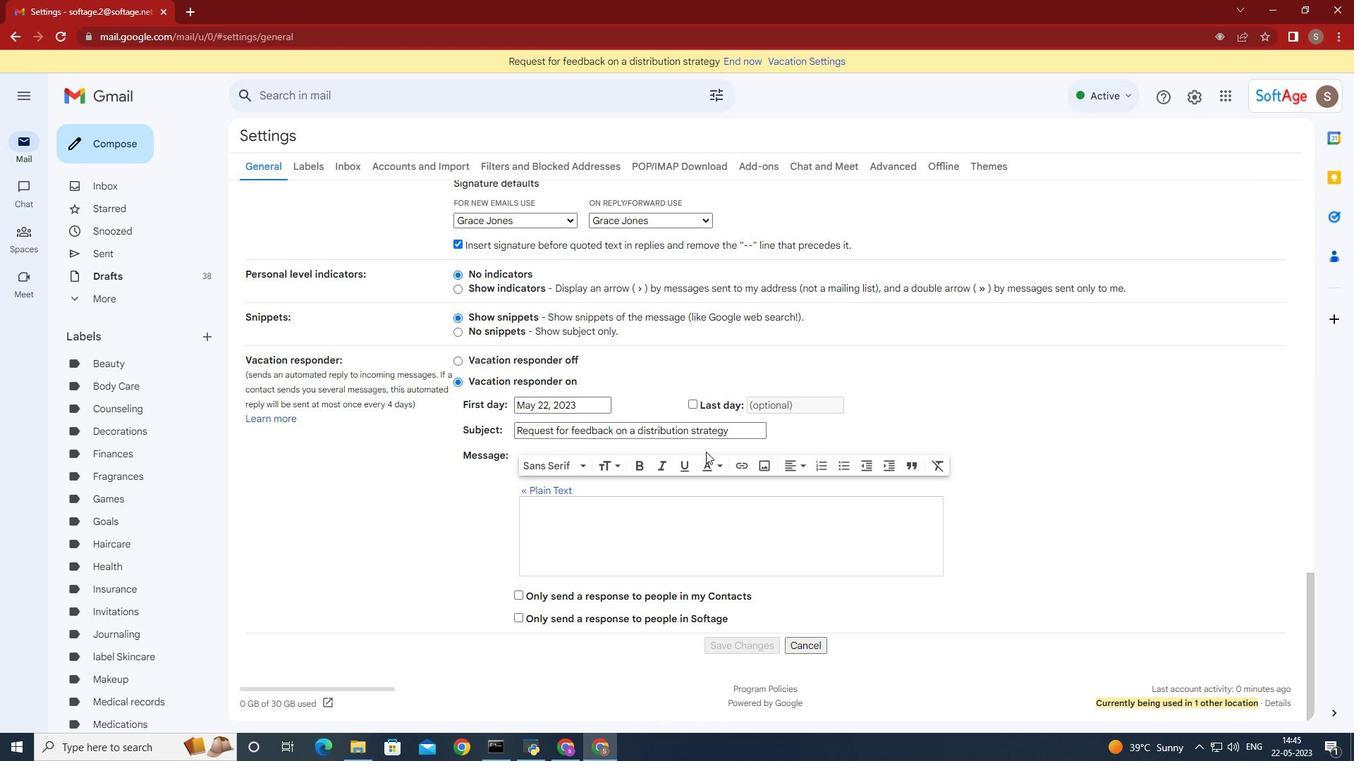 
Action: Mouse moved to (565, 428)
Screenshot: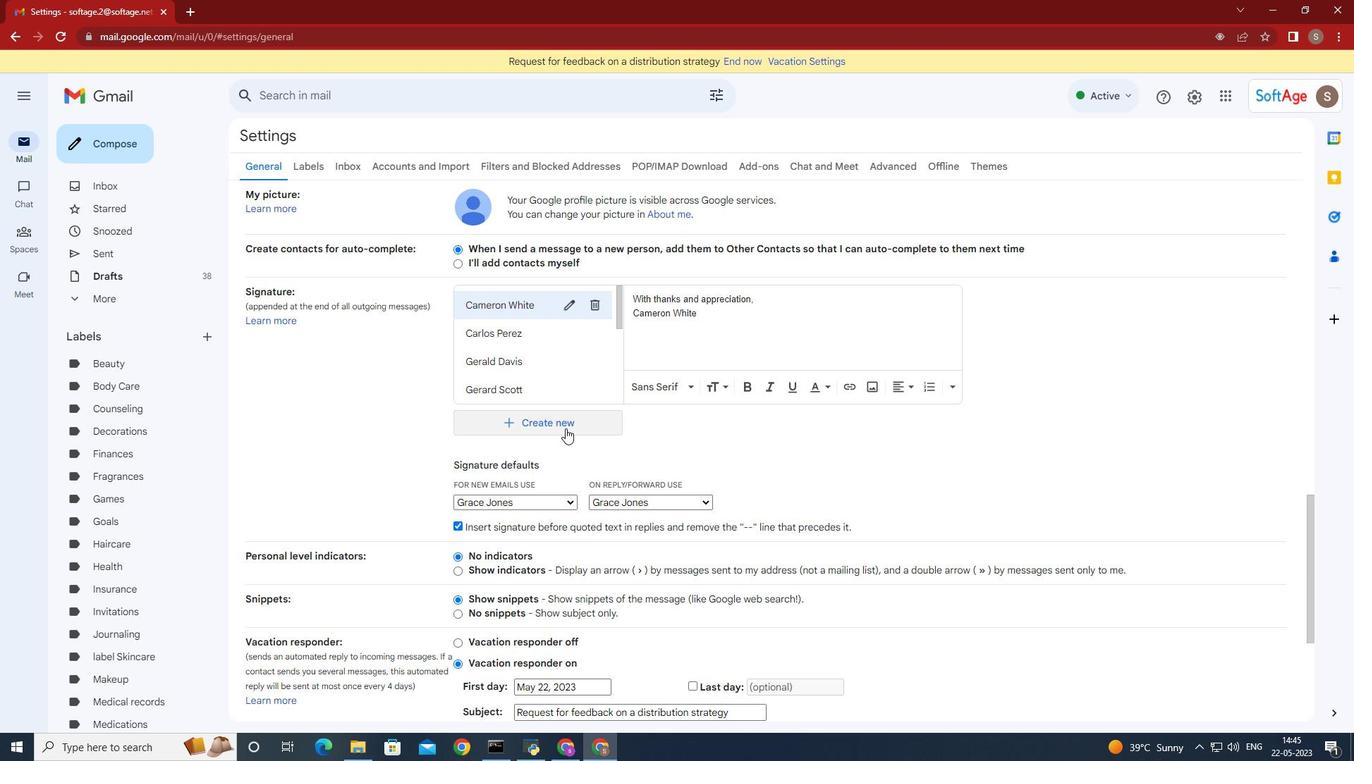 
Action: Mouse pressed left at (565, 428)
Screenshot: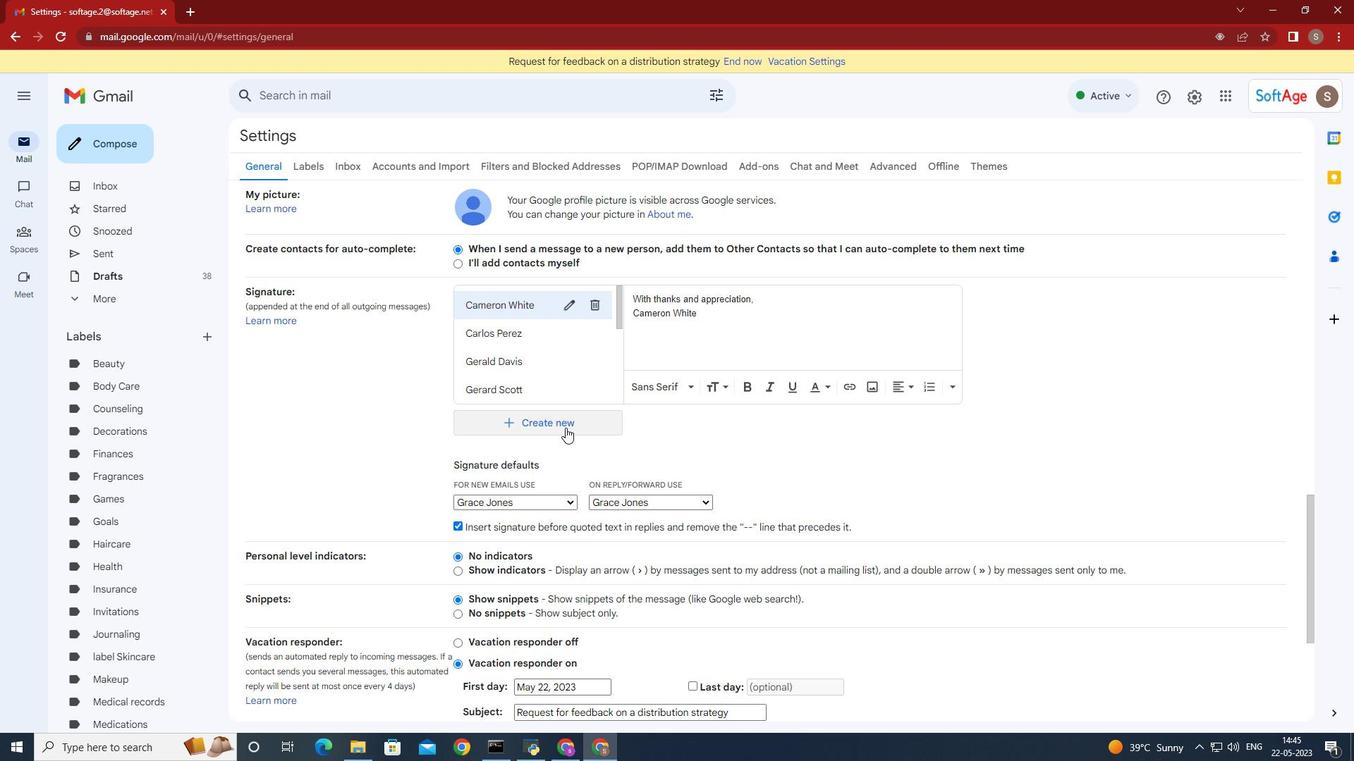 
Action: Mouse moved to (636, 392)
Screenshot: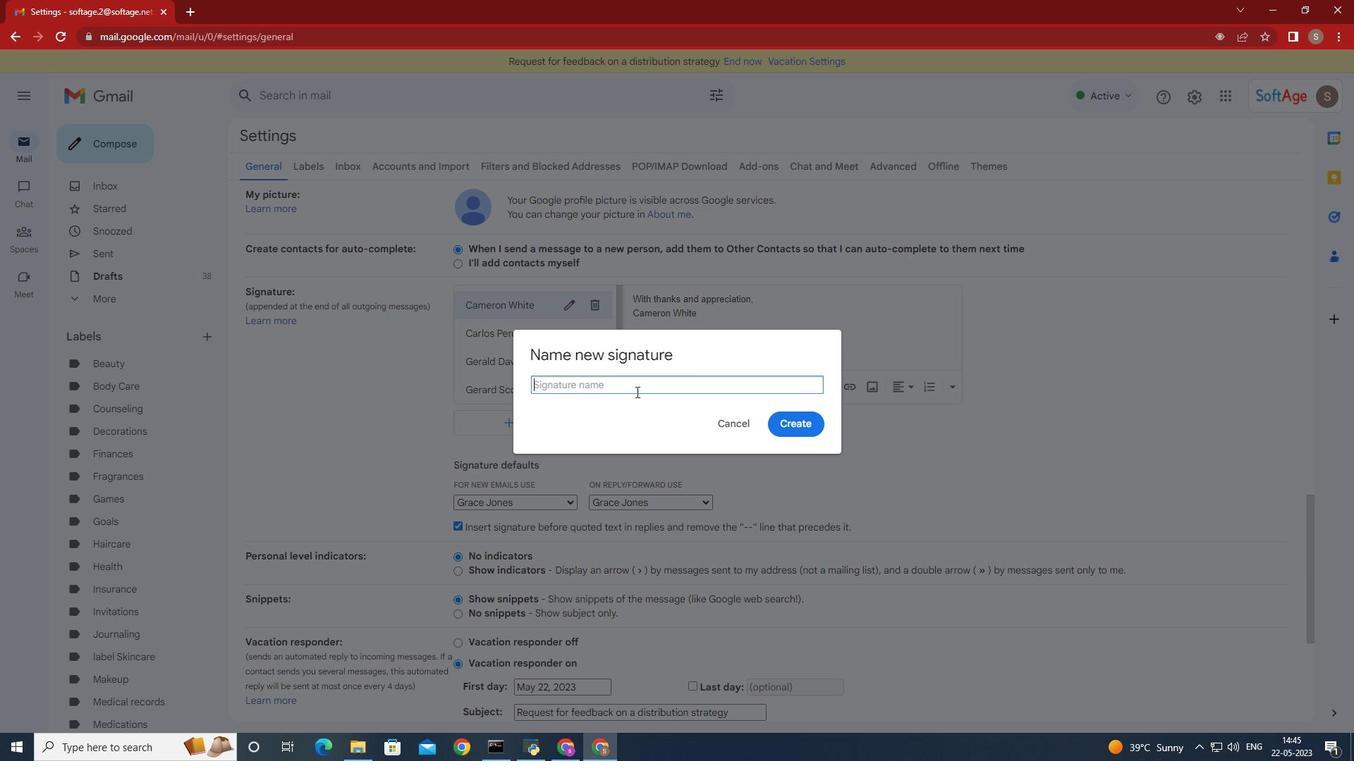 
Action: Key pressed <Key.shift>Guadalupe<Key.space><Key.shift>Nelson
Screenshot: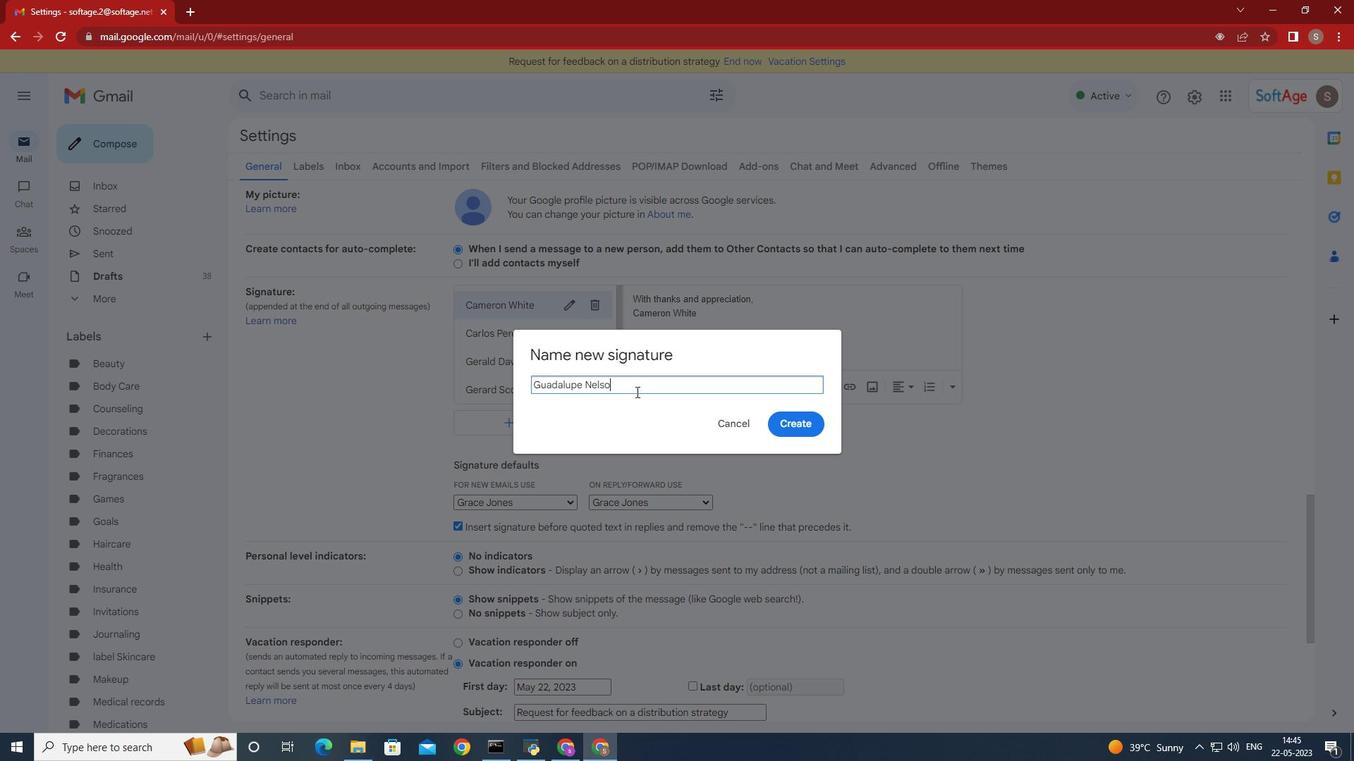 
Action: Mouse moved to (795, 424)
Screenshot: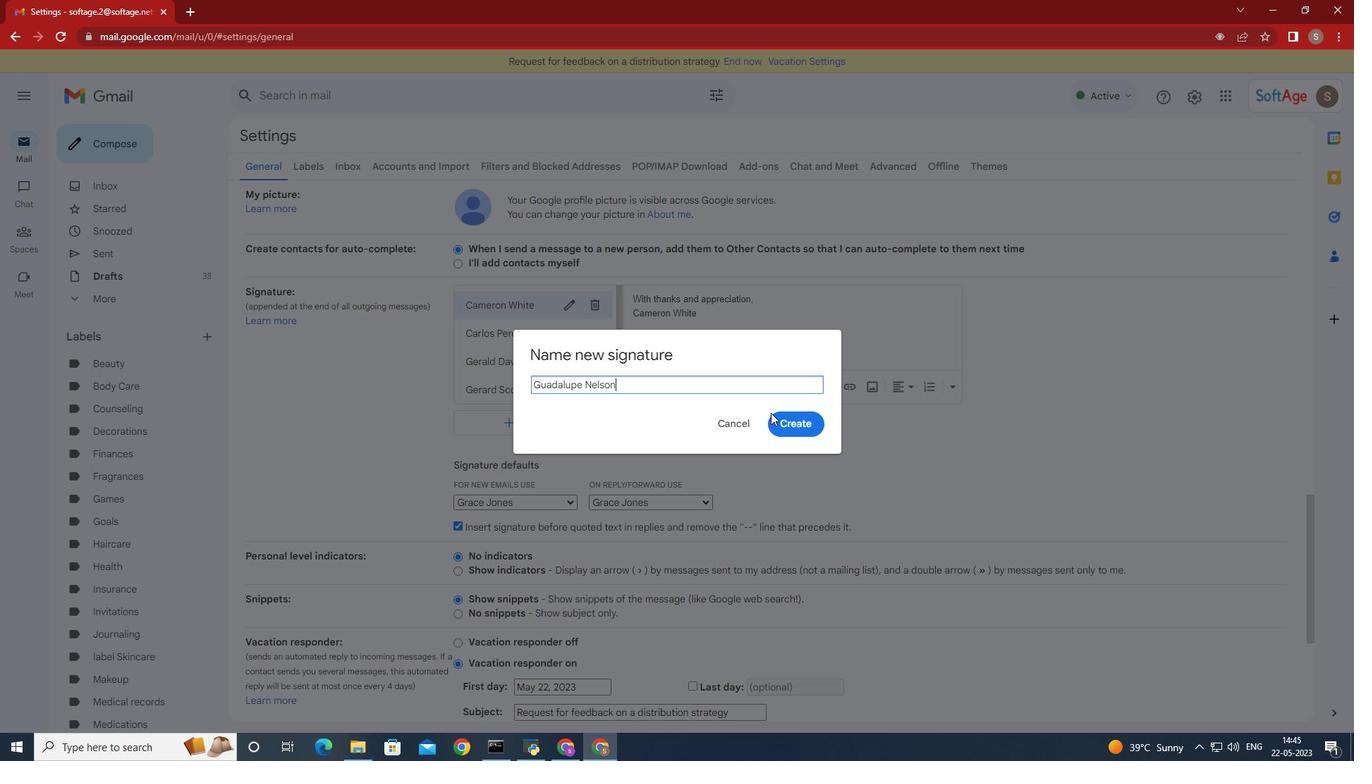 
Action: Mouse pressed left at (795, 424)
Screenshot: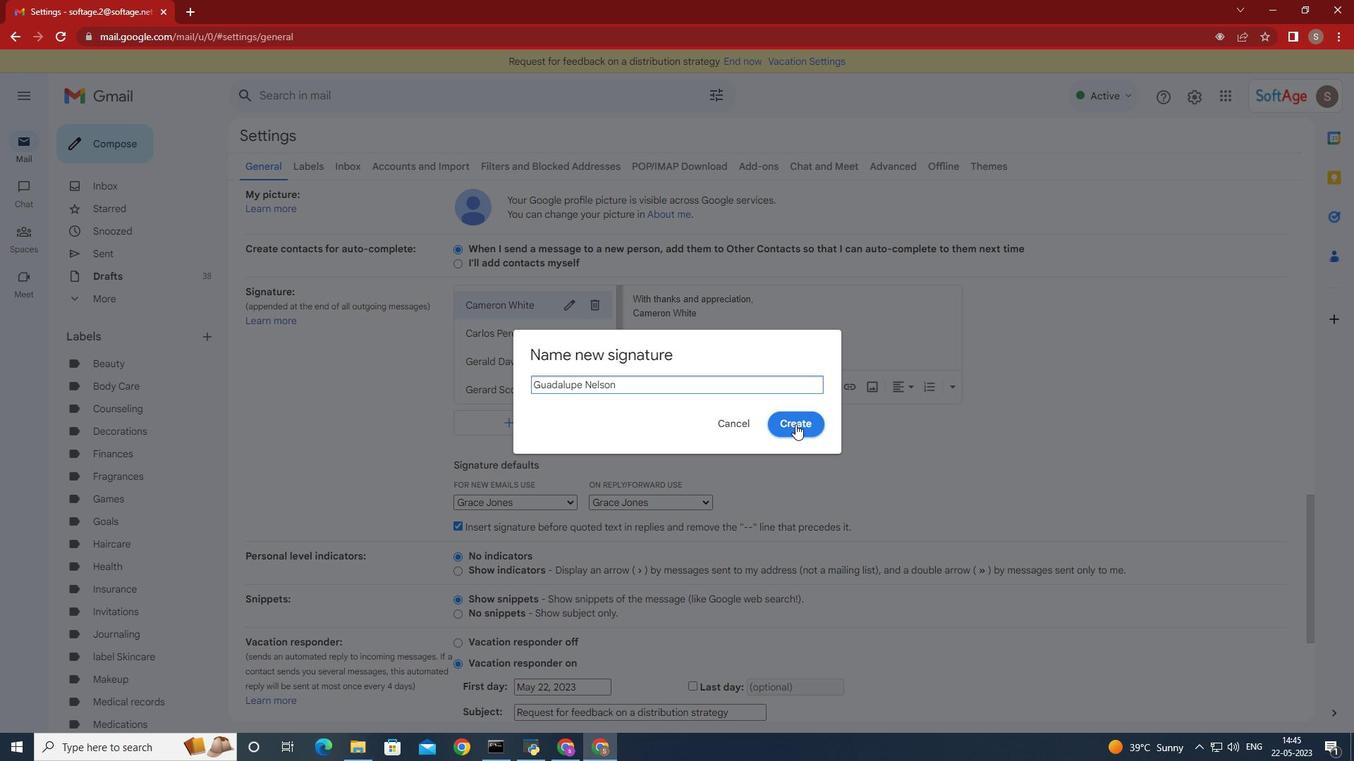 
Action: Mouse moved to (761, 417)
Screenshot: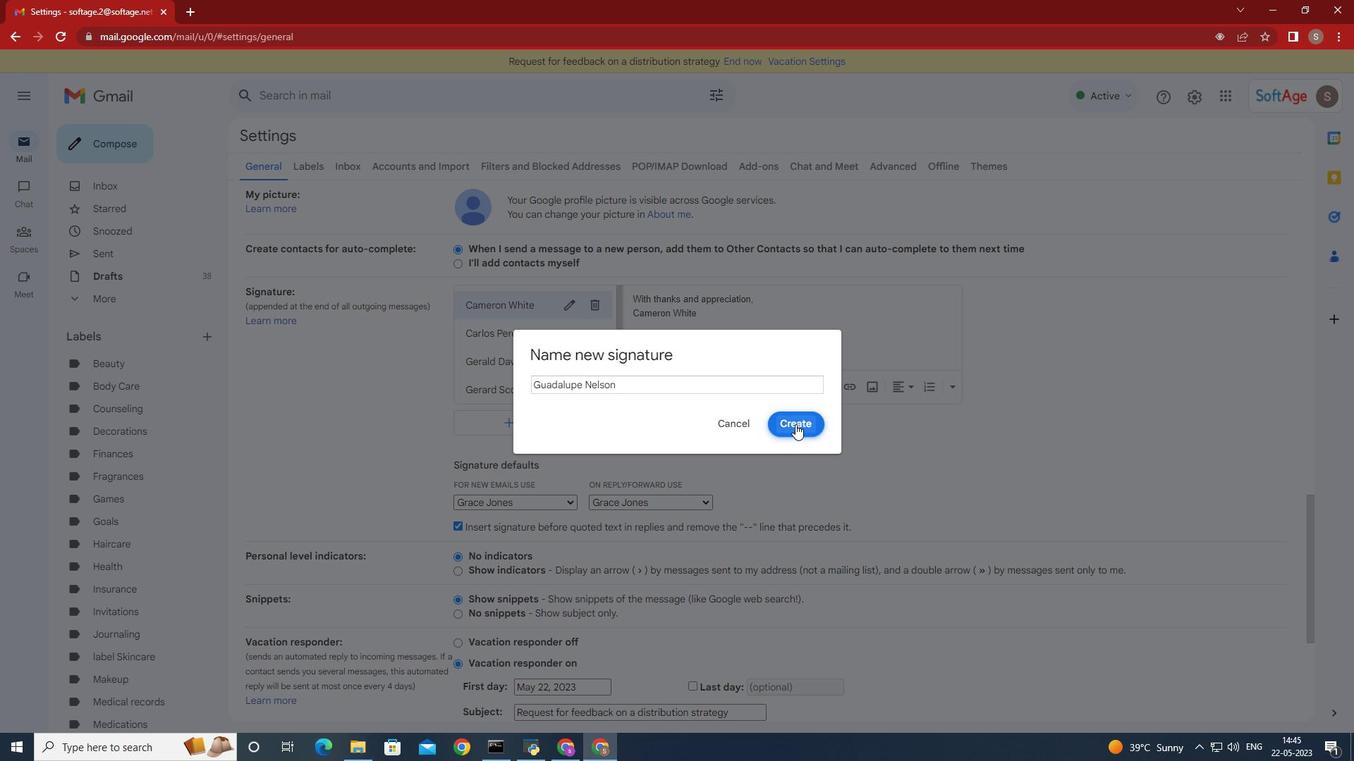 
Action: Key pressed <Key.shift>Heartfelt<Key.space><Key.shift>Thanks<Key.space>and<Key.space>sincere<Key.space><Key.shift>Wishes,<Key.enter><Key.shift><Key.shift><Key.shift><Key.shift><Key.shift><Key.shift><Key.shift><Key.shift><Key.shift><Key.shift><Key.shift><Key.shift><Key.shift><Key.shift><Key.shift><Key.shift><Key.shift><Key.shift><Key.shift><Key.shift><Key.shift><Key.shift><Key.shift><Key.shift><Key.shift><Key.shift><Key.shift><Key.shift>Guadalupe<Key.space><Key.shift>Nelson
Screenshot: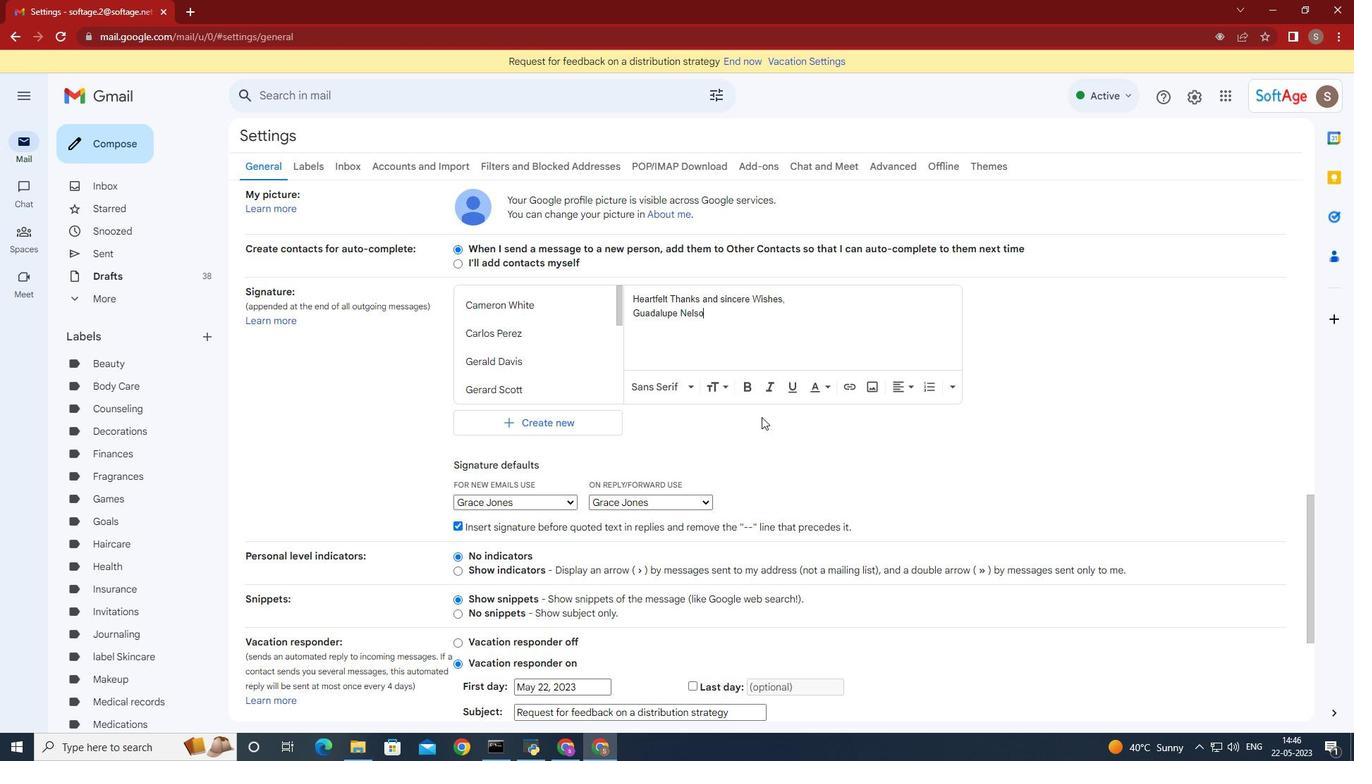 
Action: Mouse moved to (869, 397)
Screenshot: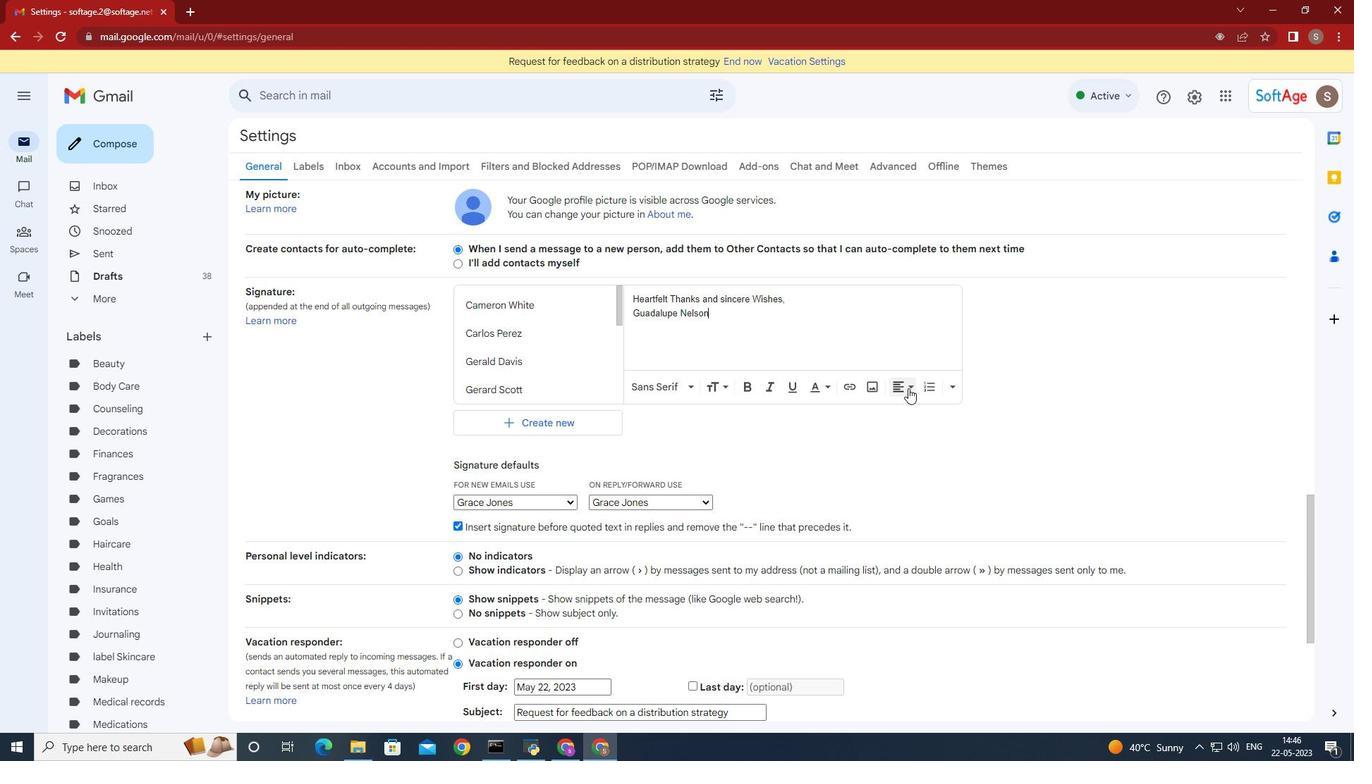 
Action: Mouse scrolled (869, 397) with delta (0, 0)
Screenshot: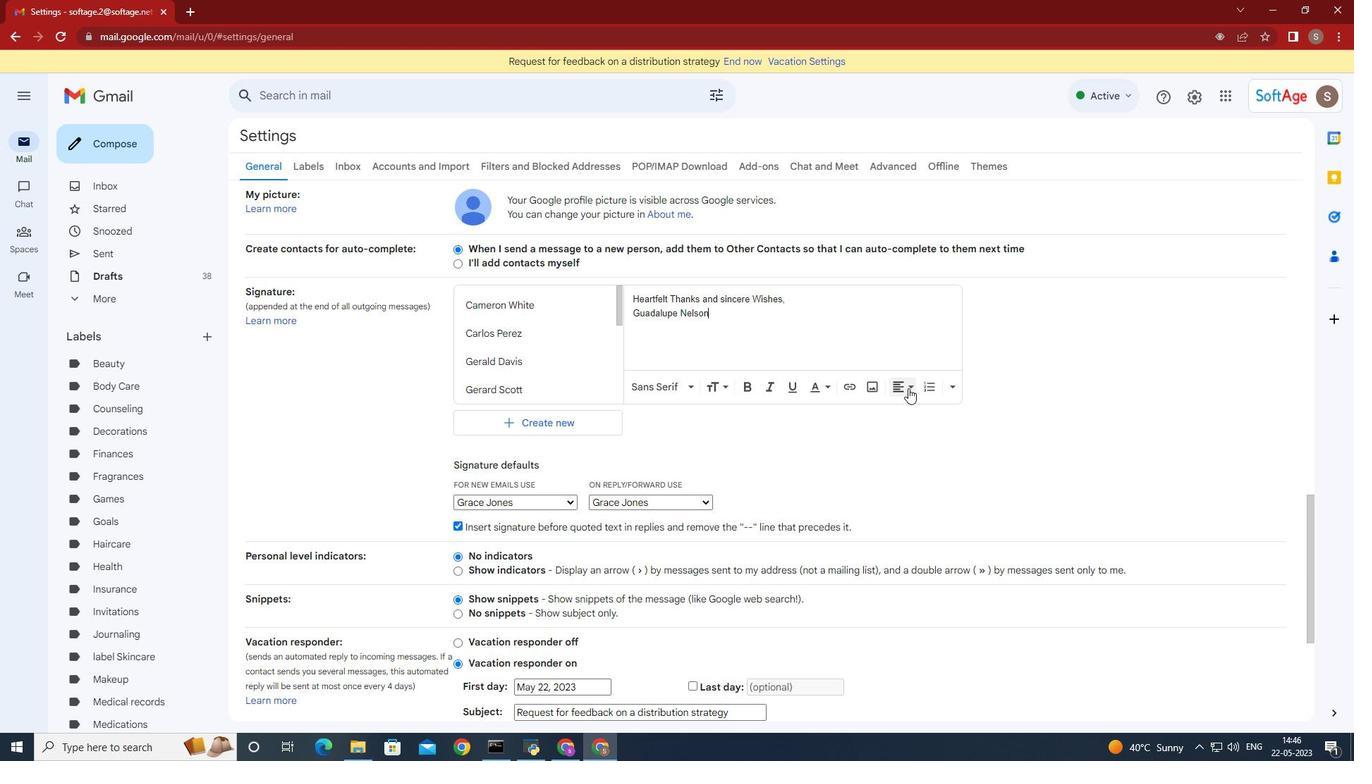 
Action: Mouse moved to (567, 427)
Screenshot: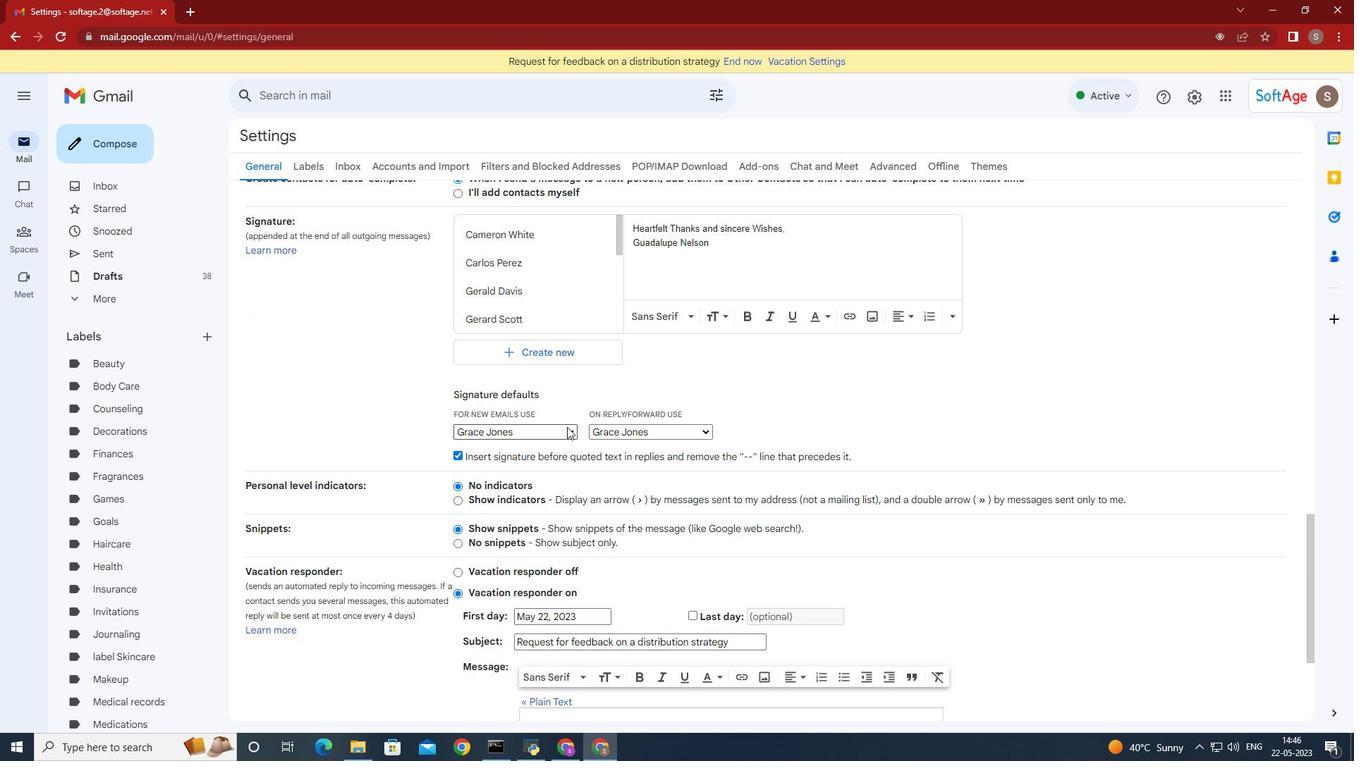 
Action: Mouse pressed left at (567, 427)
Screenshot: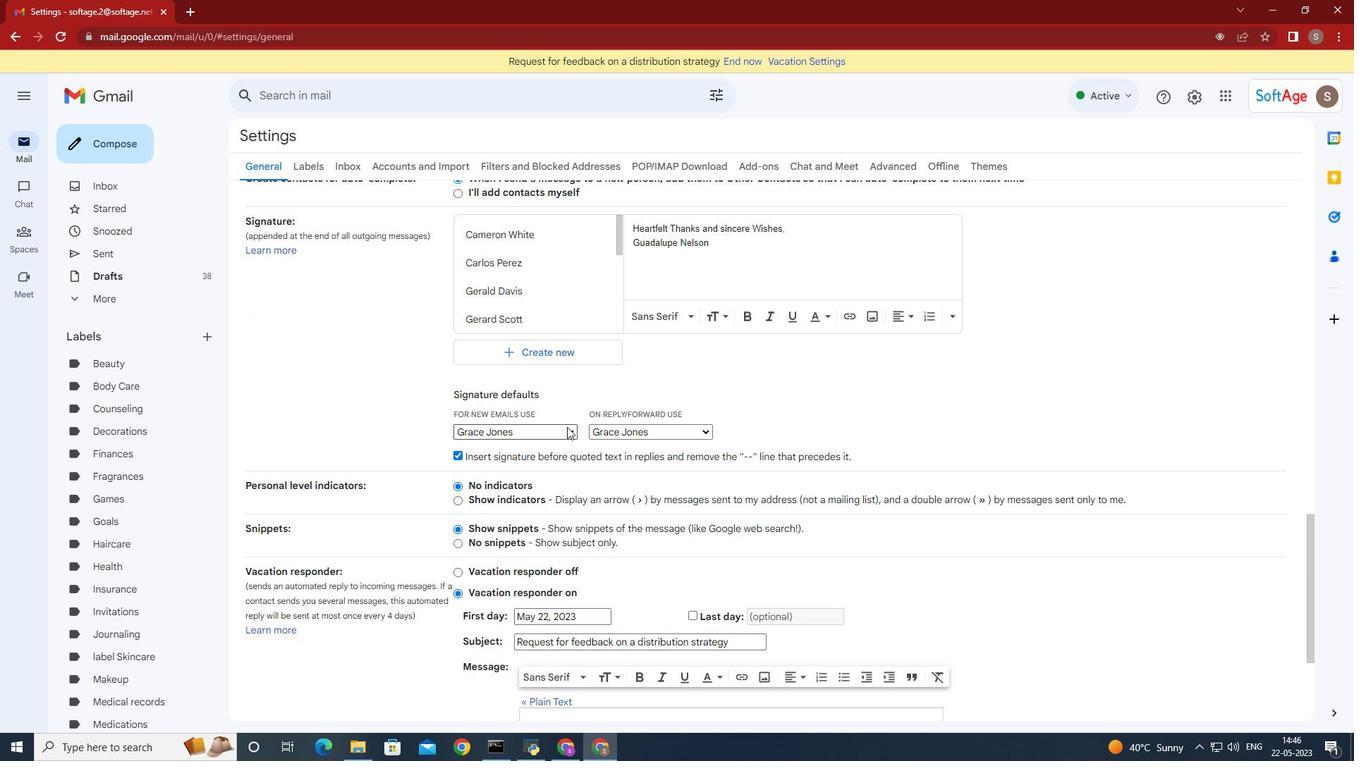 
Action: Mouse moved to (543, 584)
Screenshot: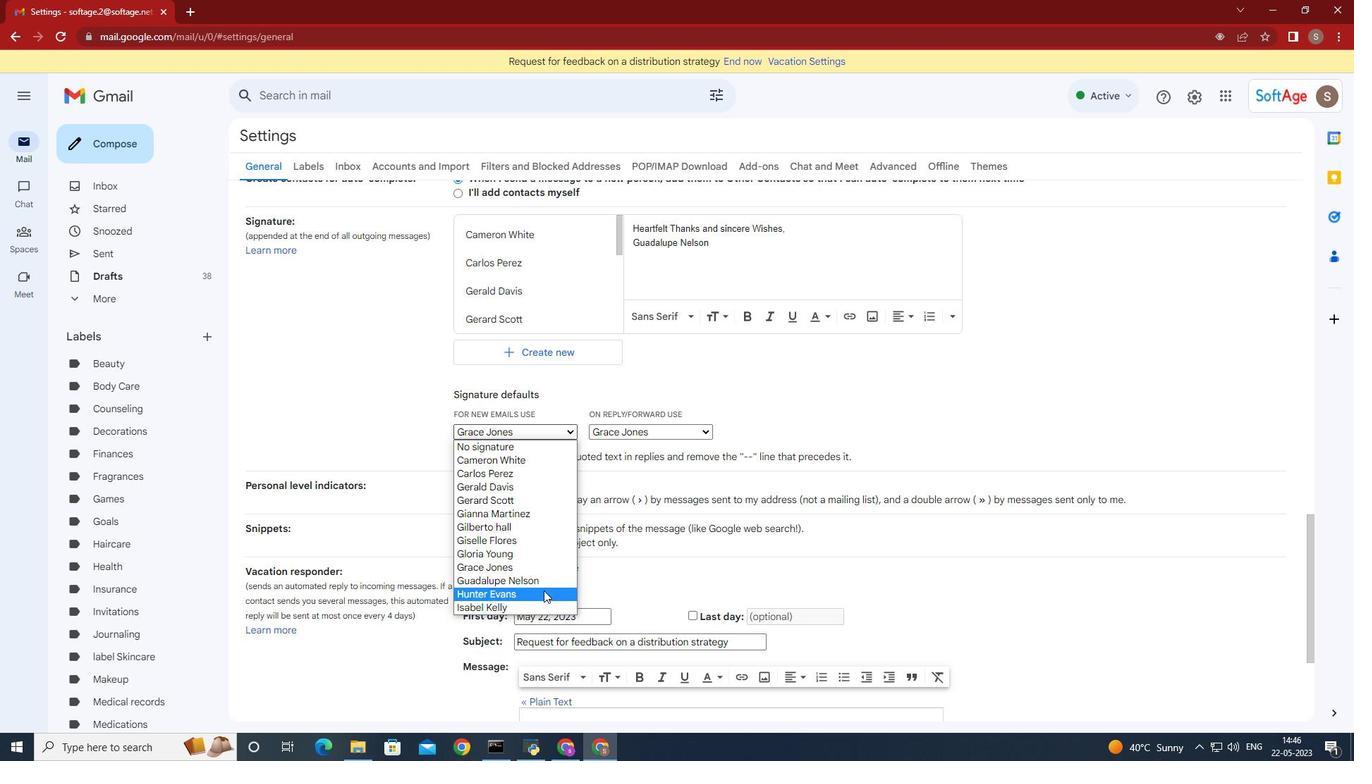 
Action: Mouse pressed left at (543, 584)
Screenshot: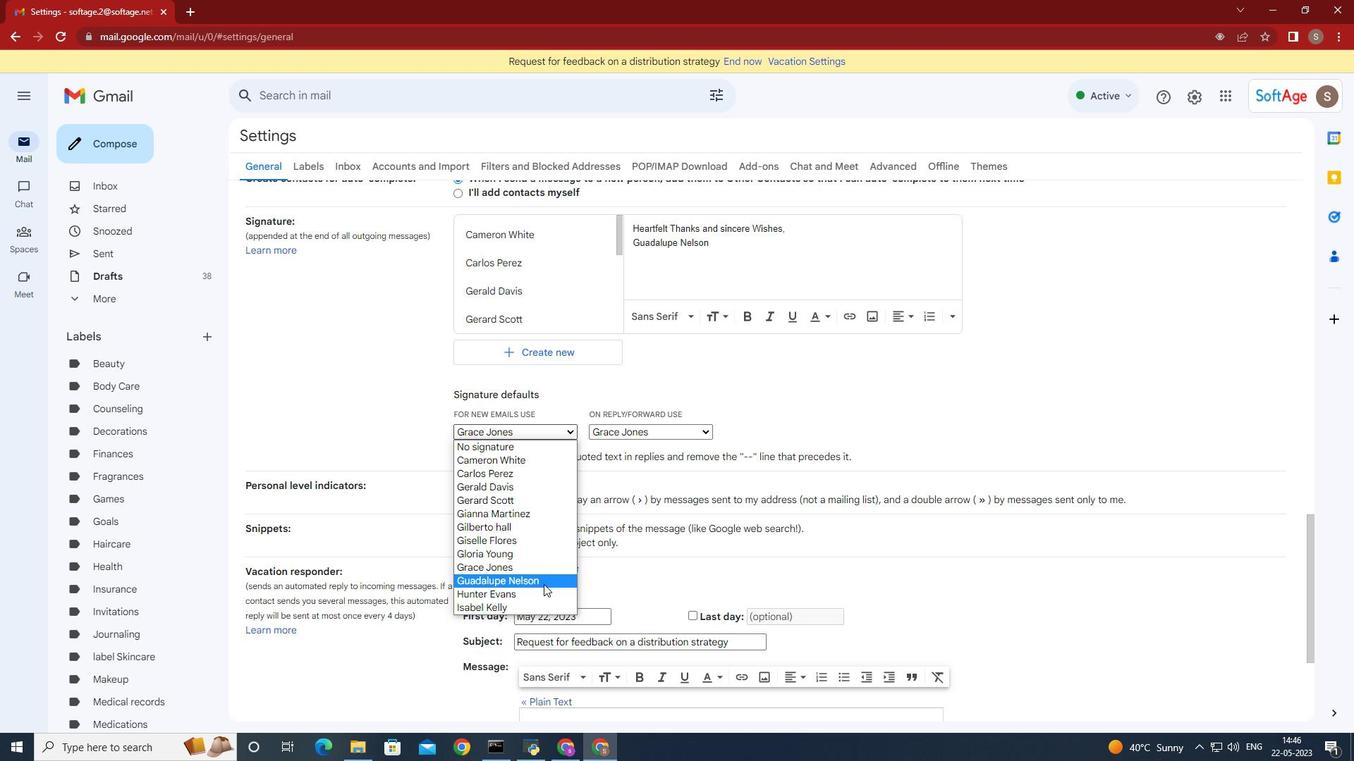 
Action: Mouse moved to (698, 433)
Screenshot: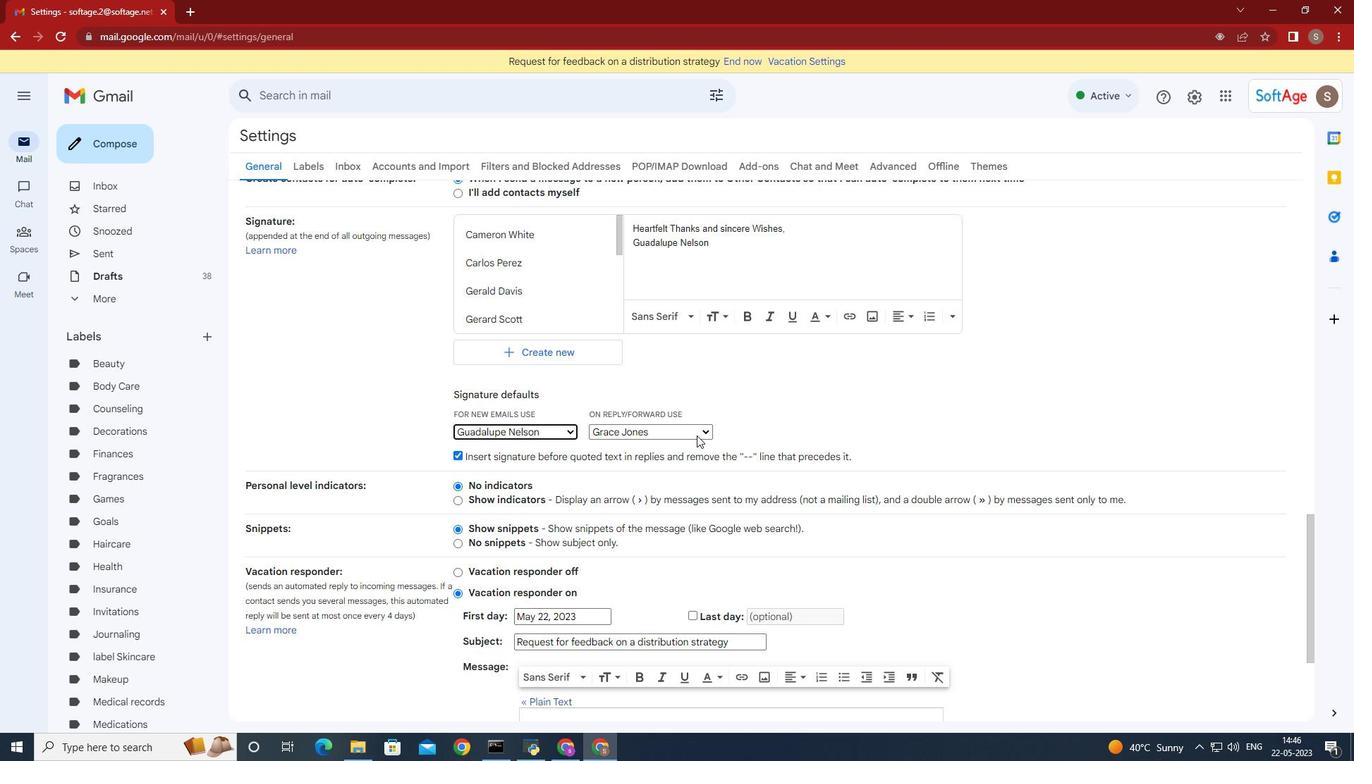 
Action: Mouse pressed left at (698, 433)
Screenshot: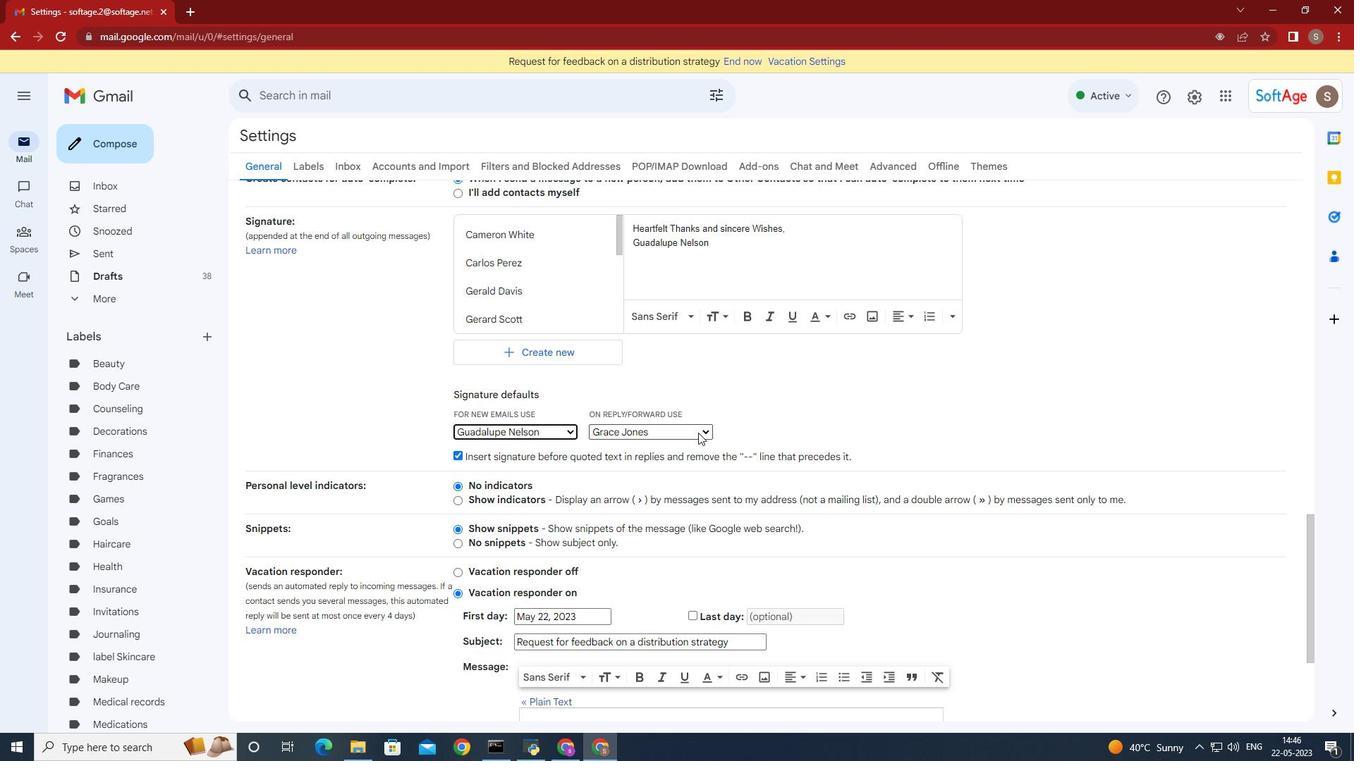 
Action: Mouse moved to (680, 576)
Screenshot: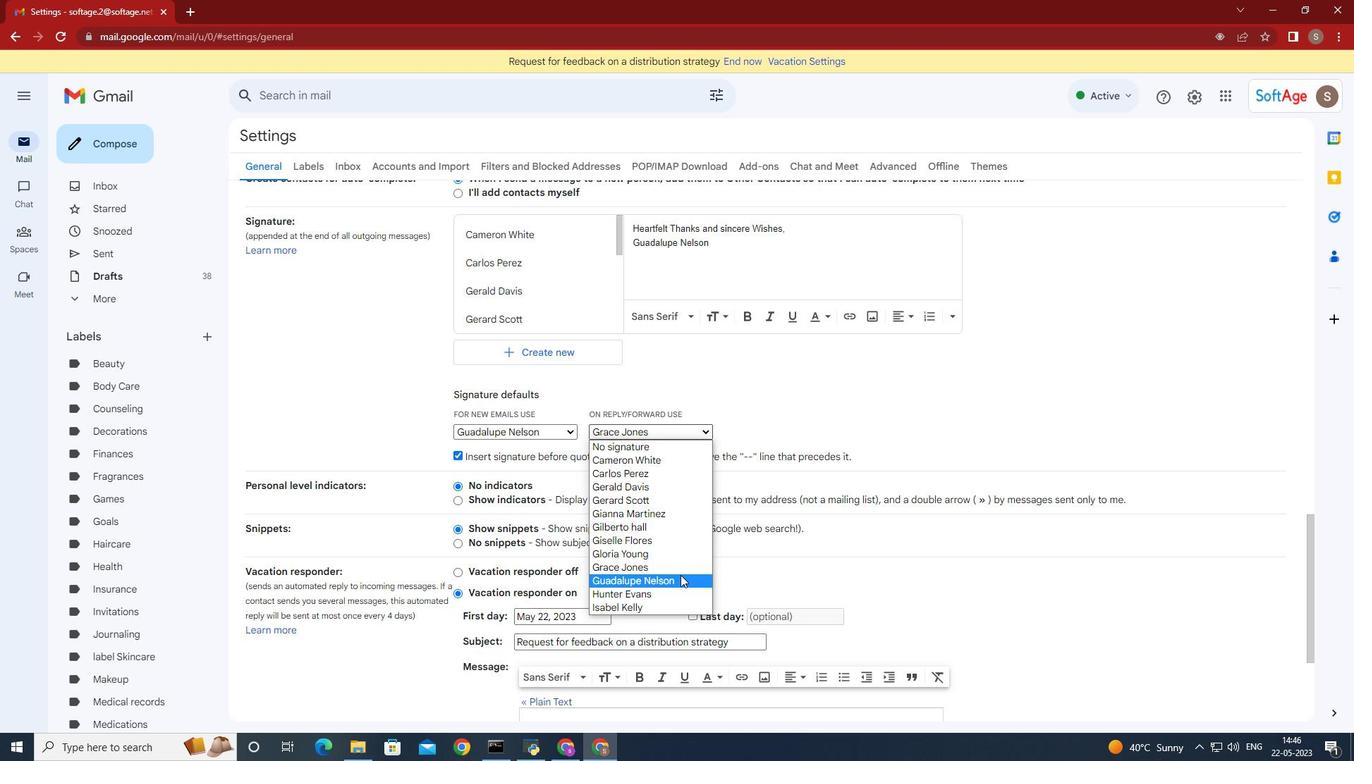 
Action: Mouse pressed left at (680, 576)
Screenshot: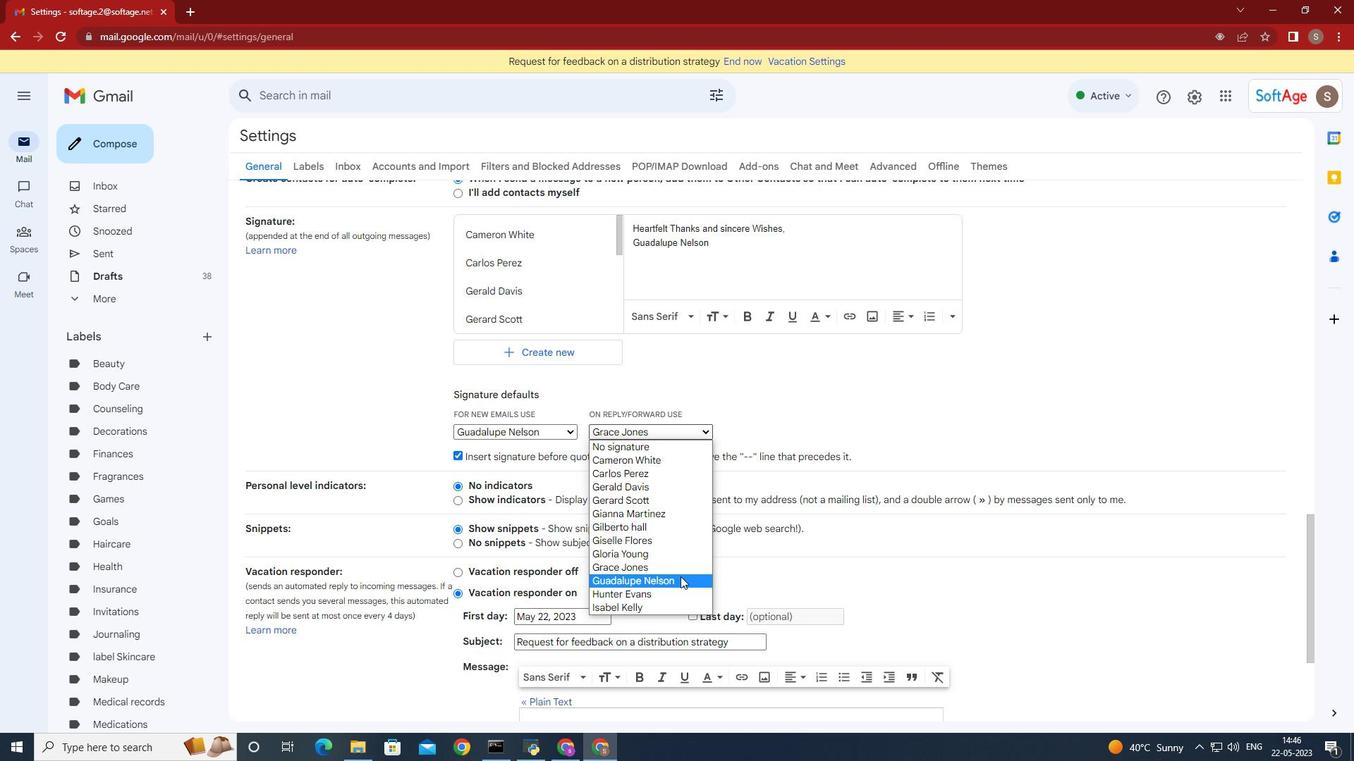 
Action: Mouse moved to (918, 530)
Screenshot: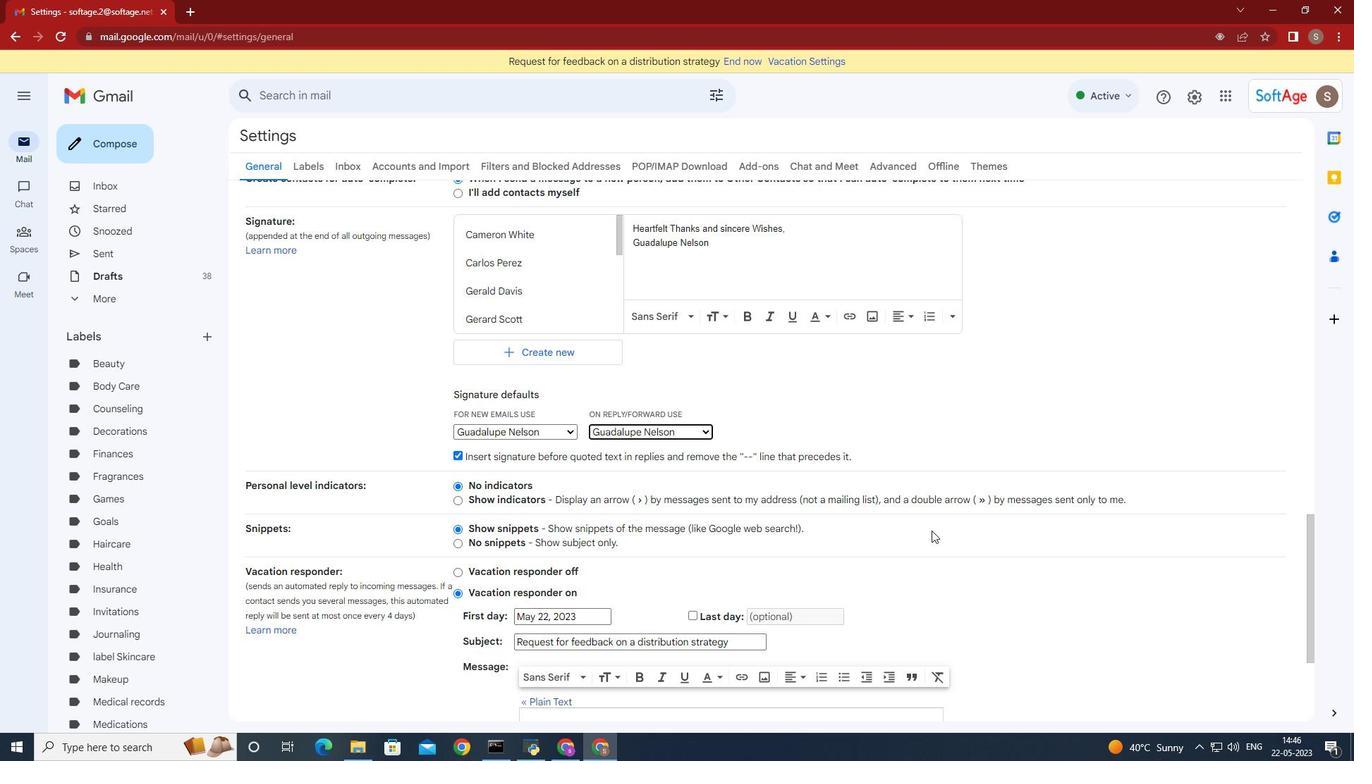 
Action: Mouse scrolled (918, 529) with delta (0, 0)
Screenshot: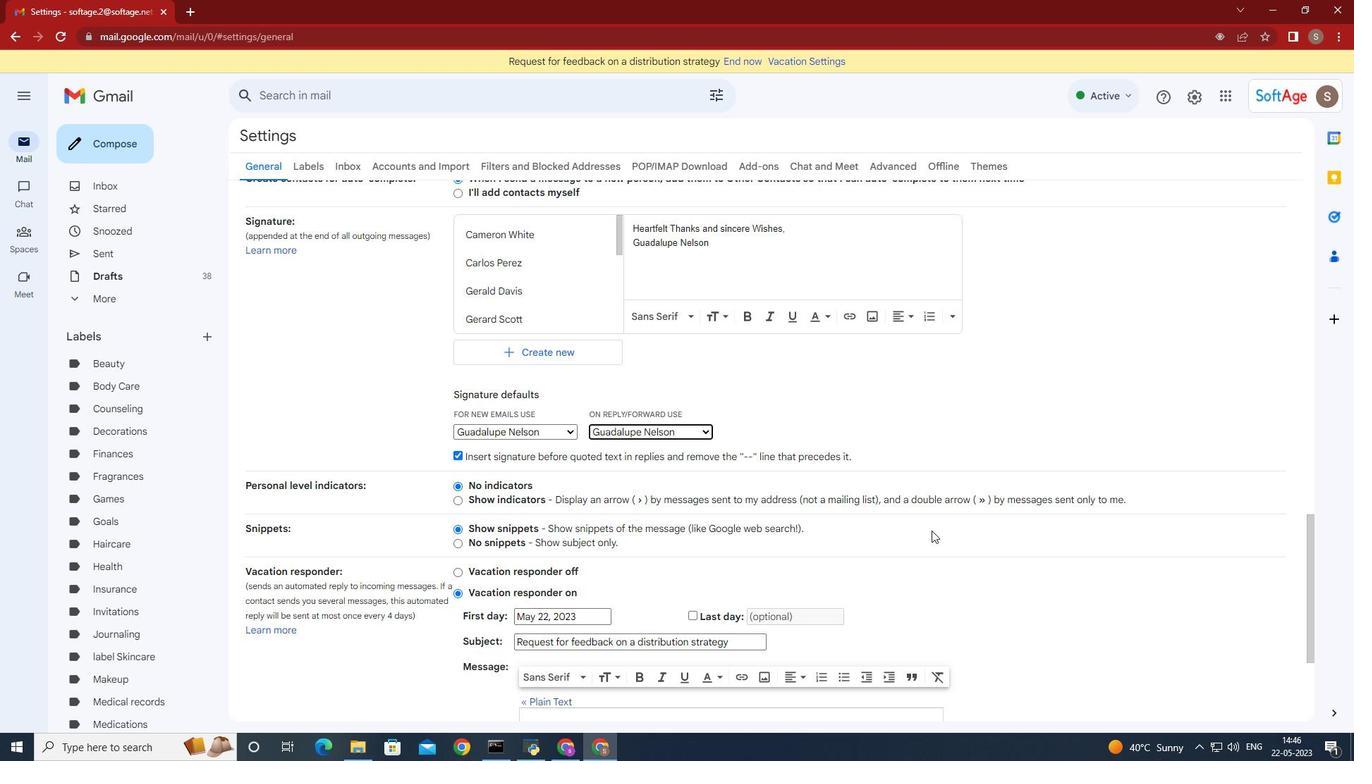 
Action: Mouse moved to (918, 530)
Screenshot: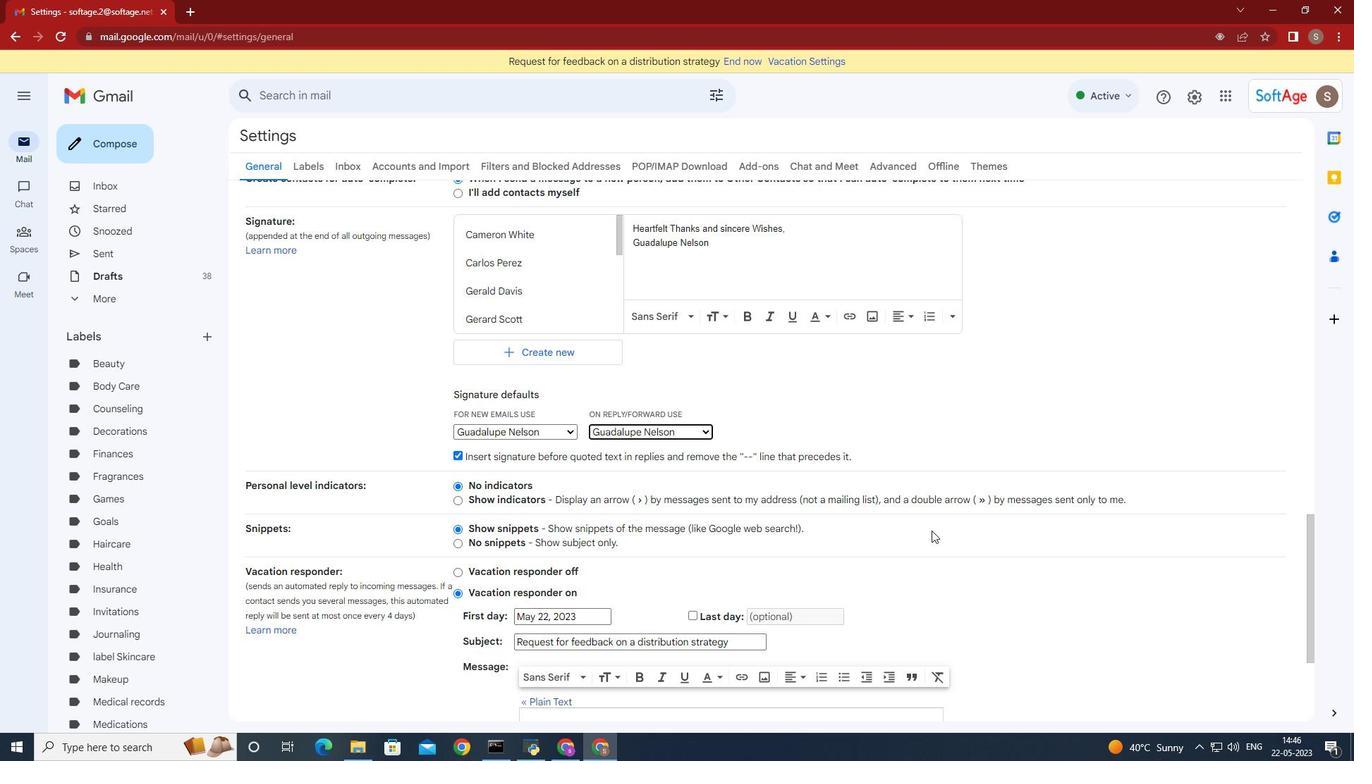 
Action: Mouse scrolled (918, 529) with delta (0, 0)
Screenshot: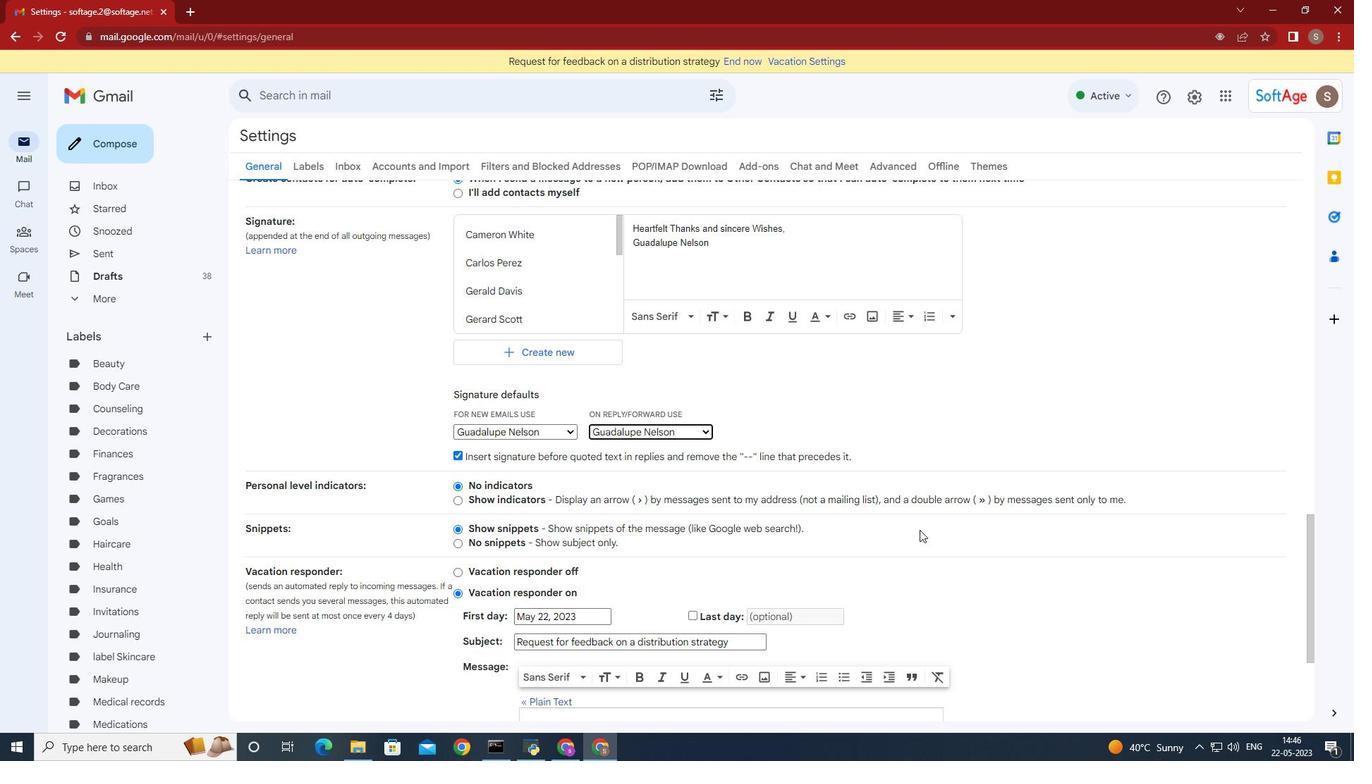 
Action: Mouse moved to (916, 530)
Screenshot: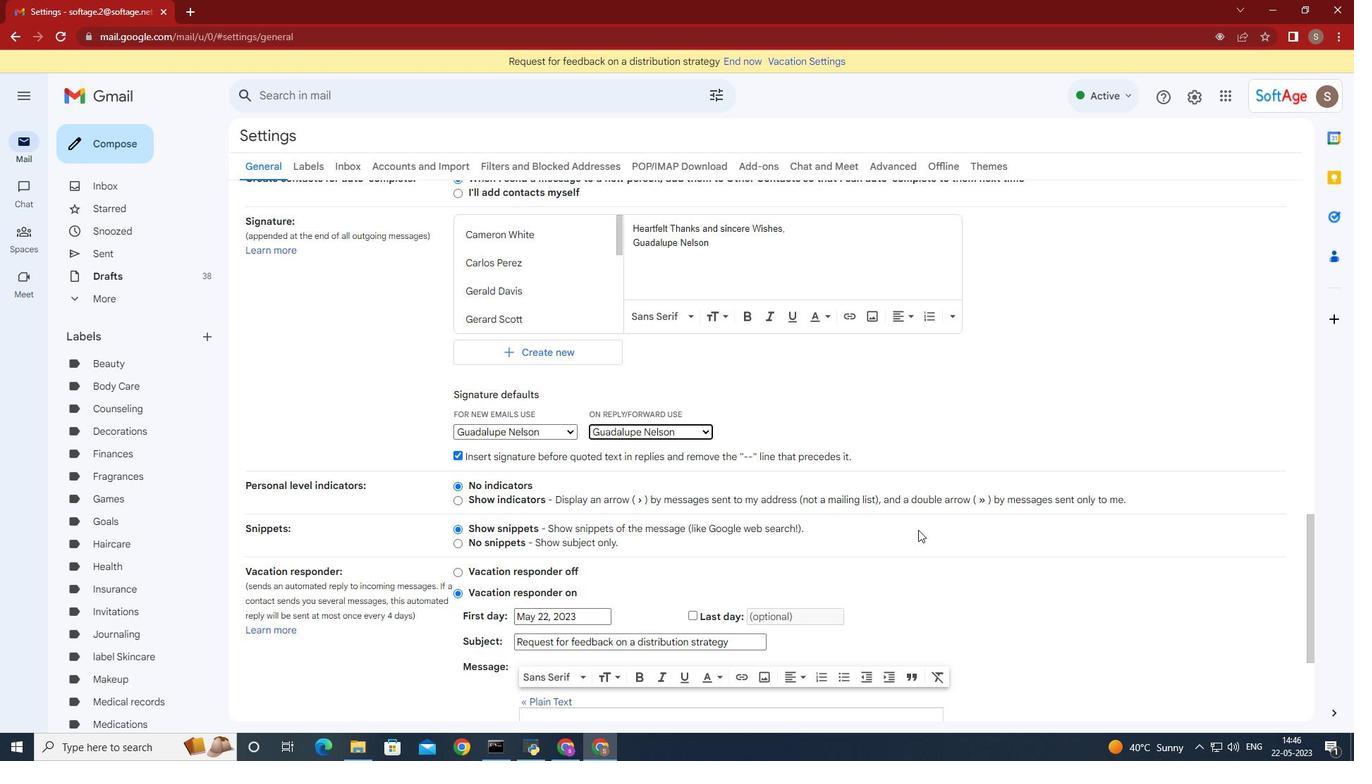 
Action: Mouse scrolled (916, 529) with delta (0, 0)
Screenshot: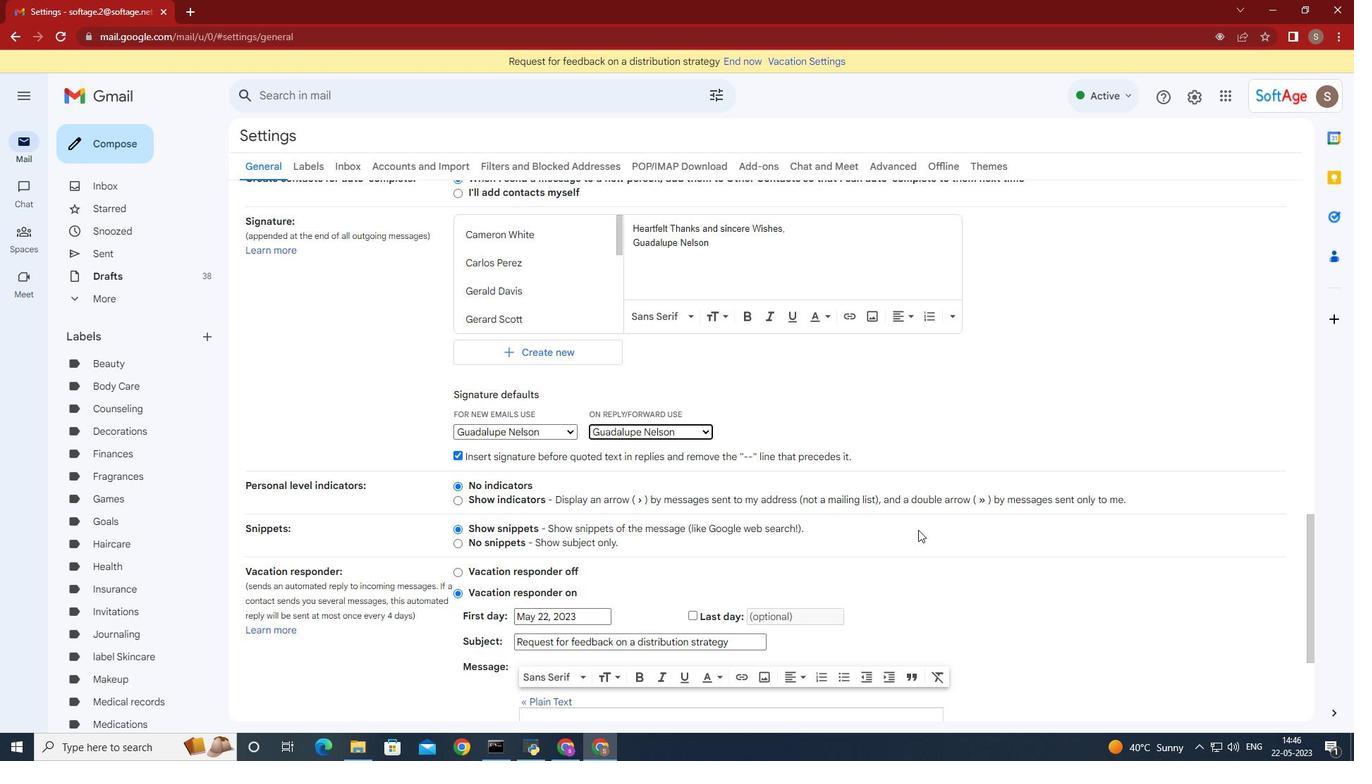 
Action: Mouse moved to (915, 530)
Screenshot: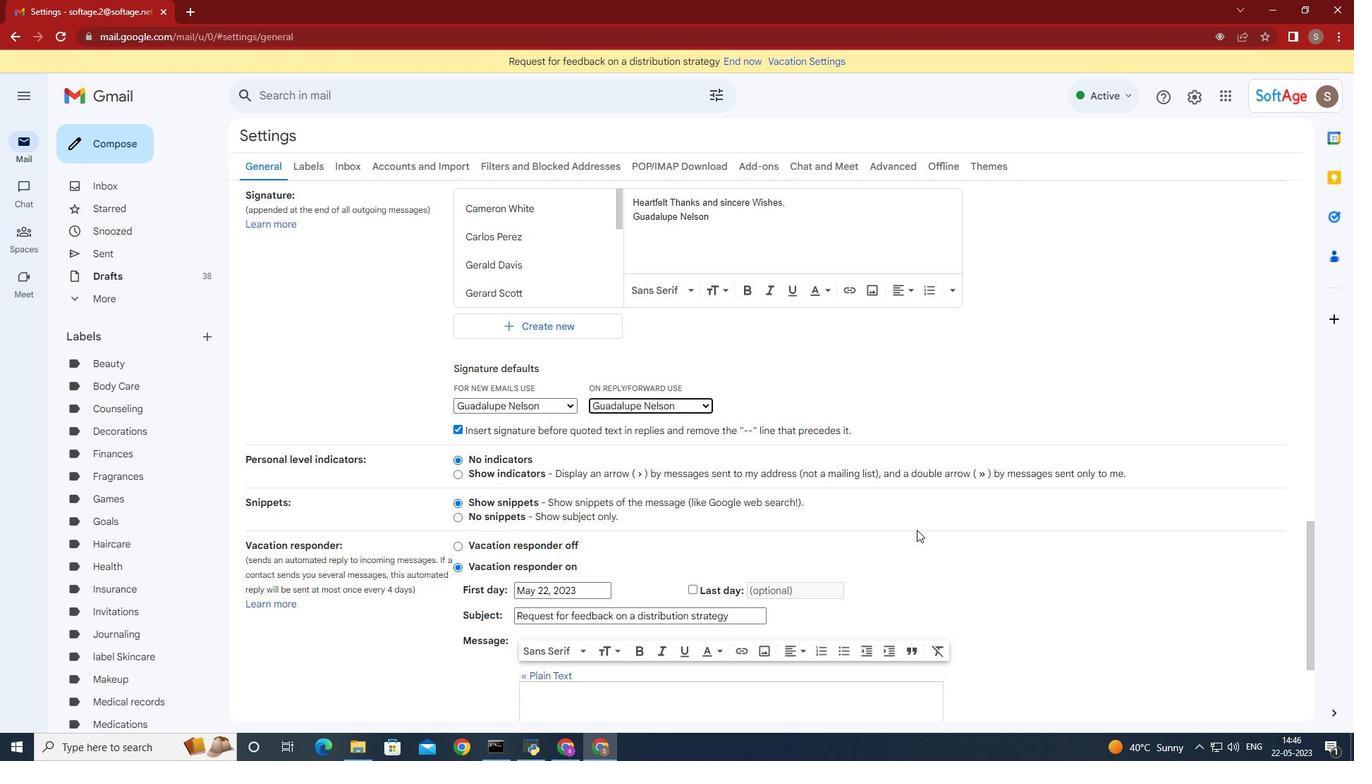 
Action: Mouse scrolled (915, 529) with delta (0, 0)
Screenshot: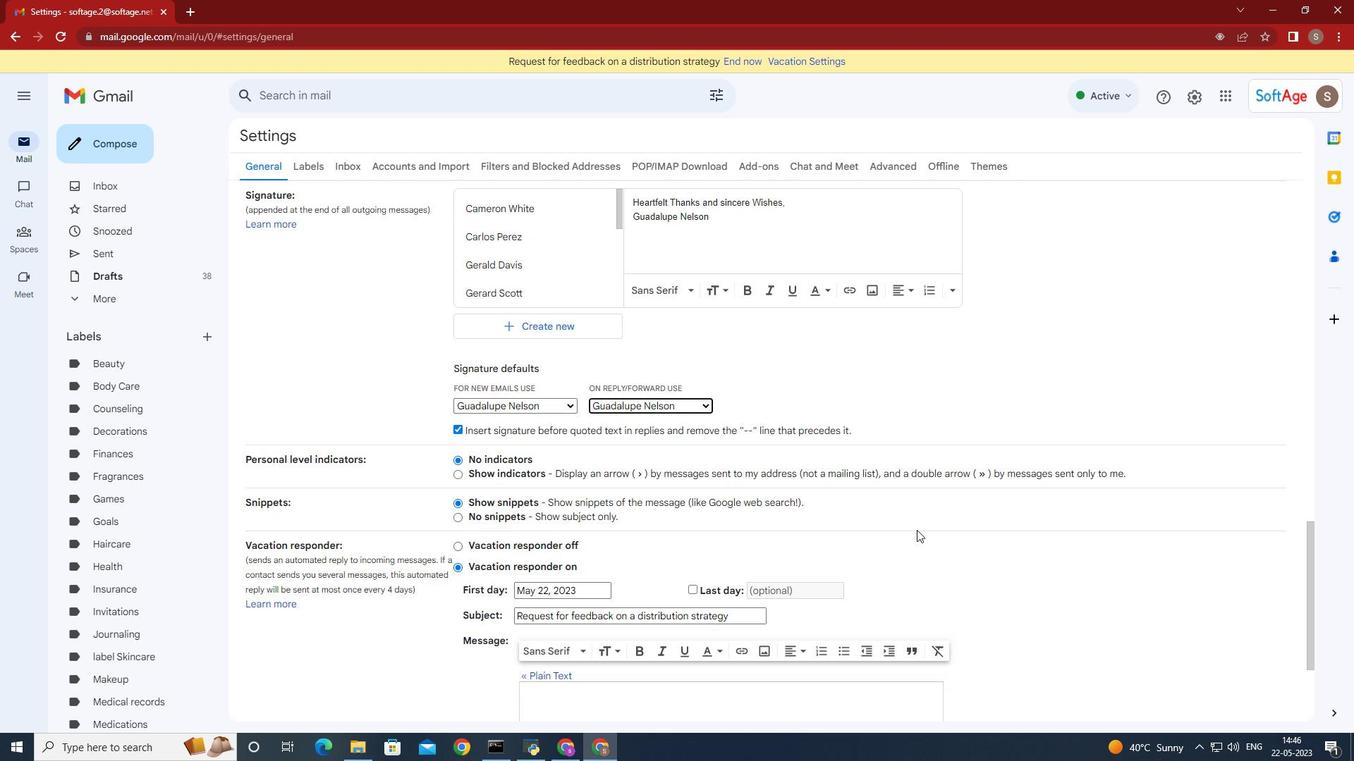 
Action: Mouse moved to (737, 651)
Screenshot: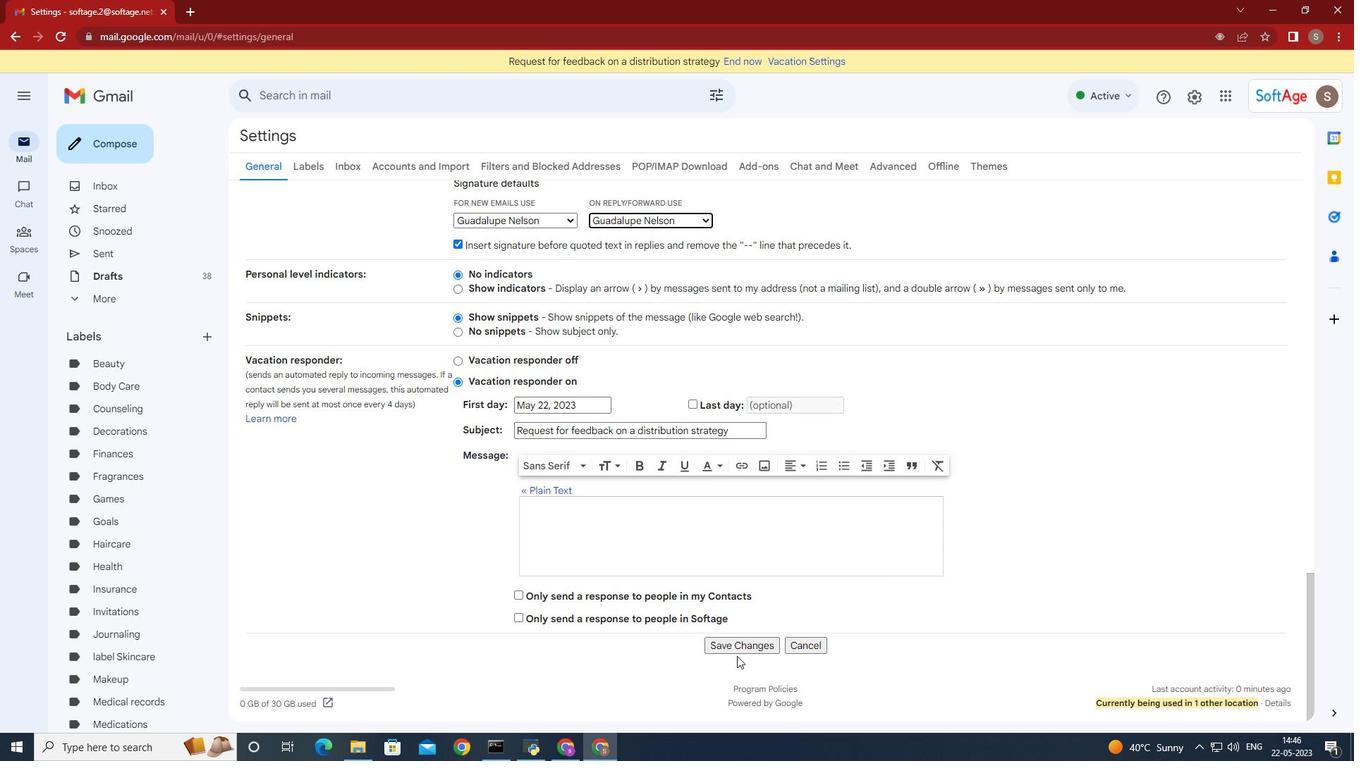 
Action: Mouse pressed left at (737, 651)
Screenshot: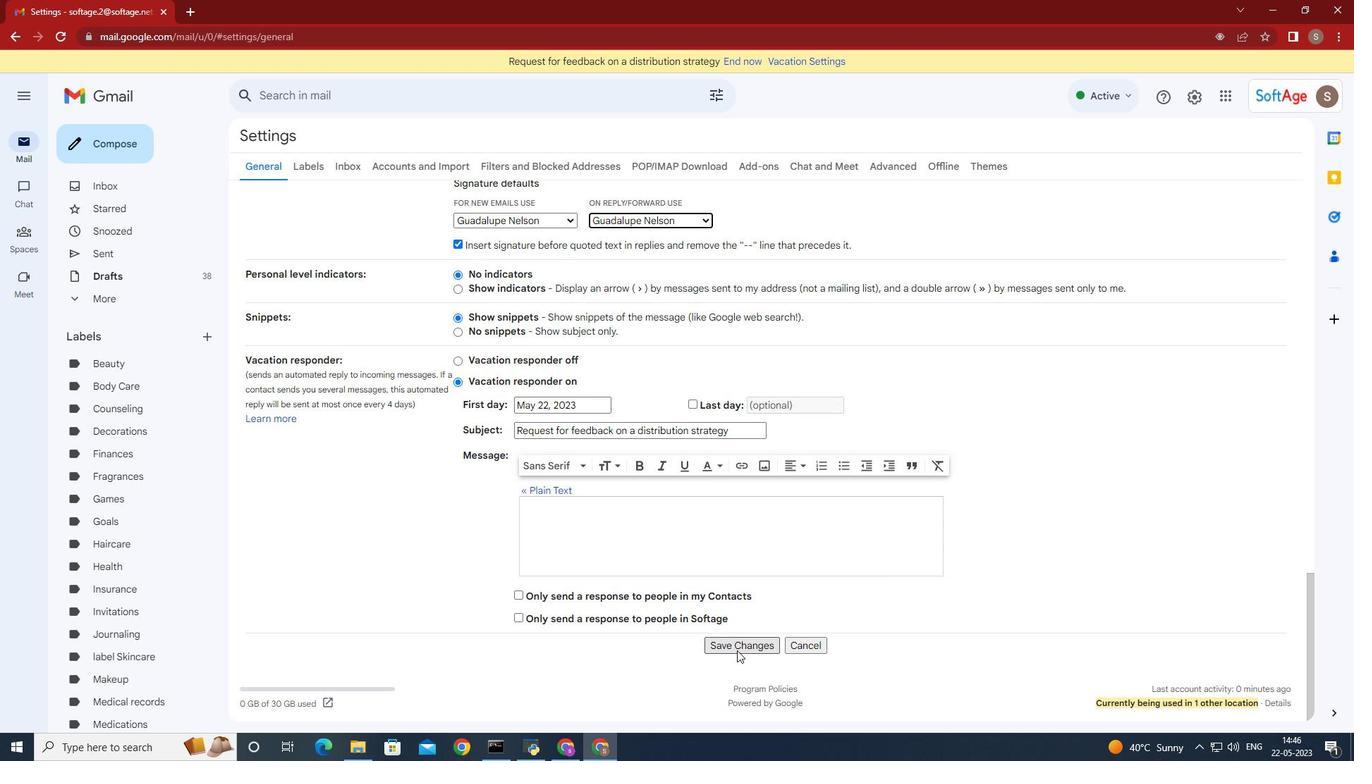 
Action: Mouse moved to (133, 141)
Screenshot: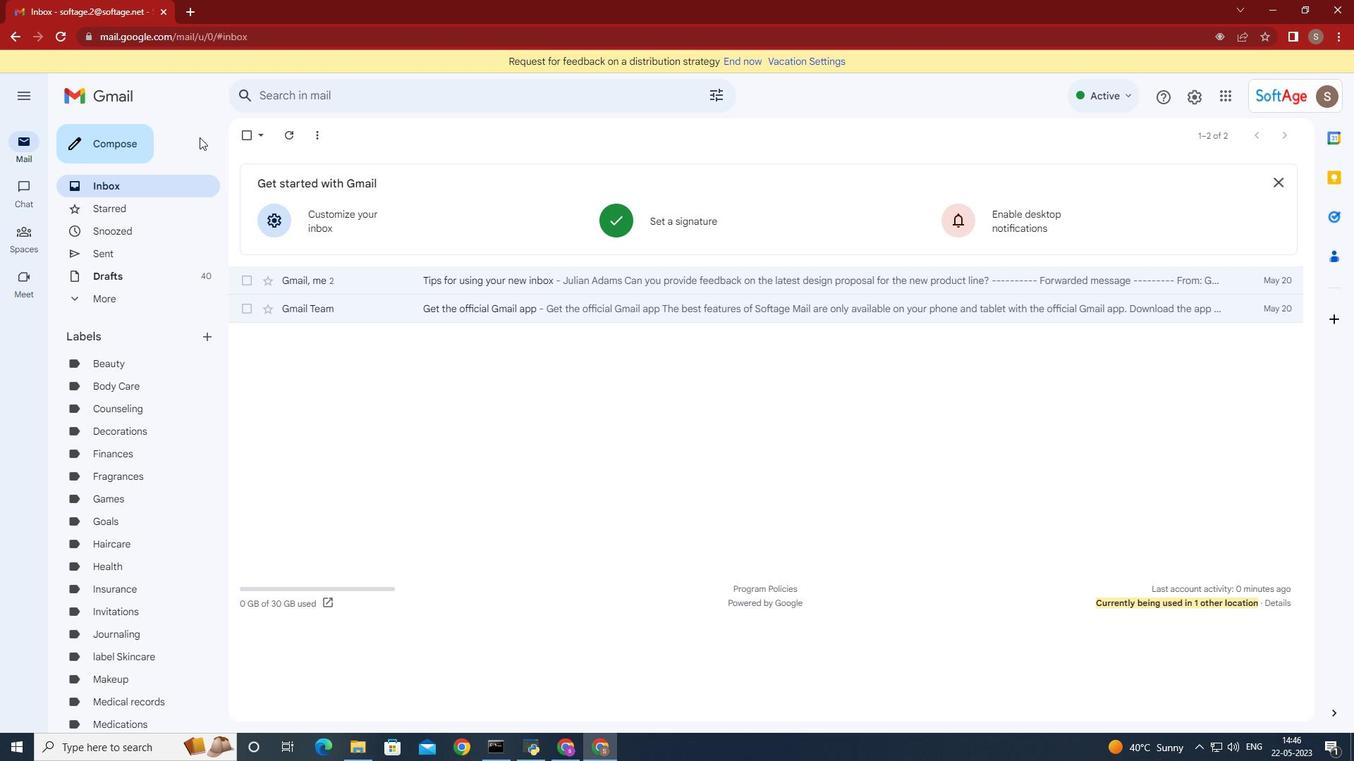 
Action: Mouse pressed left at (133, 141)
Screenshot: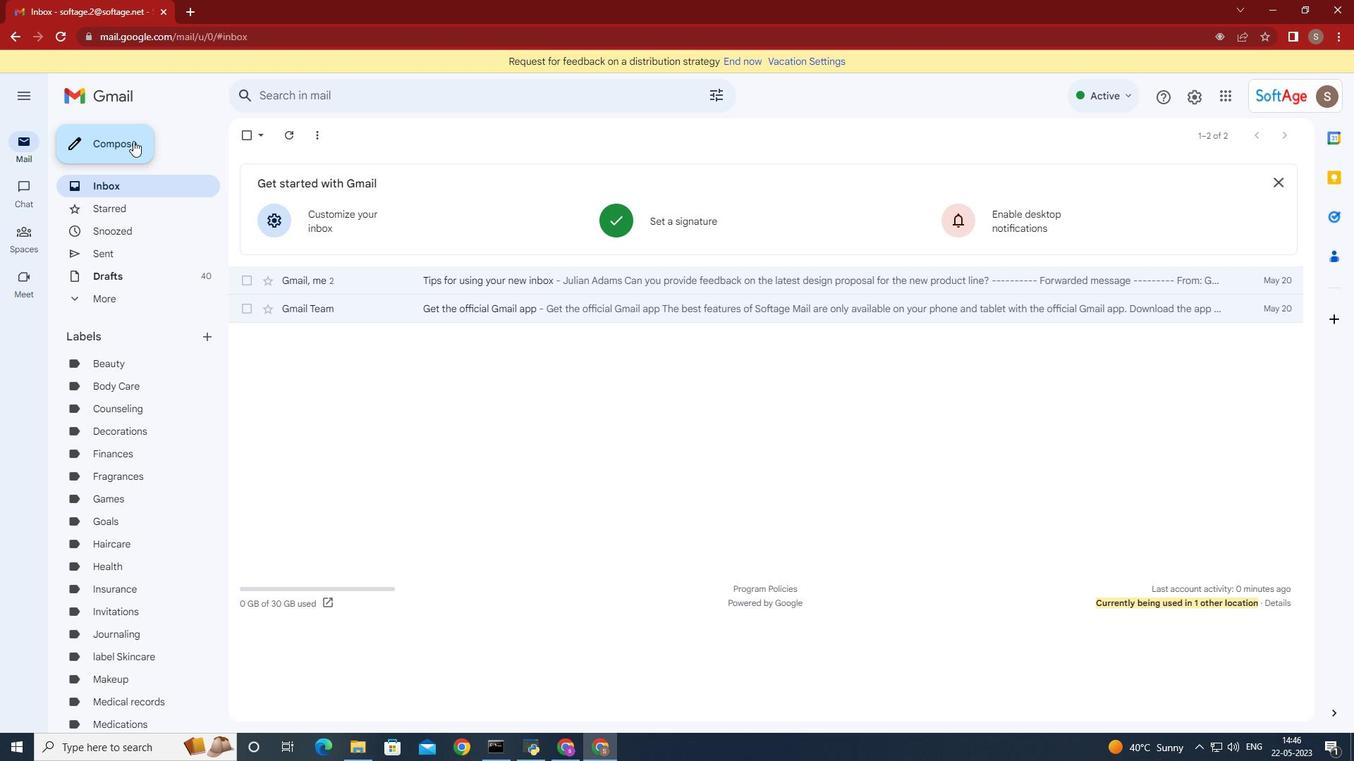 
Action: Mouse moved to (984, 344)
Screenshot: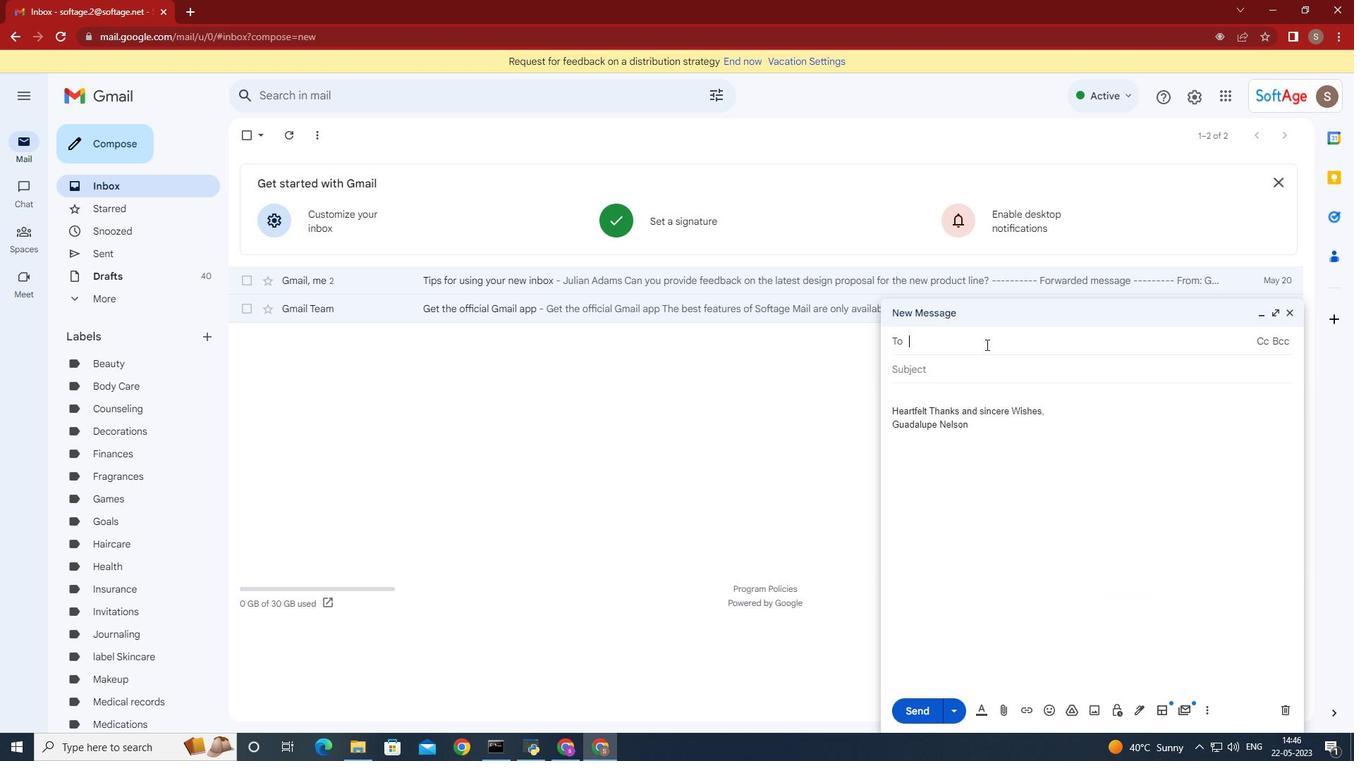 
Action: Key pressed <Key.shift>Softage.8
Screenshot: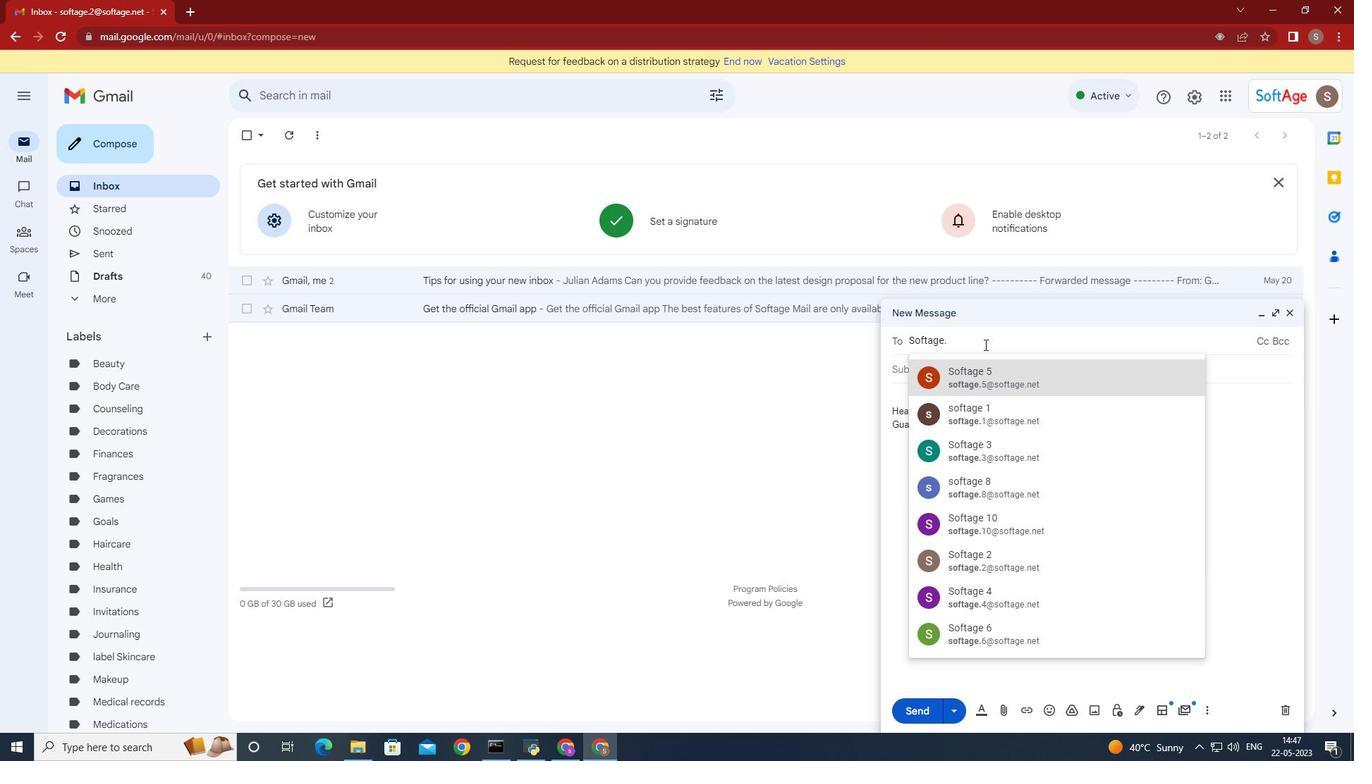 
Action: Mouse moved to (1022, 385)
Screenshot: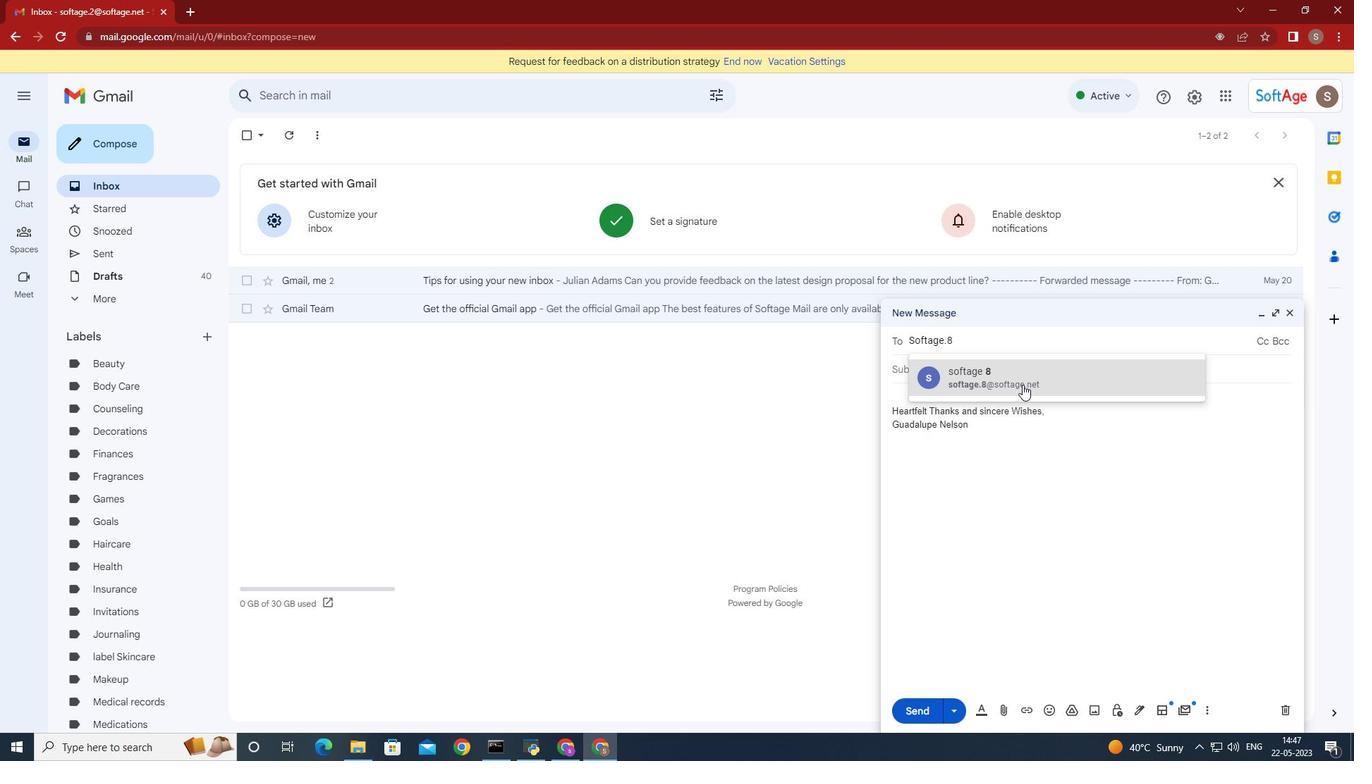 
Action: Mouse pressed left at (1022, 385)
Screenshot: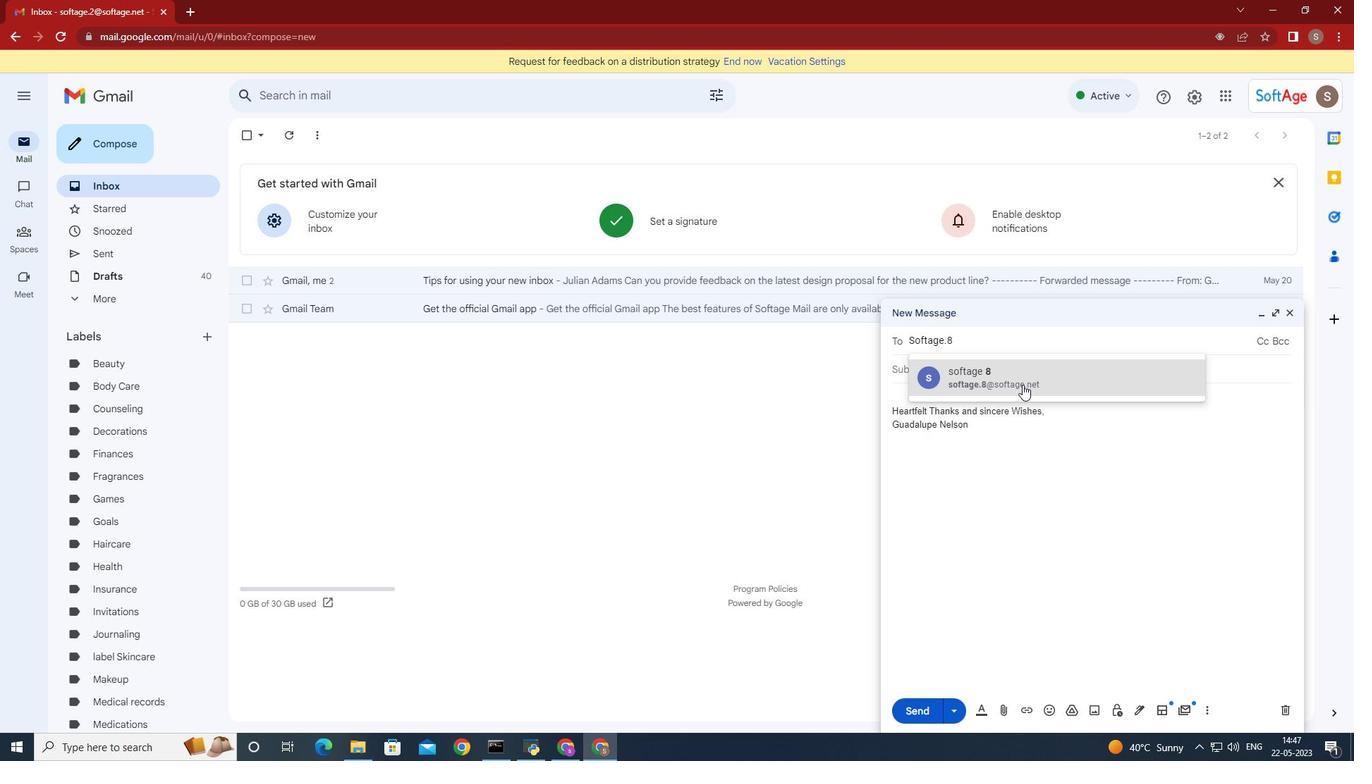 
Action: Mouse moved to (203, 339)
Screenshot: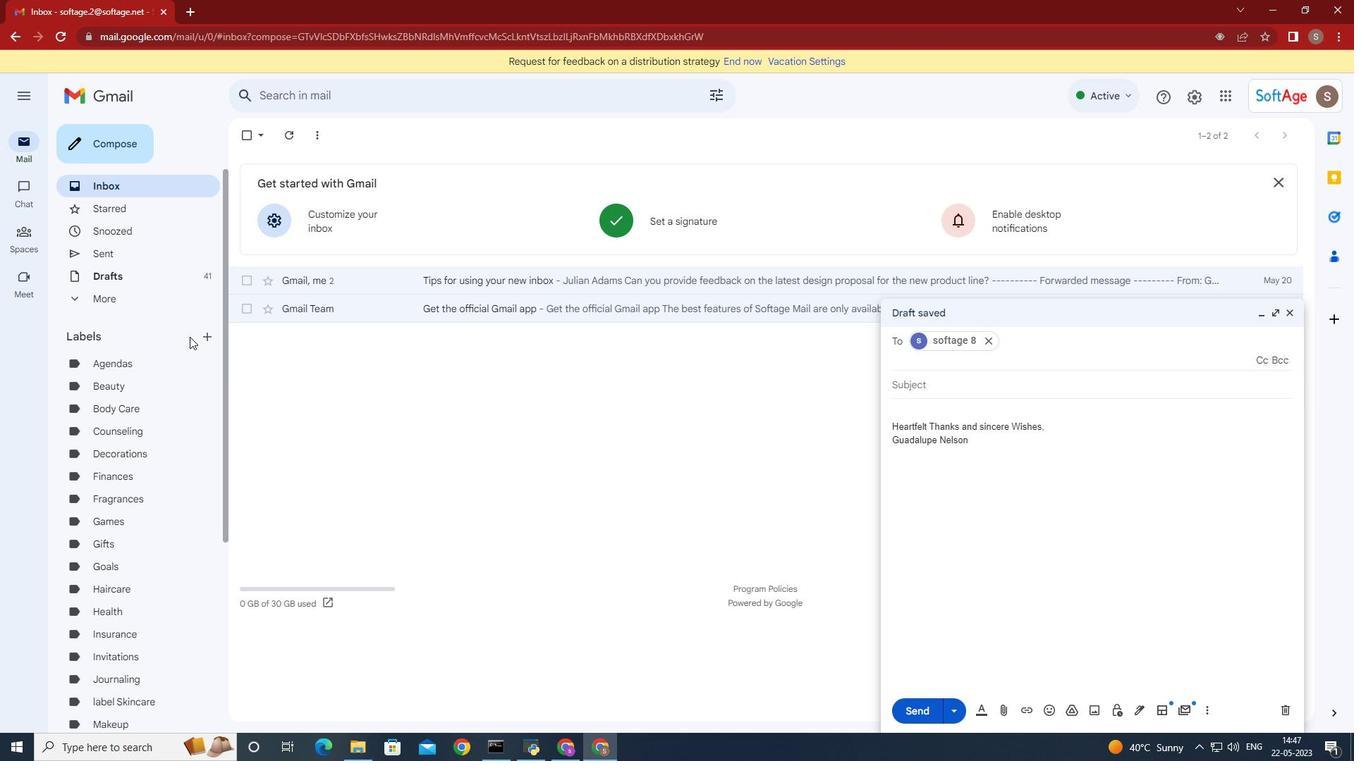 
Action: Mouse pressed left at (203, 339)
Screenshot: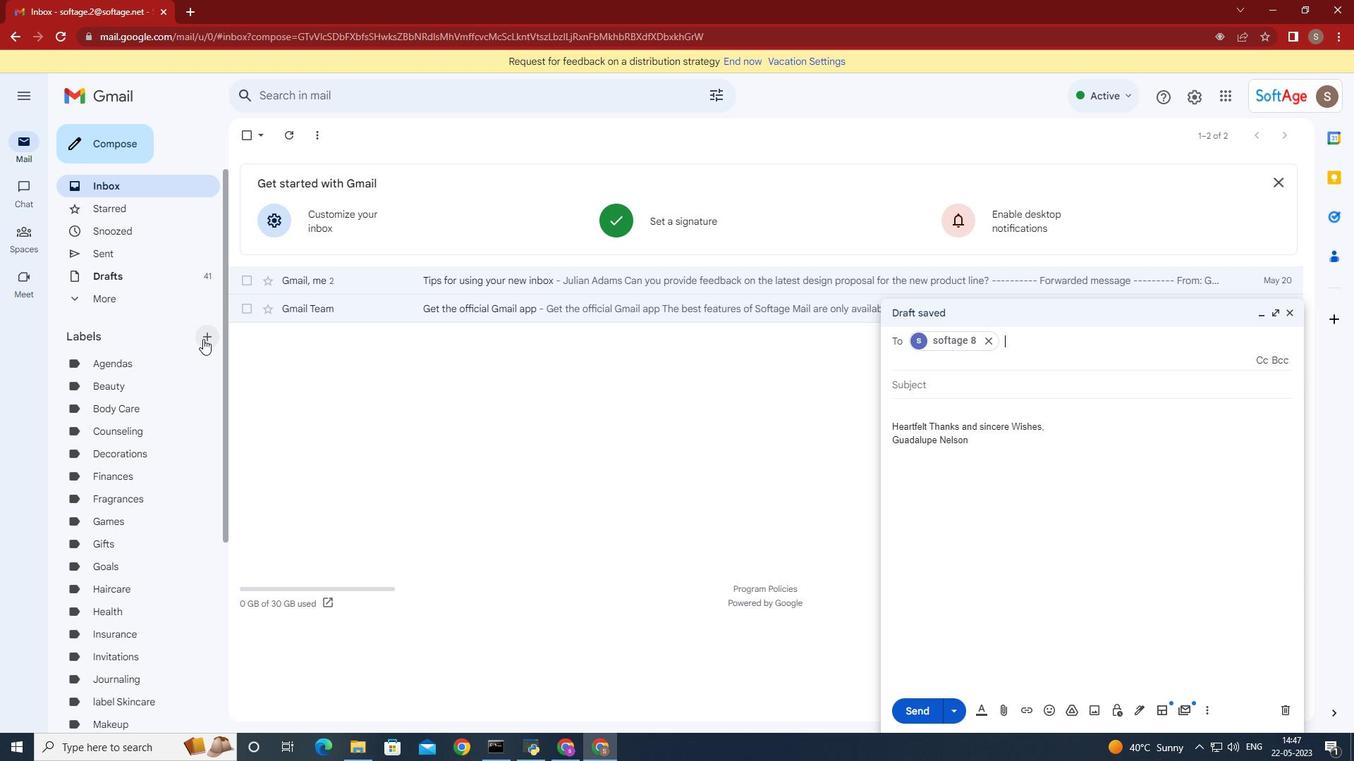 
Action: Mouse moved to (512, 411)
Screenshot: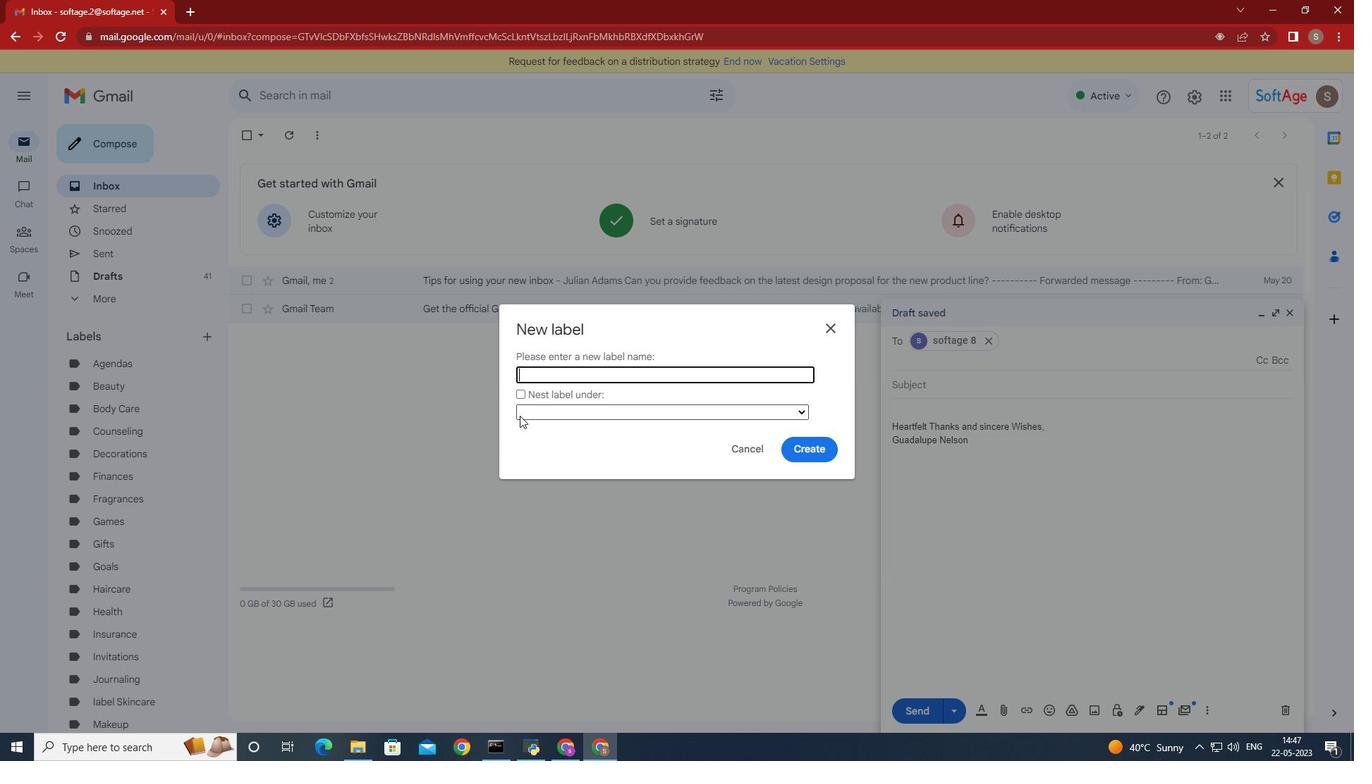 
Action: Key pressed <Key.shift>Self<Key.space>-<Key.space><Key.space><Key.backspace>improvement
Screenshot: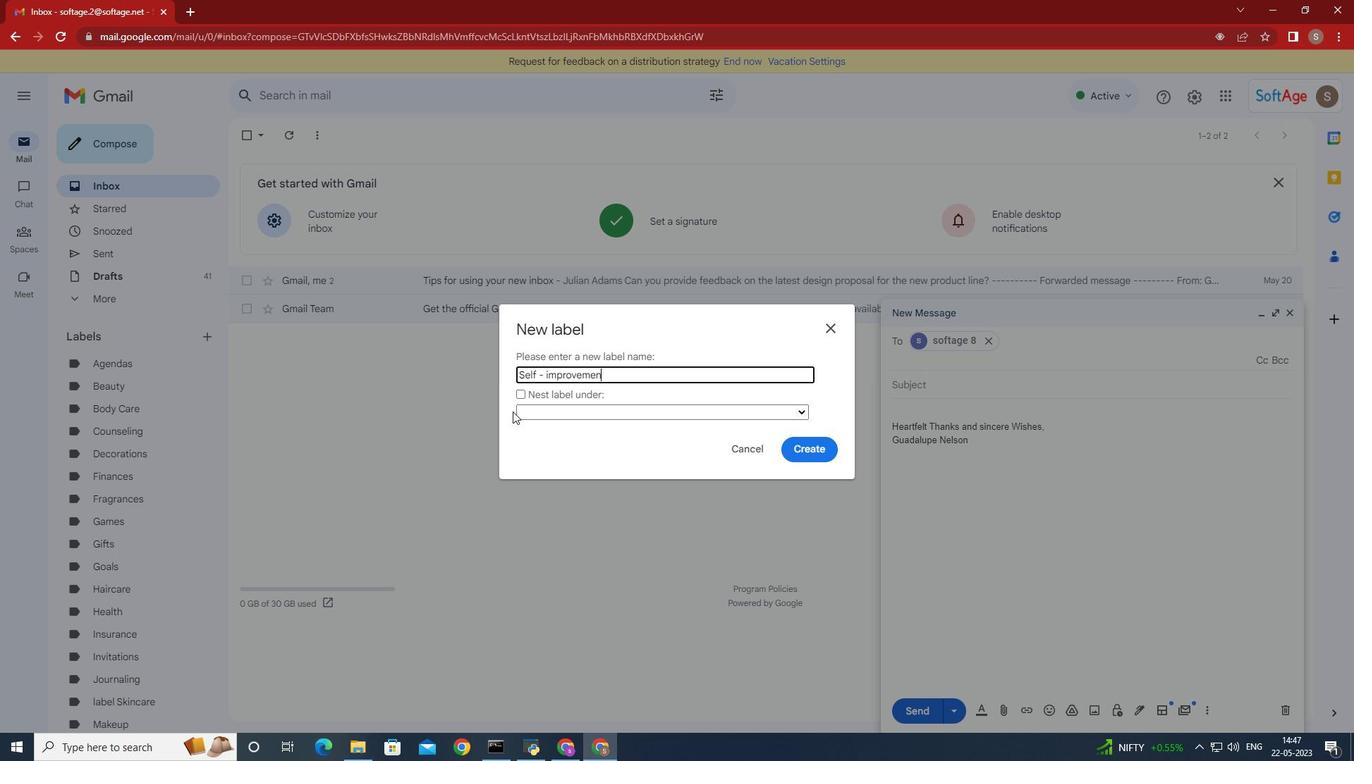 
Action: Mouse moved to (797, 450)
Screenshot: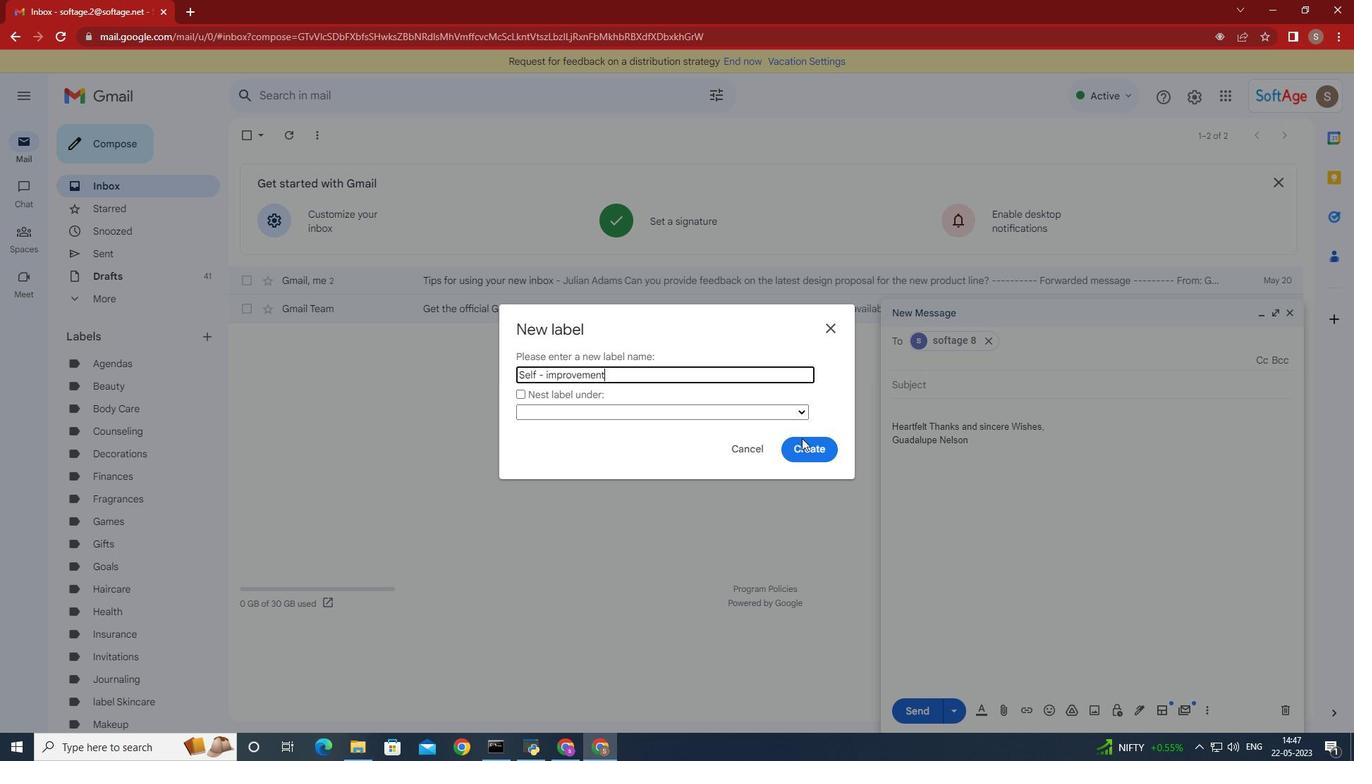 
Action: Mouse pressed left at (797, 450)
Screenshot: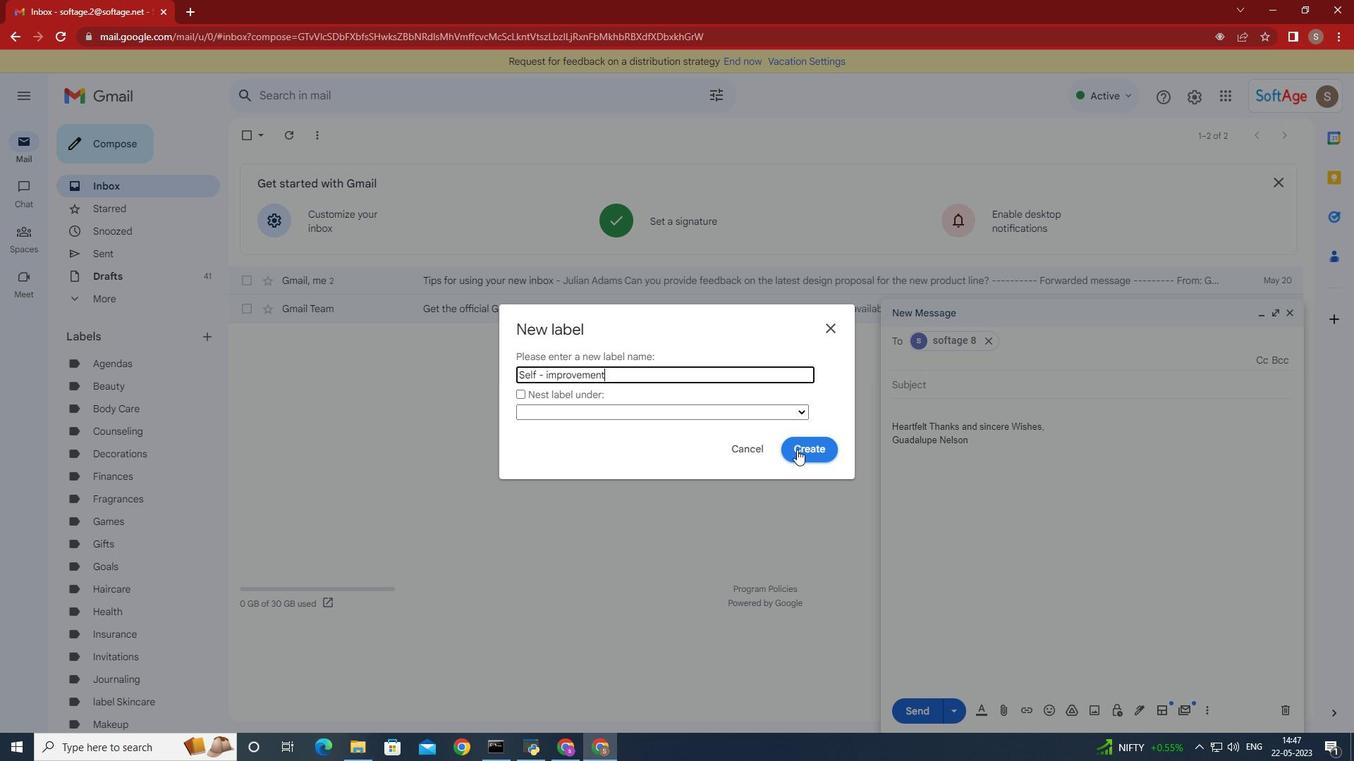 
